 Task: For heading Use Merriweather with dark cornflower blue 2 colour & Underline.  font size for heading22,  'Change the font style of data to'Nunito and font size to 14,  Change the alignment of both headline & data to Align right In the sheet  analysisSalesByCategory_2023
Action: Mouse moved to (121, 164)
Screenshot: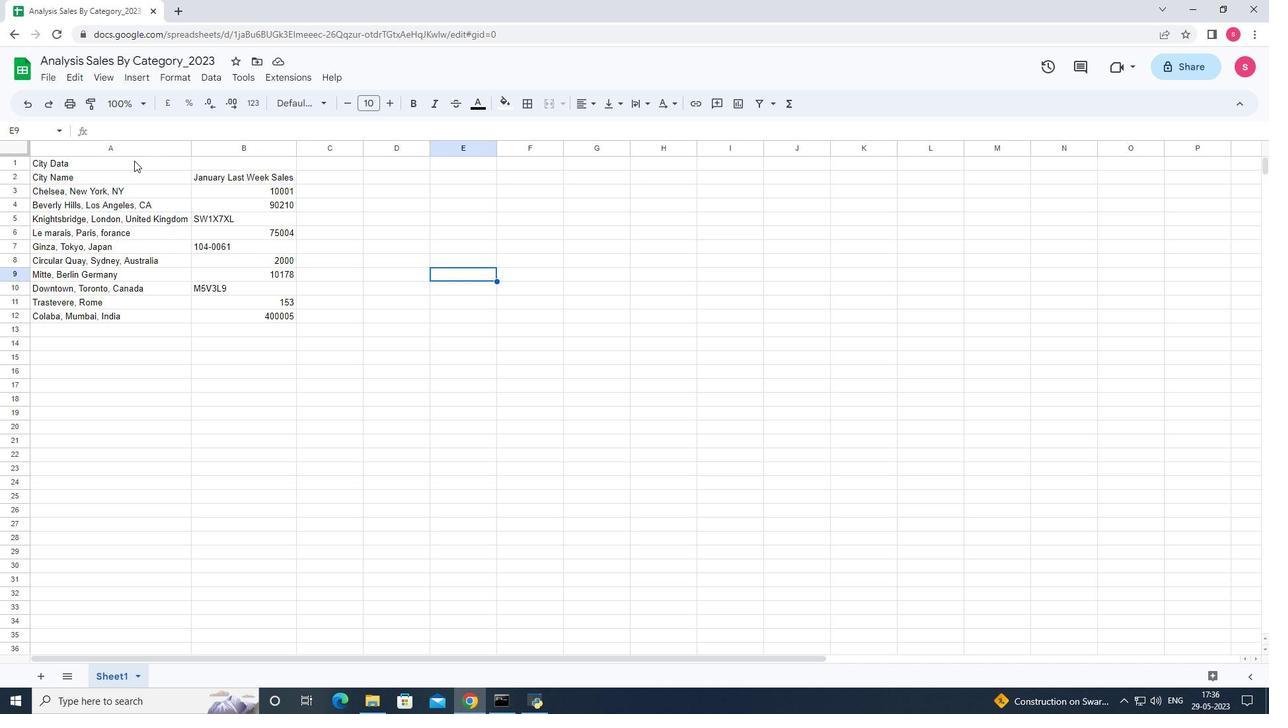 
Action: Mouse pressed left at (121, 164)
Screenshot: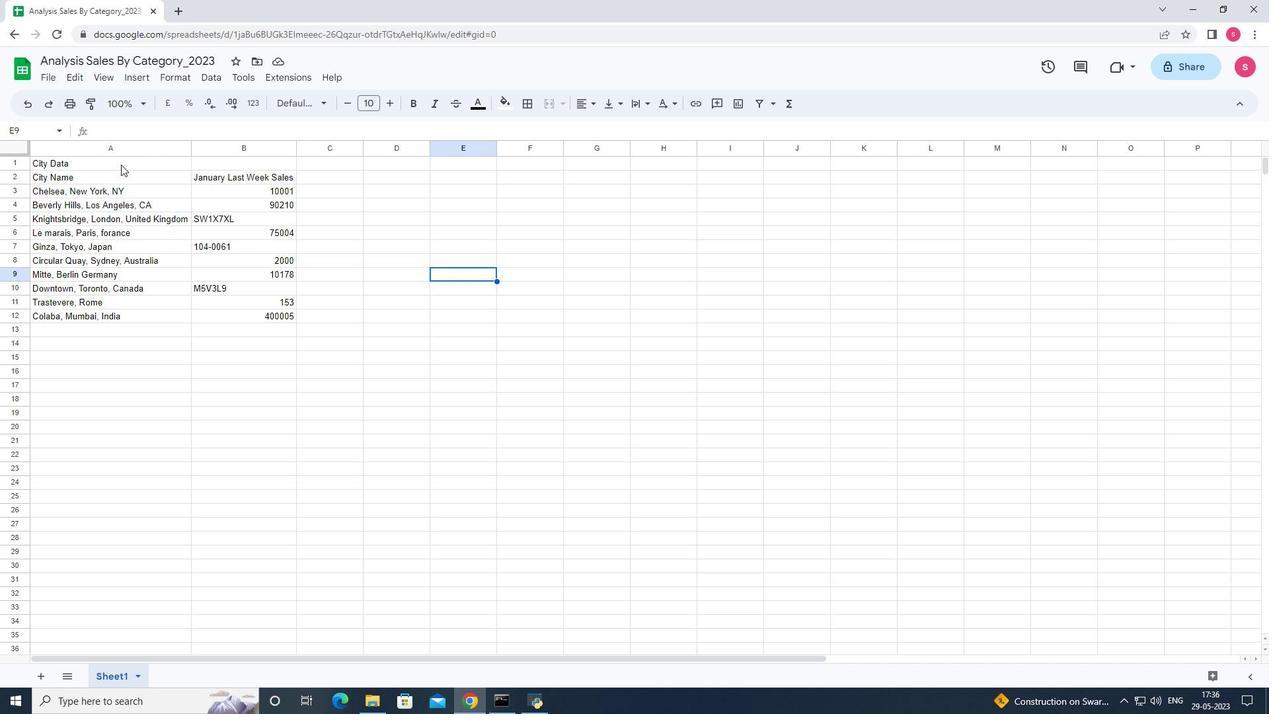 
Action: Mouse moved to (322, 101)
Screenshot: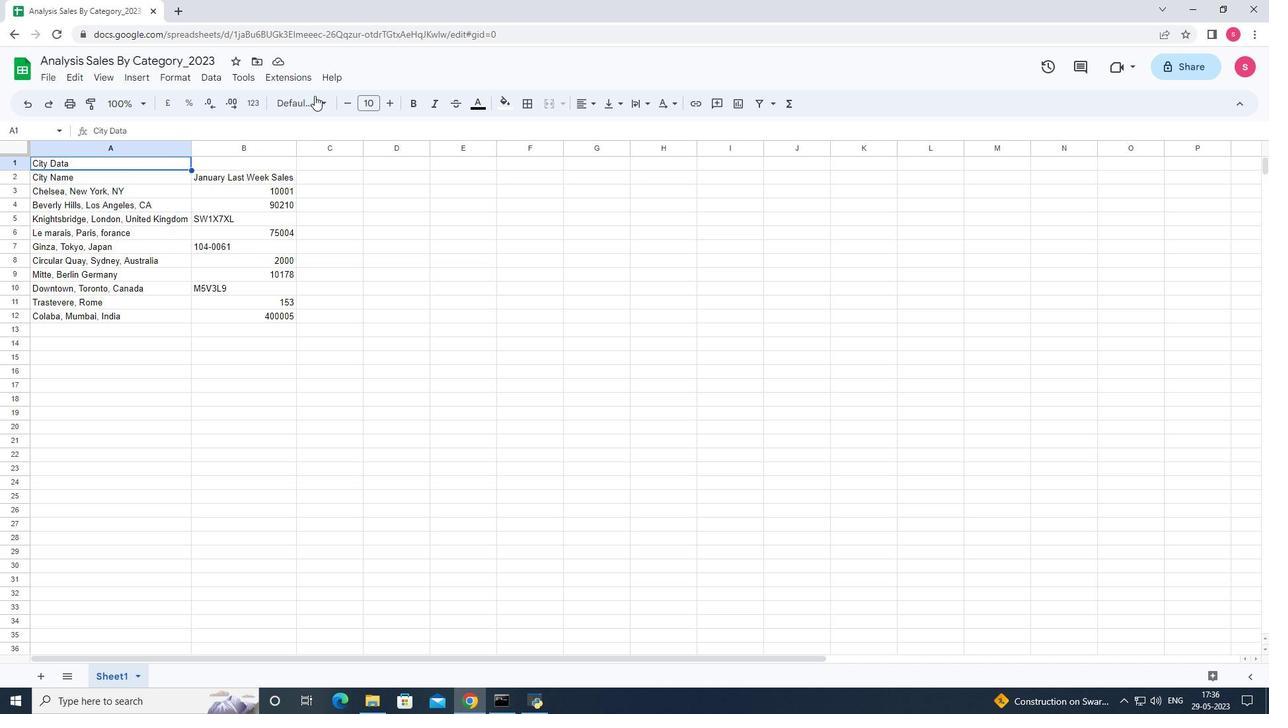 
Action: Mouse pressed left at (322, 101)
Screenshot: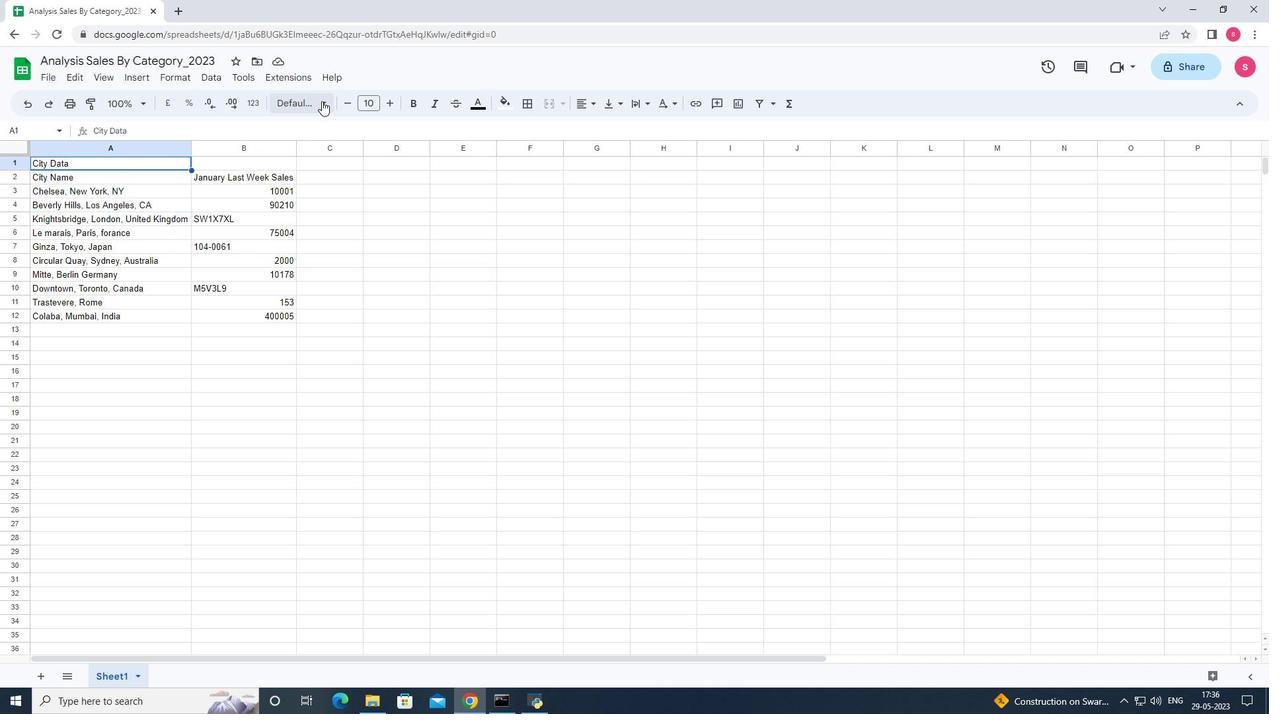 
Action: Mouse moved to (325, 220)
Screenshot: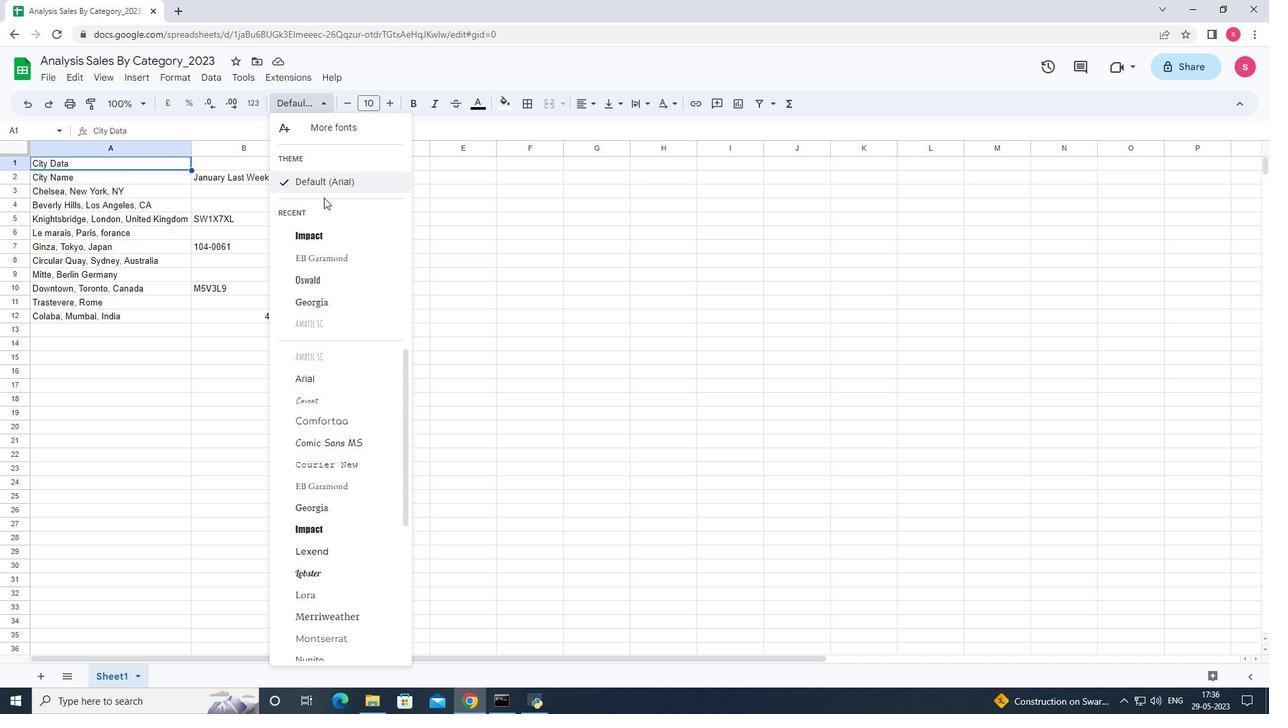 
Action: Mouse scrolled (325, 220) with delta (0, 0)
Screenshot: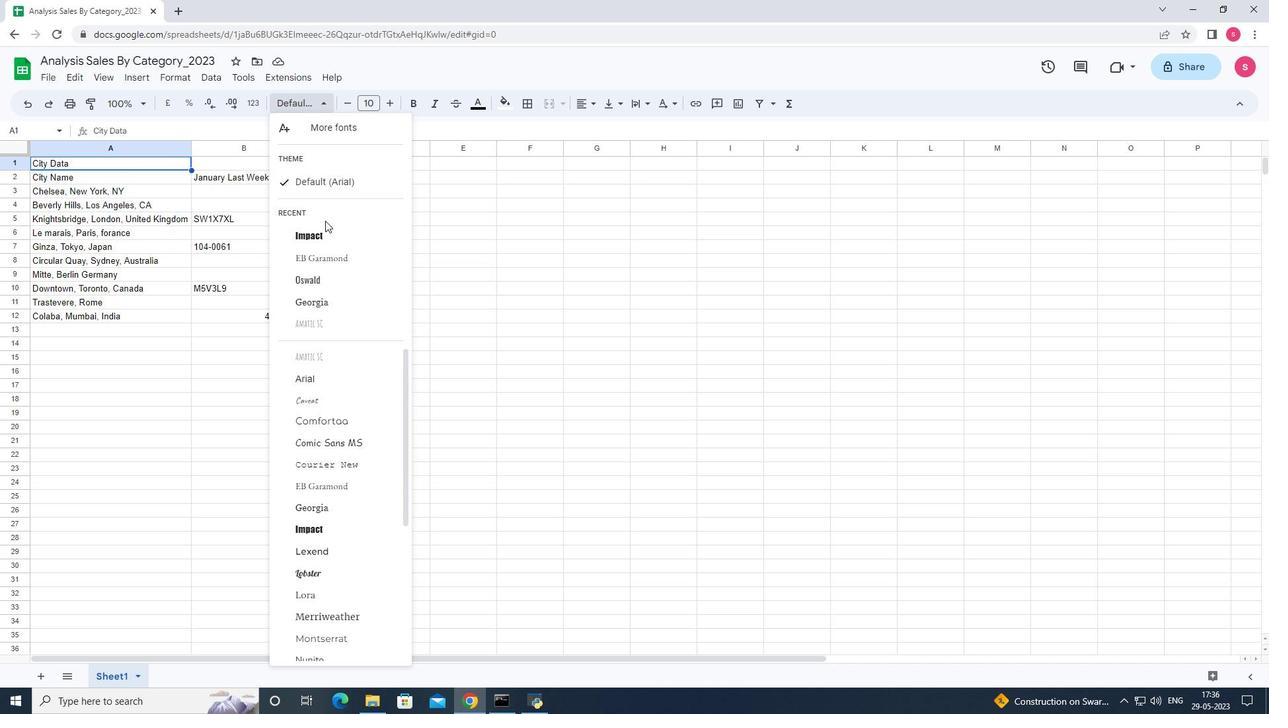
Action: Mouse moved to (325, 221)
Screenshot: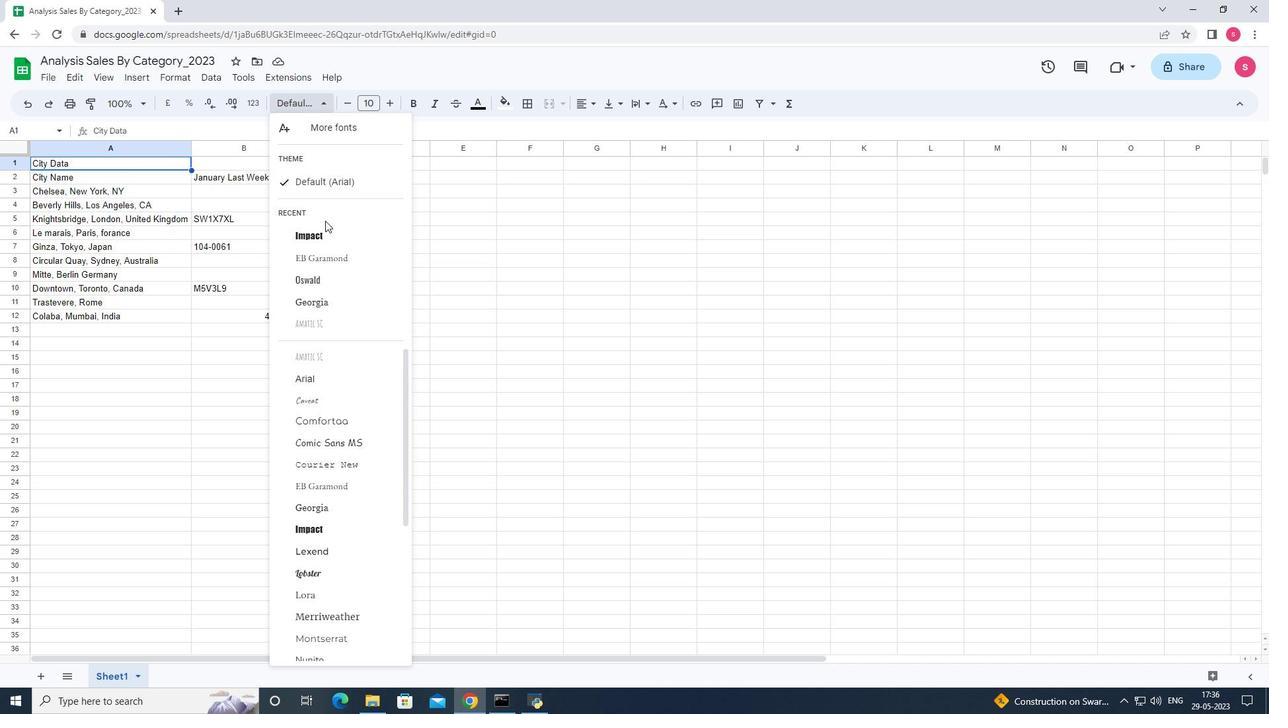 
Action: Mouse scrolled (325, 220) with delta (0, 0)
Screenshot: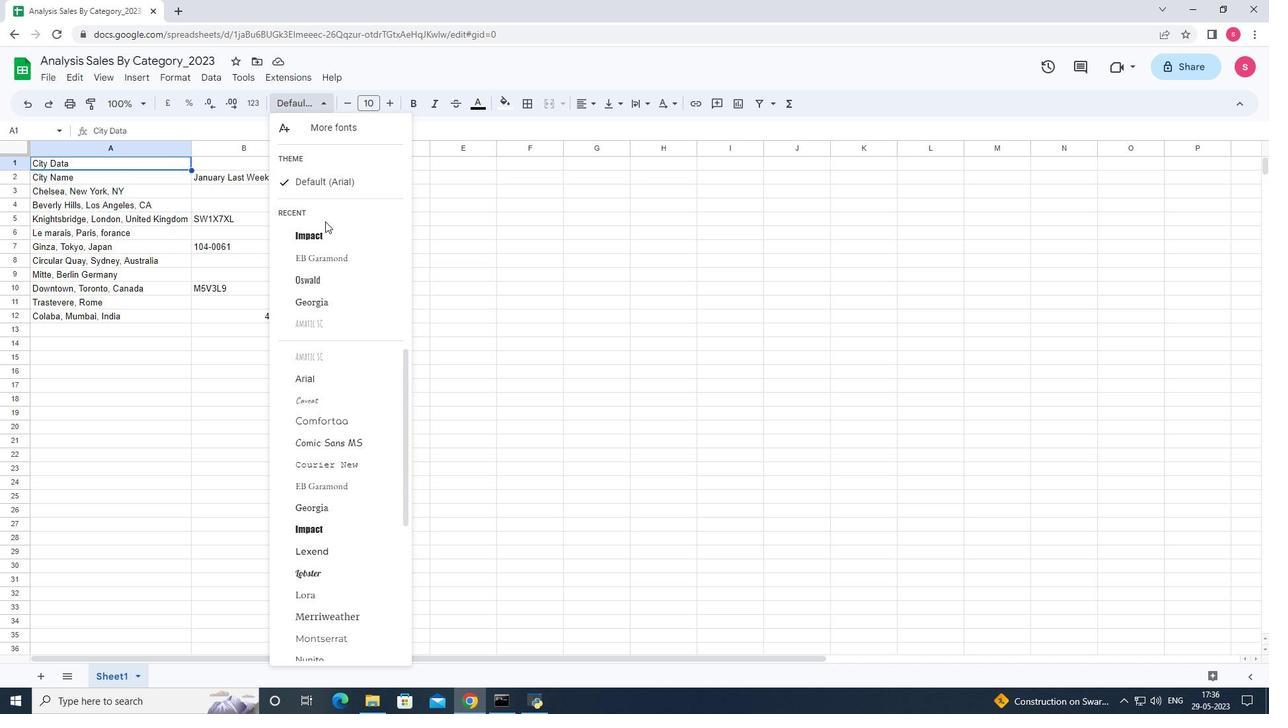 
Action: Mouse moved to (324, 229)
Screenshot: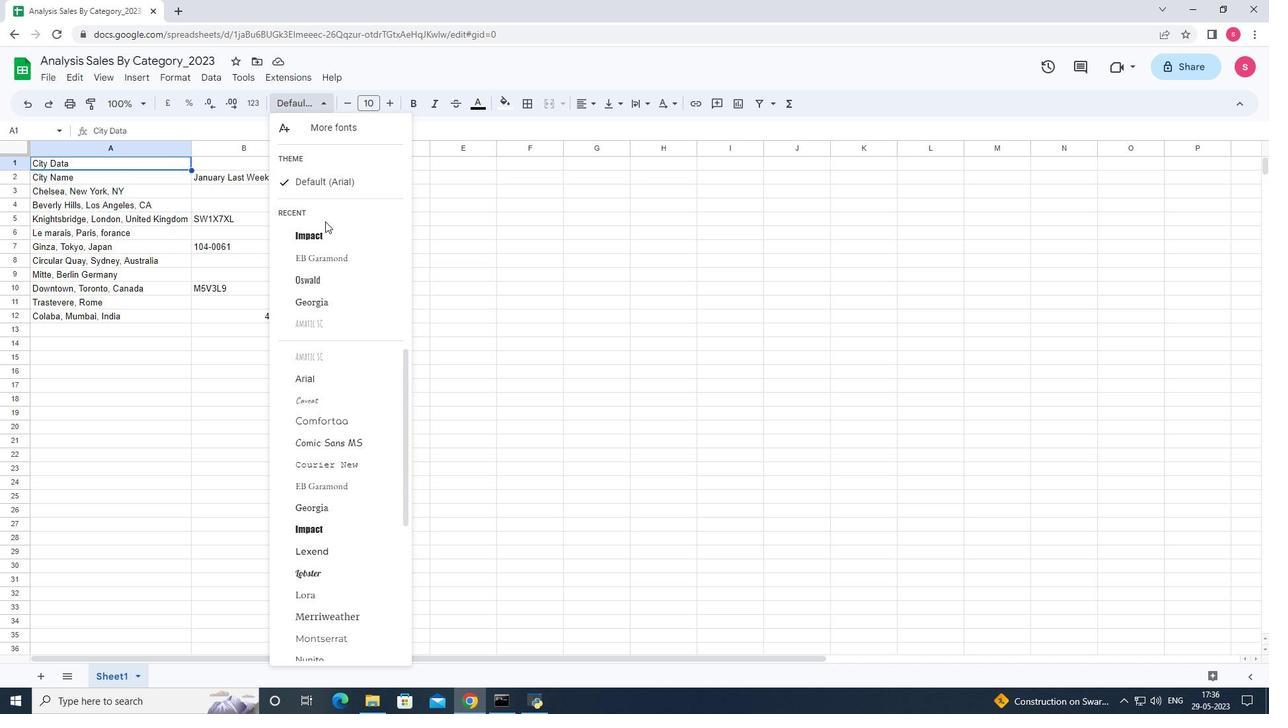 
Action: Mouse scrolled (324, 228) with delta (0, 0)
Screenshot: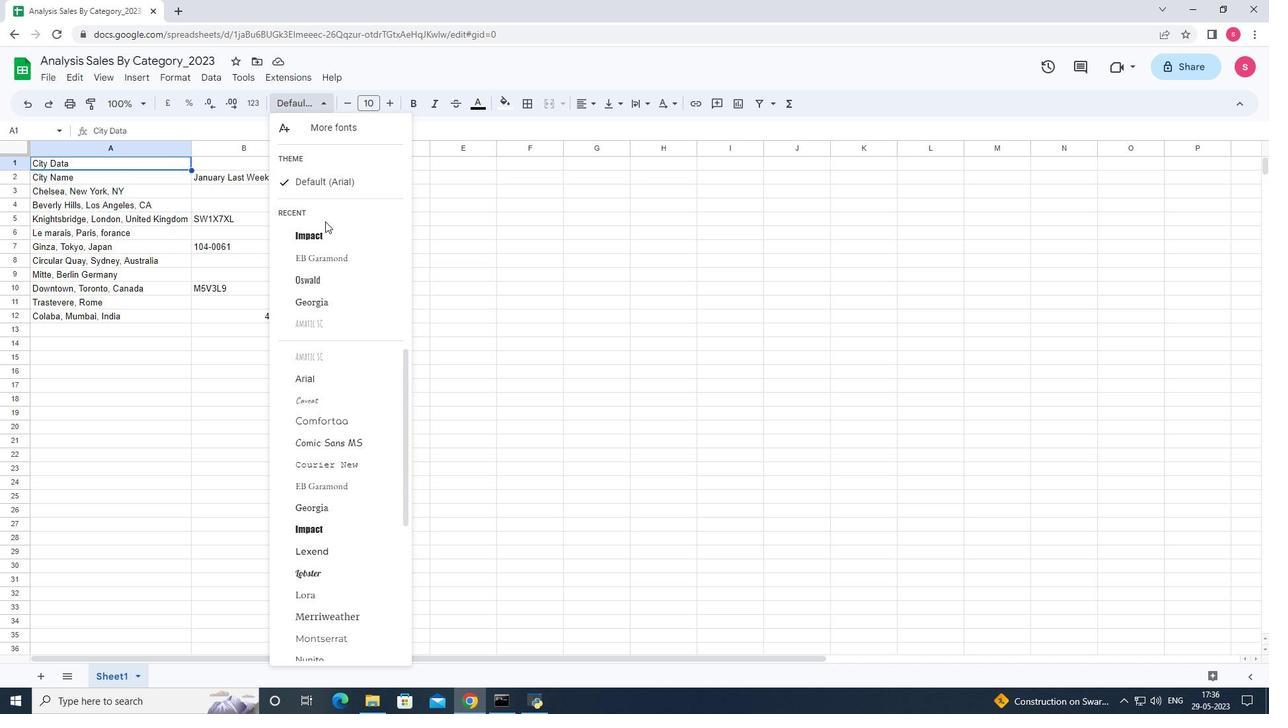 
Action: Mouse moved to (324, 251)
Screenshot: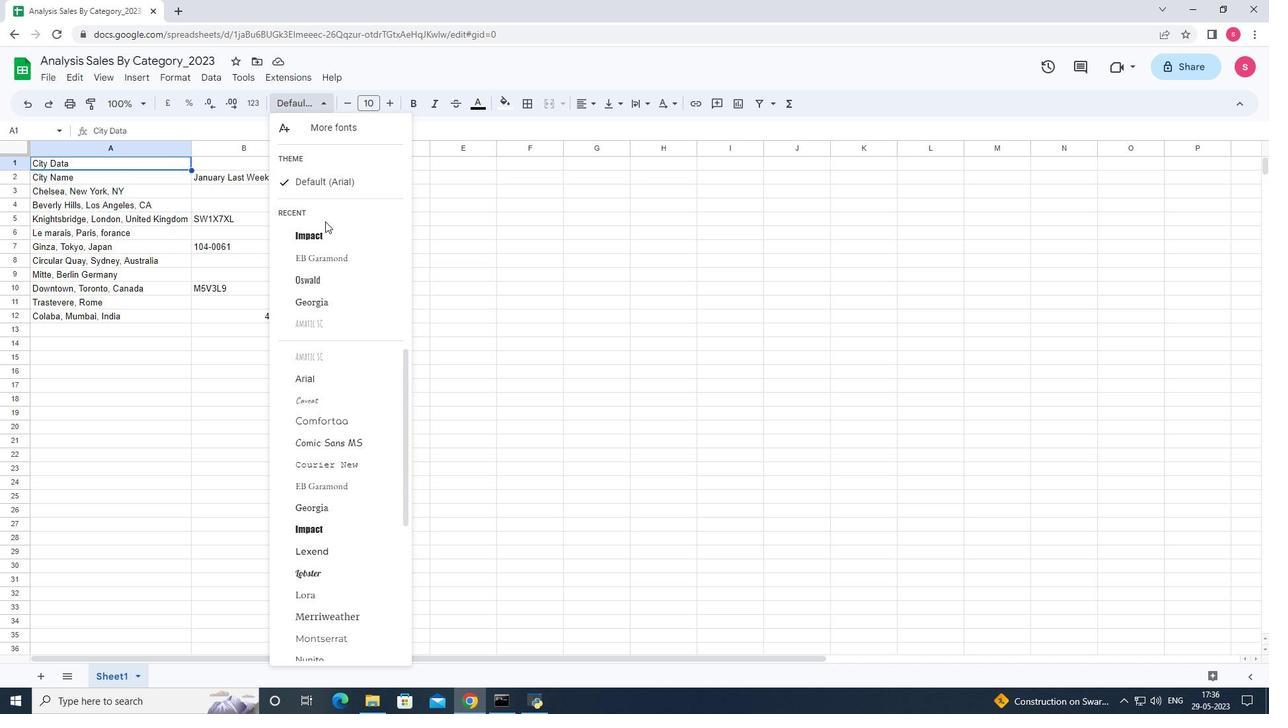 
Action: Mouse scrolled (324, 245) with delta (0, 0)
Screenshot: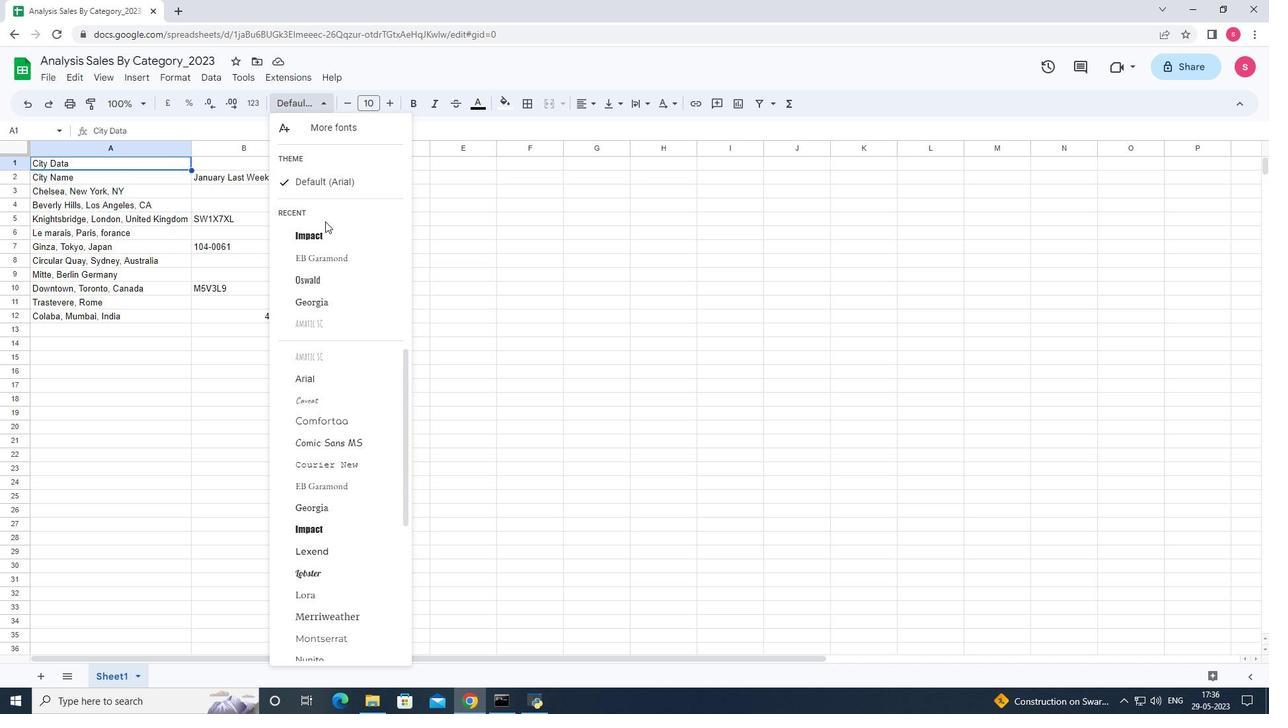 
Action: Mouse moved to (326, 288)
Screenshot: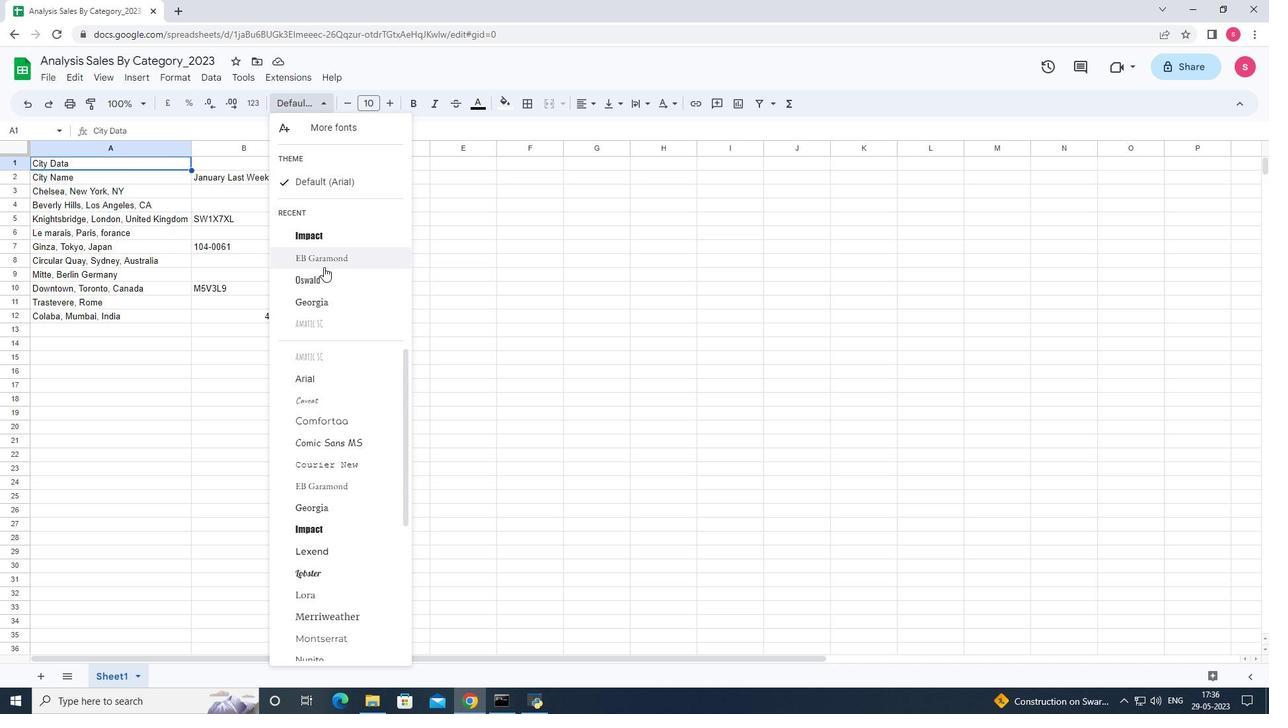 
Action: Mouse scrolled (326, 289) with delta (0, 0)
Screenshot: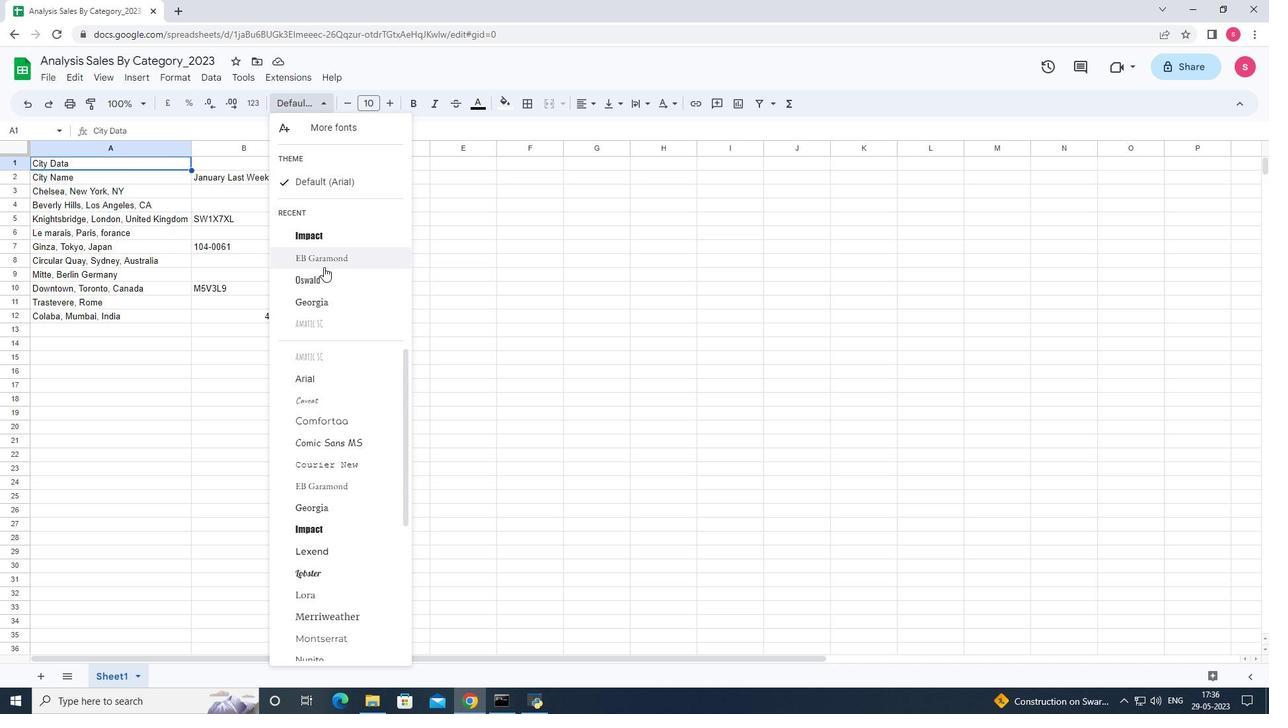 
Action: Mouse moved to (328, 296)
Screenshot: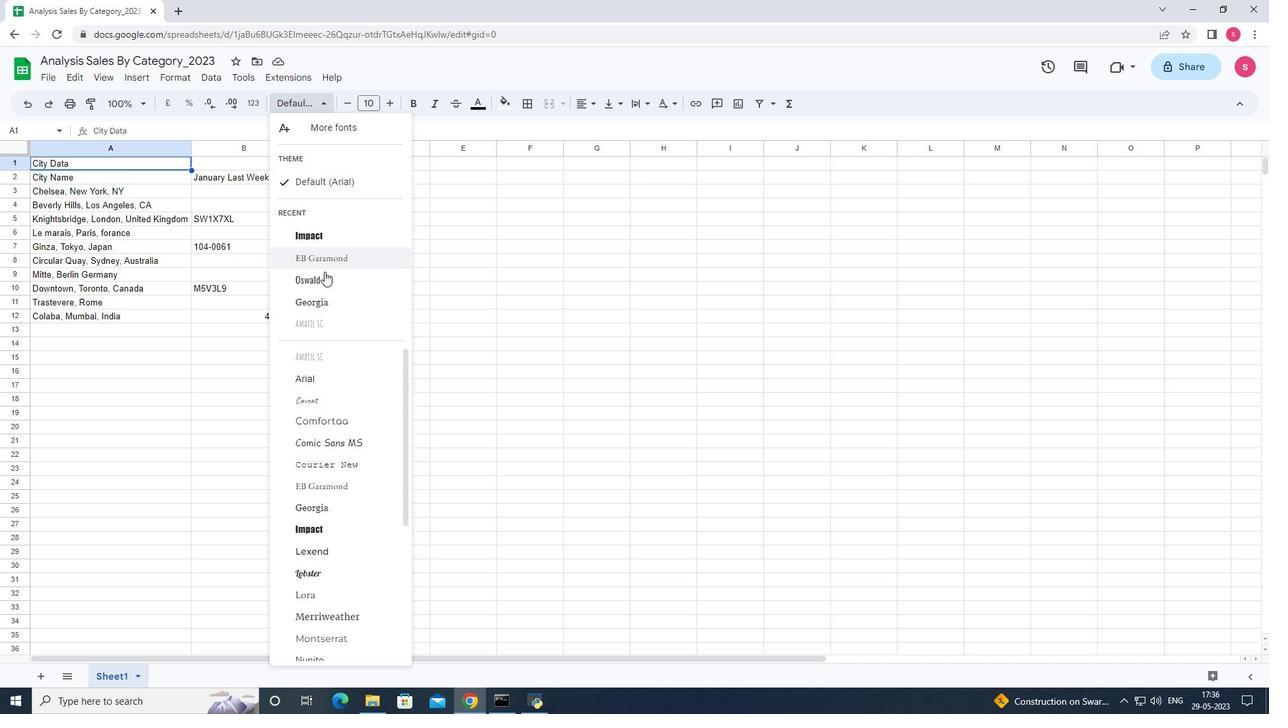
Action: Mouse scrolled (328, 296) with delta (0, 0)
Screenshot: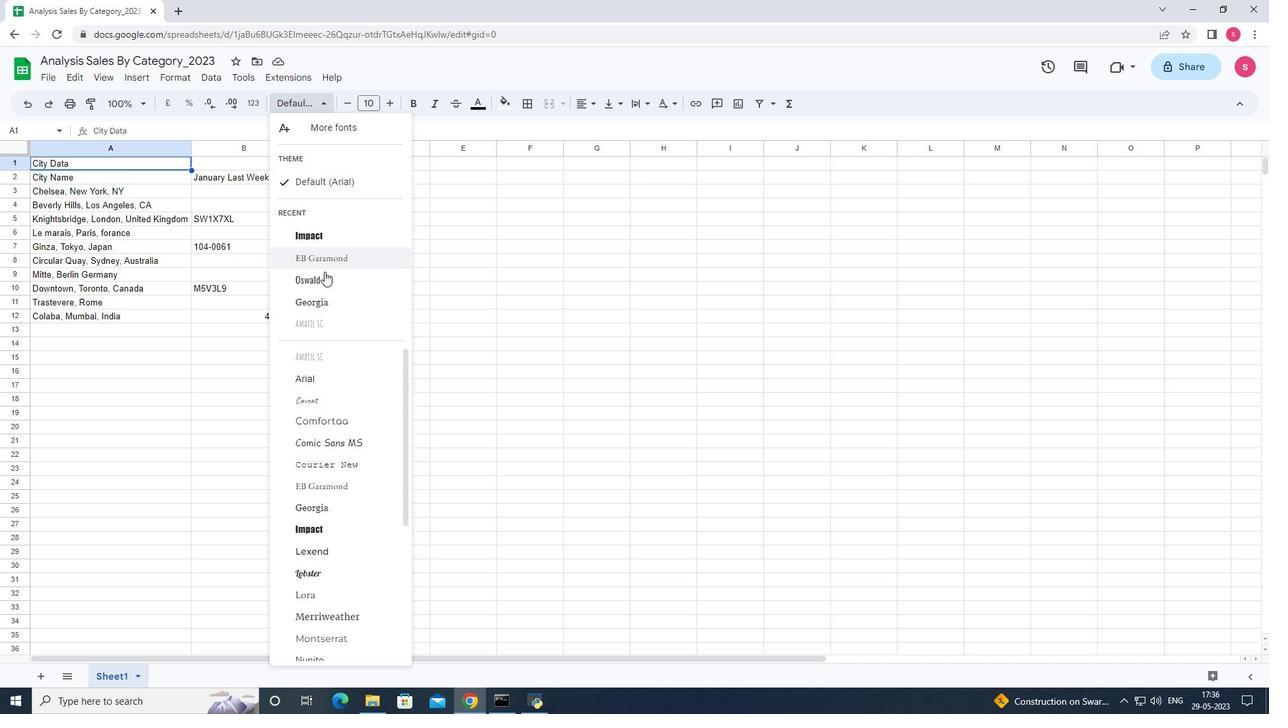 
Action: Mouse moved to (330, 316)
Screenshot: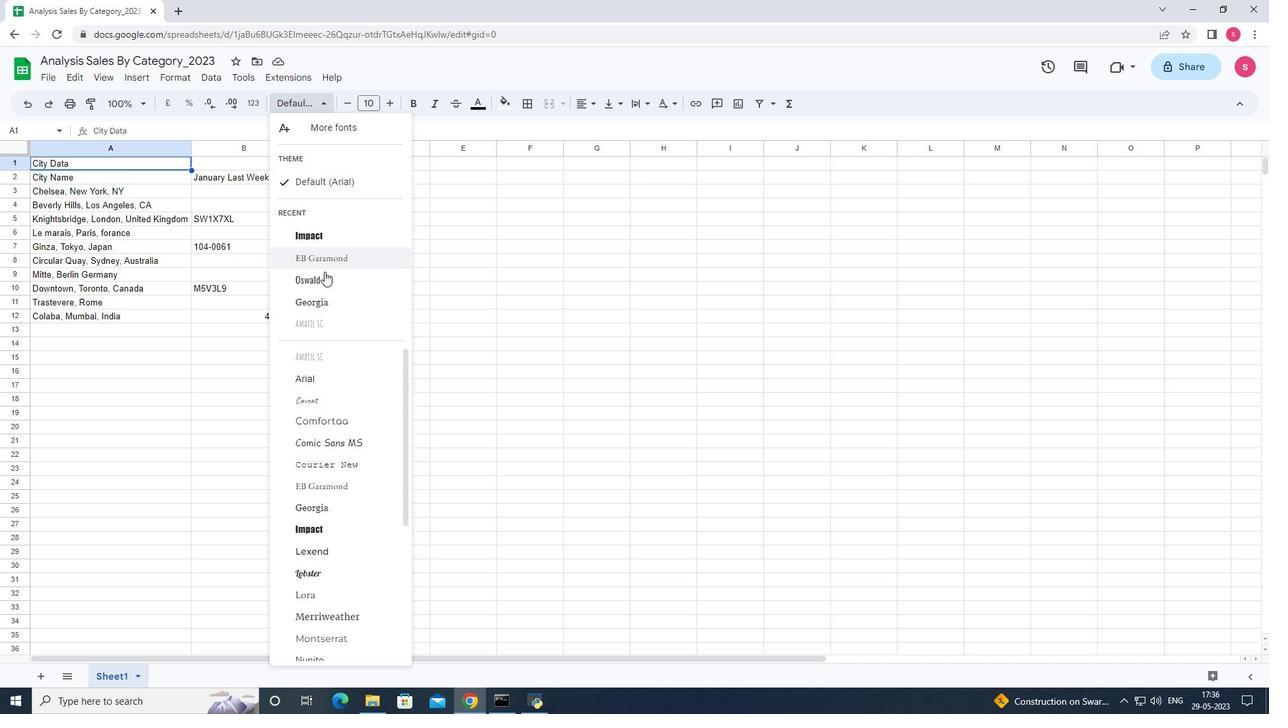 
Action: Mouse scrolled (330, 317) with delta (0, 0)
Screenshot: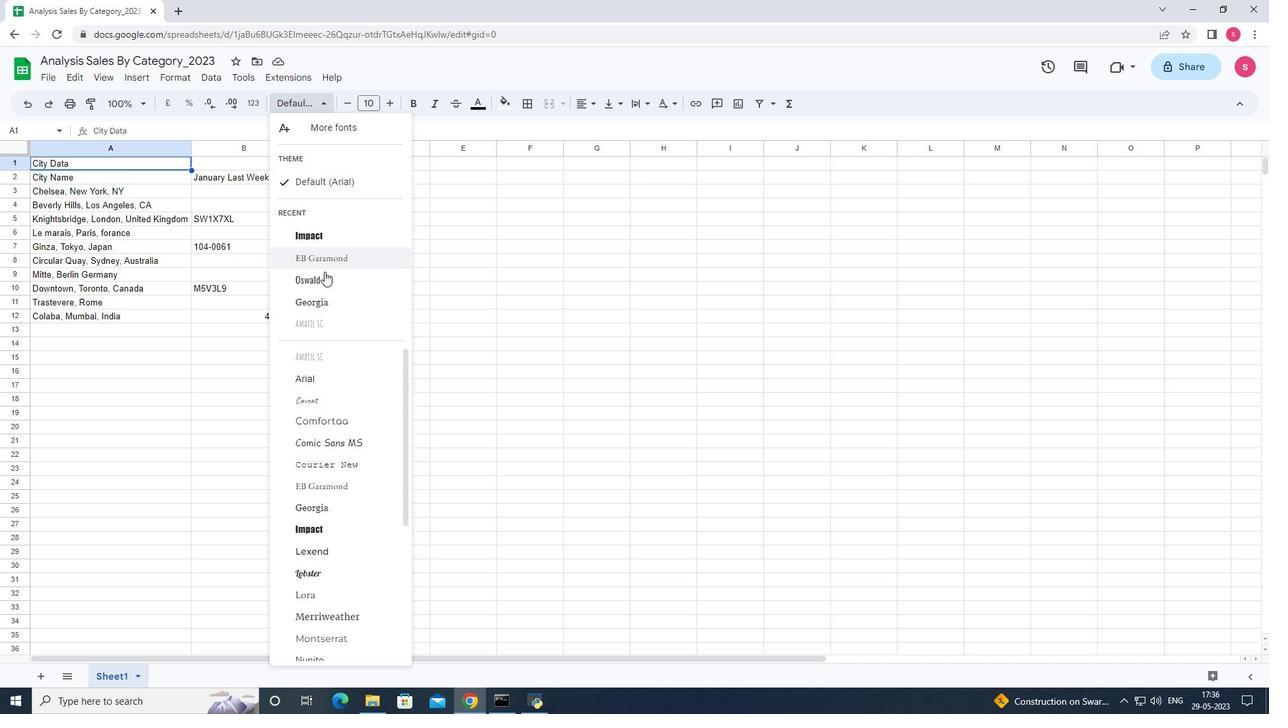 
Action: Mouse moved to (332, 320)
Screenshot: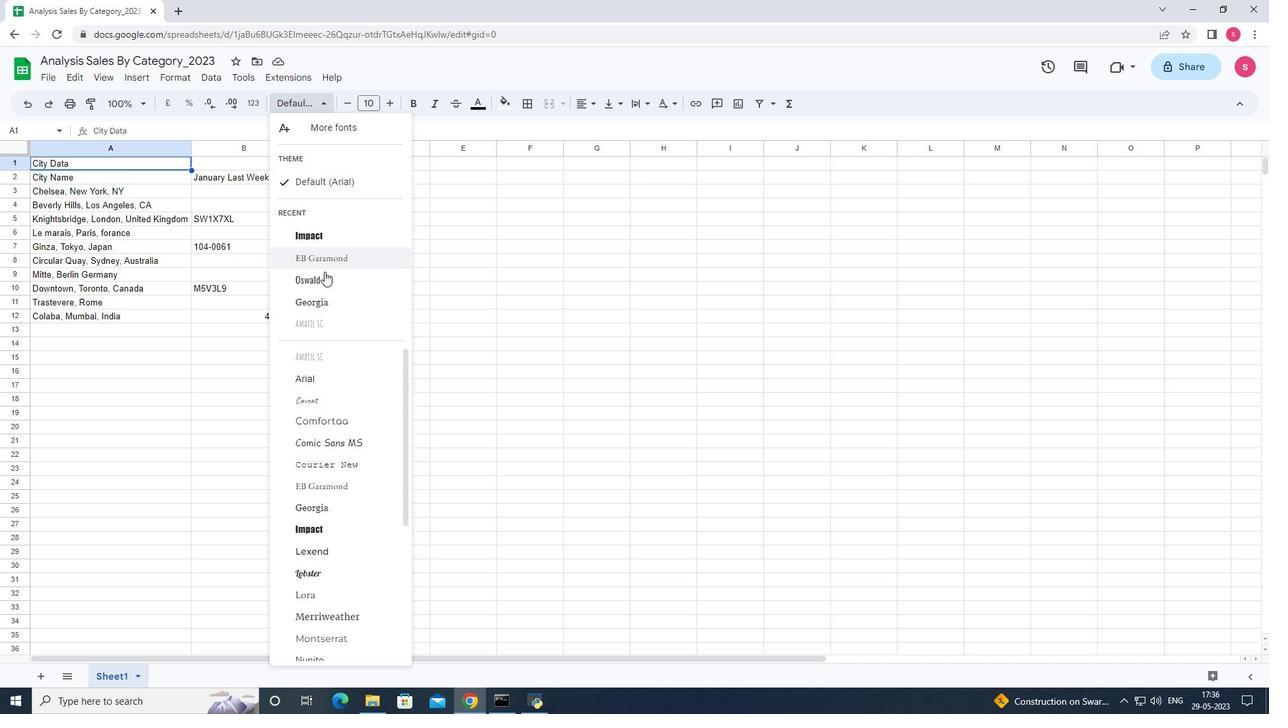 
Action: Mouse scrolled (332, 320) with delta (0, 0)
Screenshot: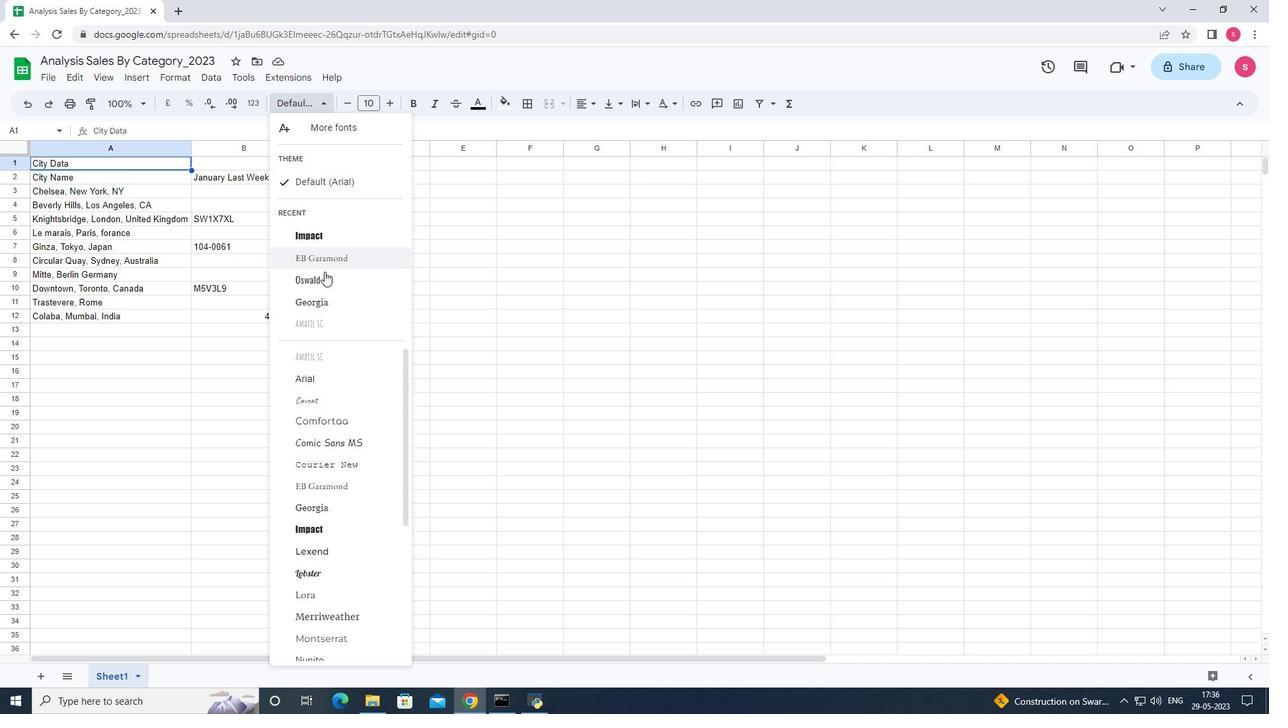 
Action: Mouse moved to (337, 422)
Screenshot: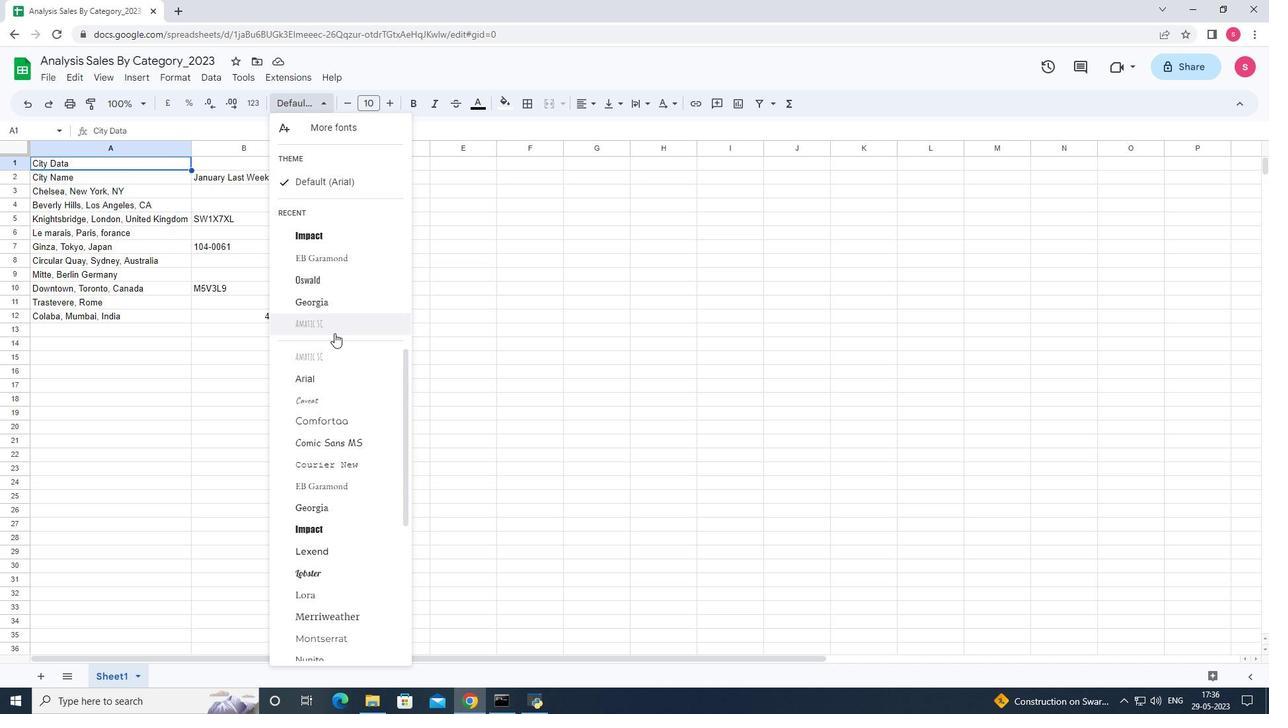 
Action: Mouse scrolled (334, 342) with delta (0, 0)
Screenshot: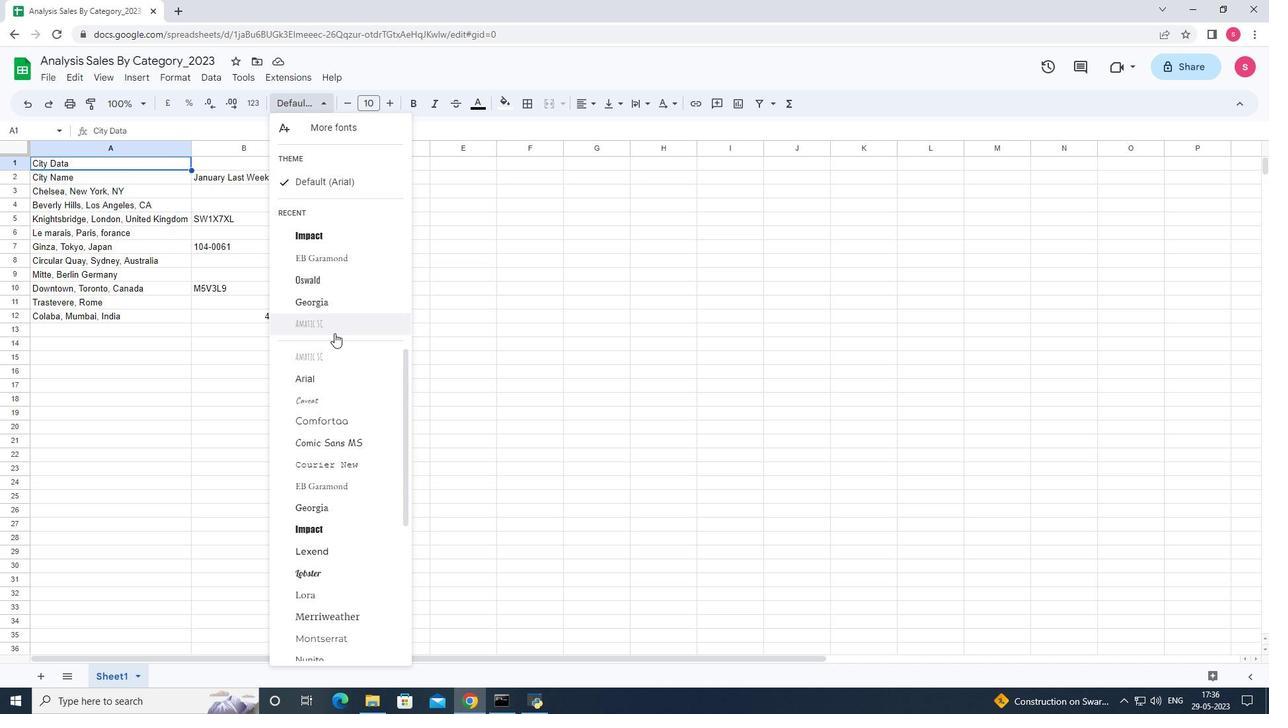 
Action: Mouse moved to (348, 615)
Screenshot: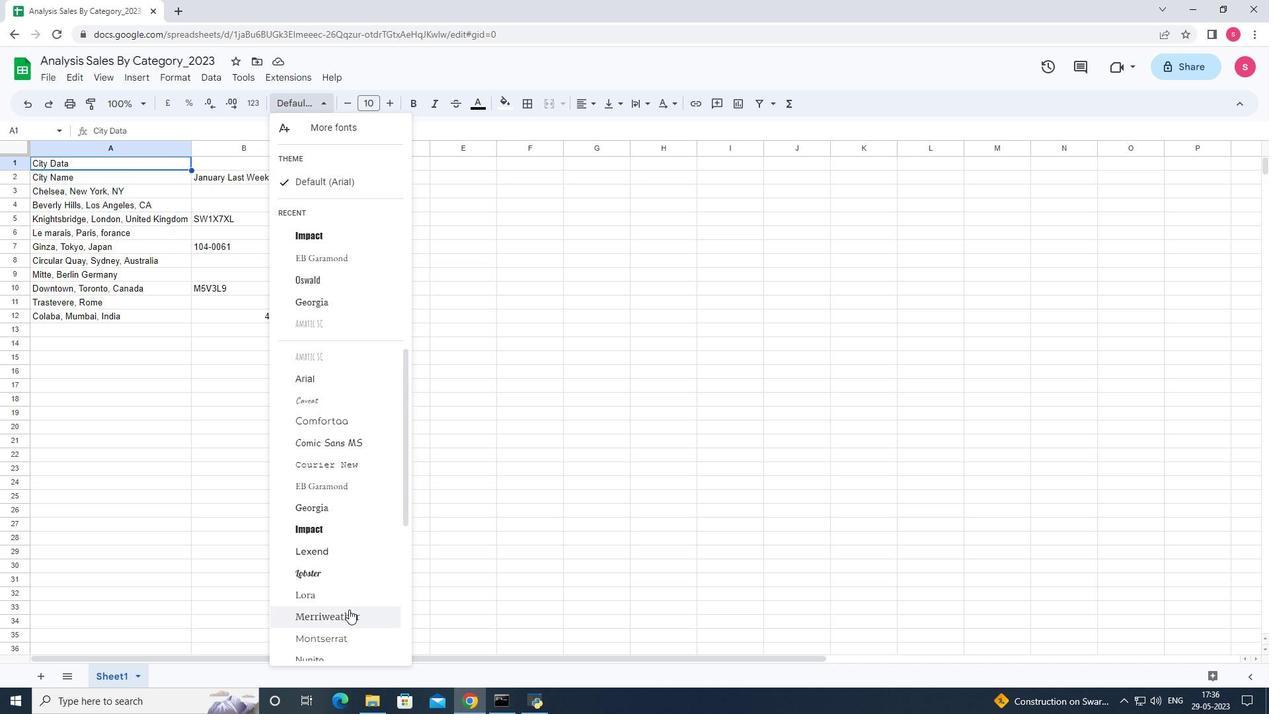 
Action: Mouse pressed left at (348, 615)
Screenshot: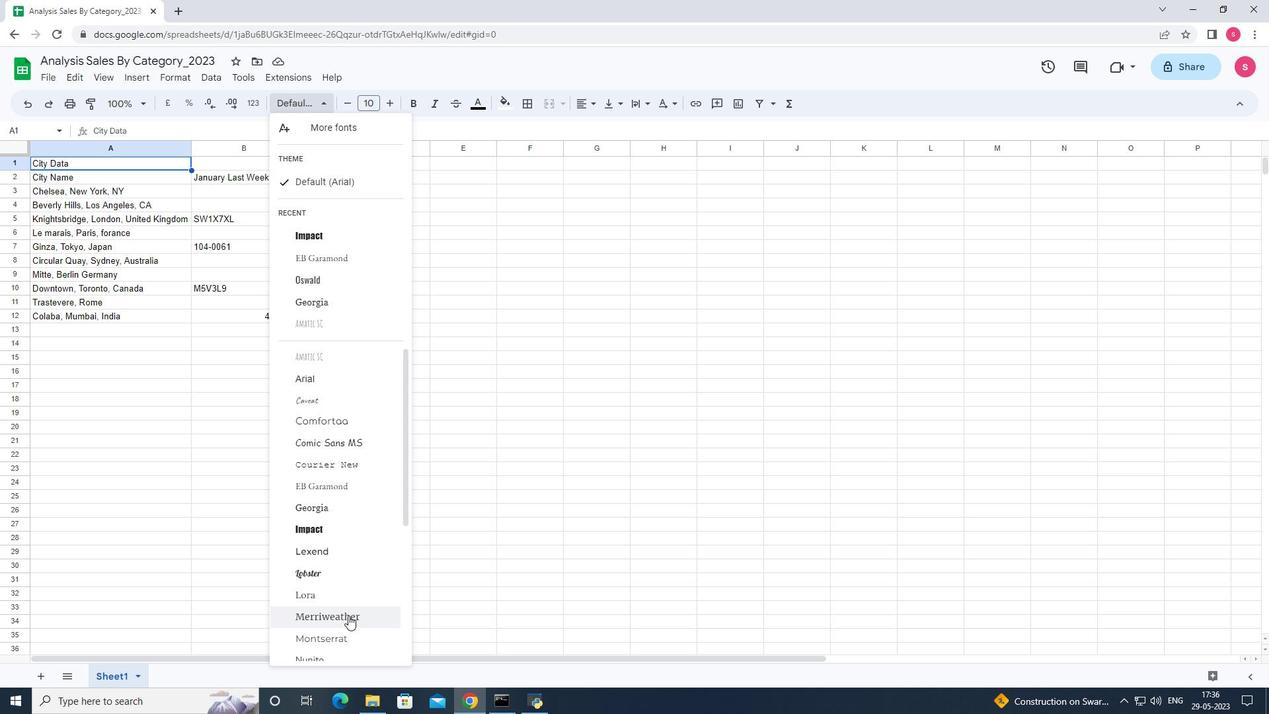 
Action: Mouse moved to (512, 107)
Screenshot: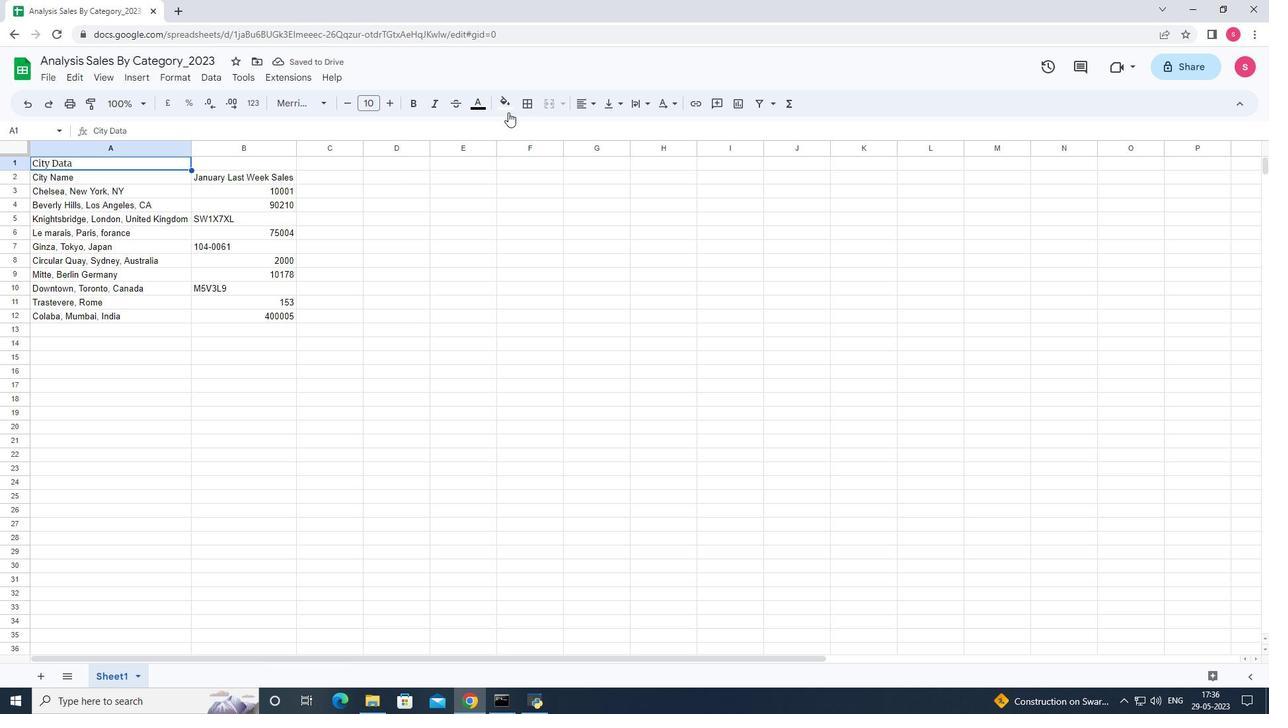 
Action: Mouse pressed left at (512, 107)
Screenshot: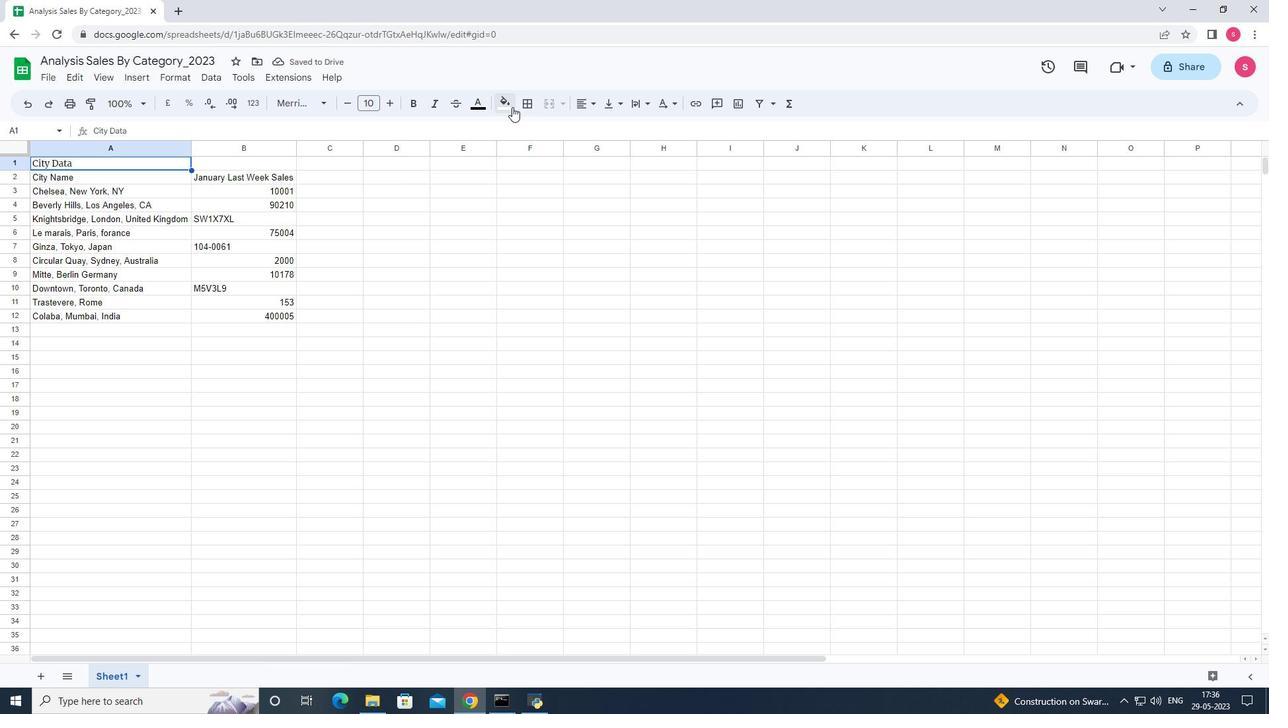 
Action: Mouse moved to (598, 236)
Screenshot: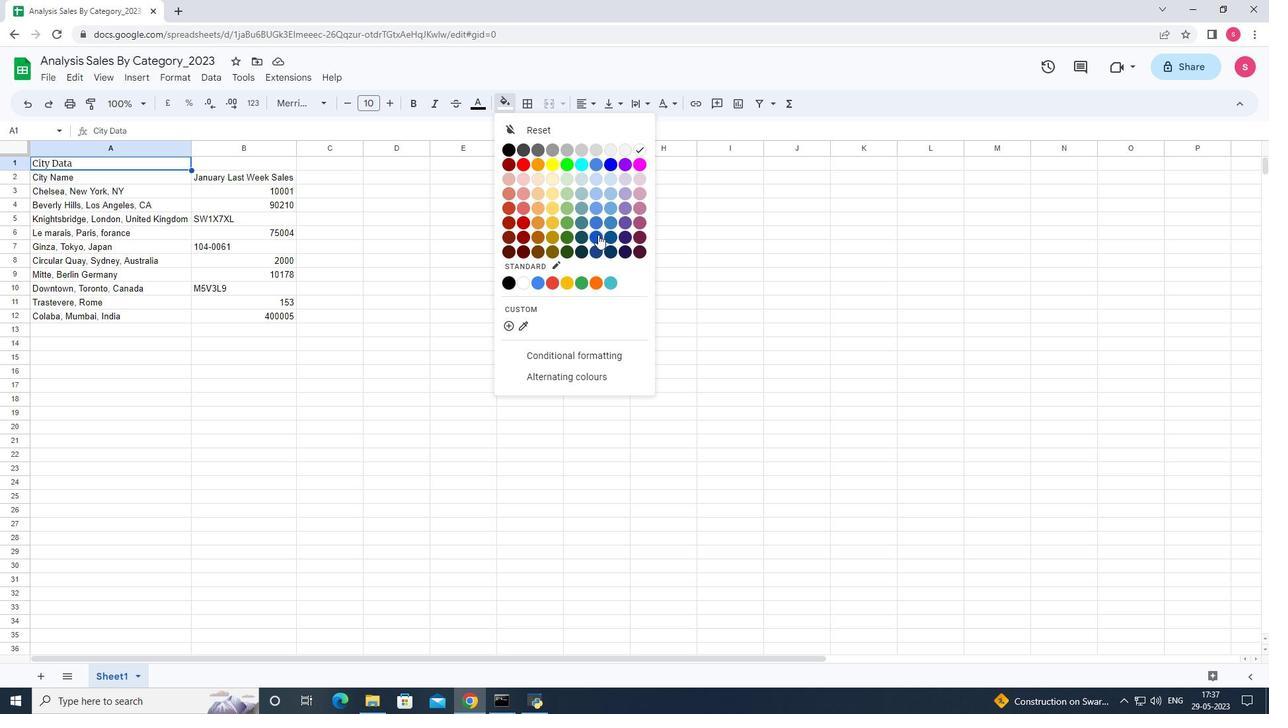 
Action: Mouse pressed left at (598, 236)
Screenshot: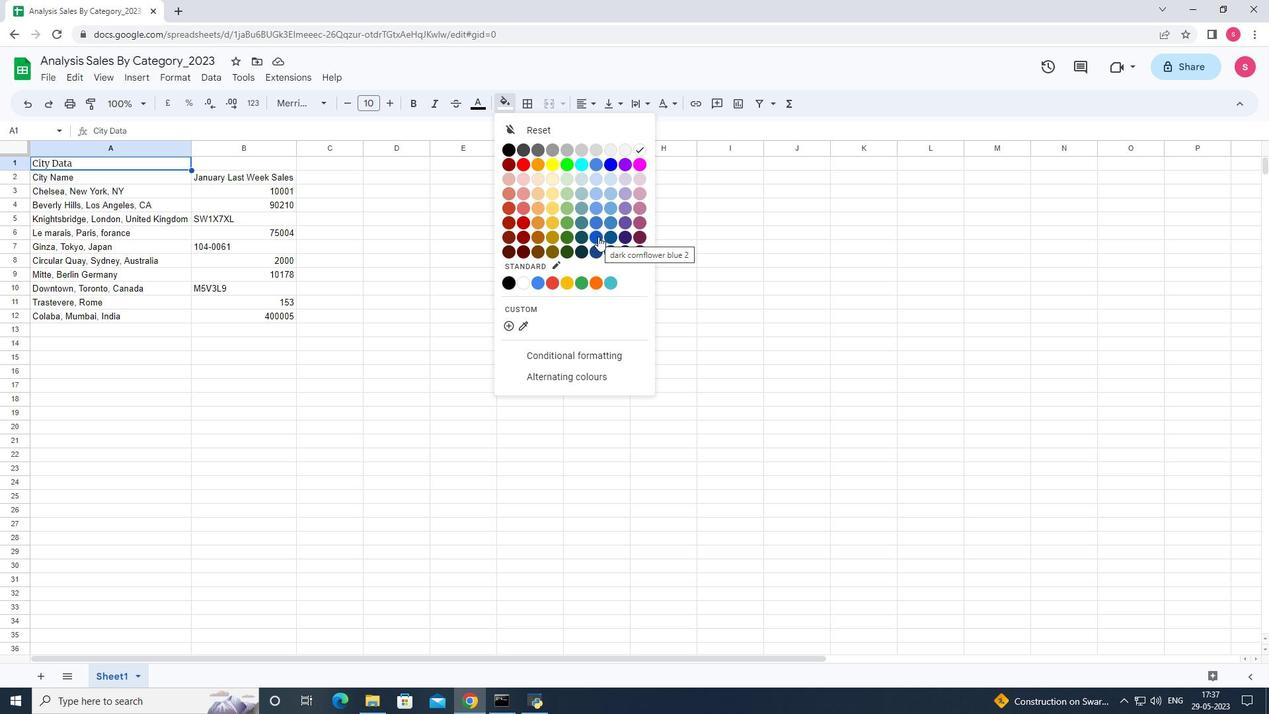 
Action: Mouse moved to (175, 80)
Screenshot: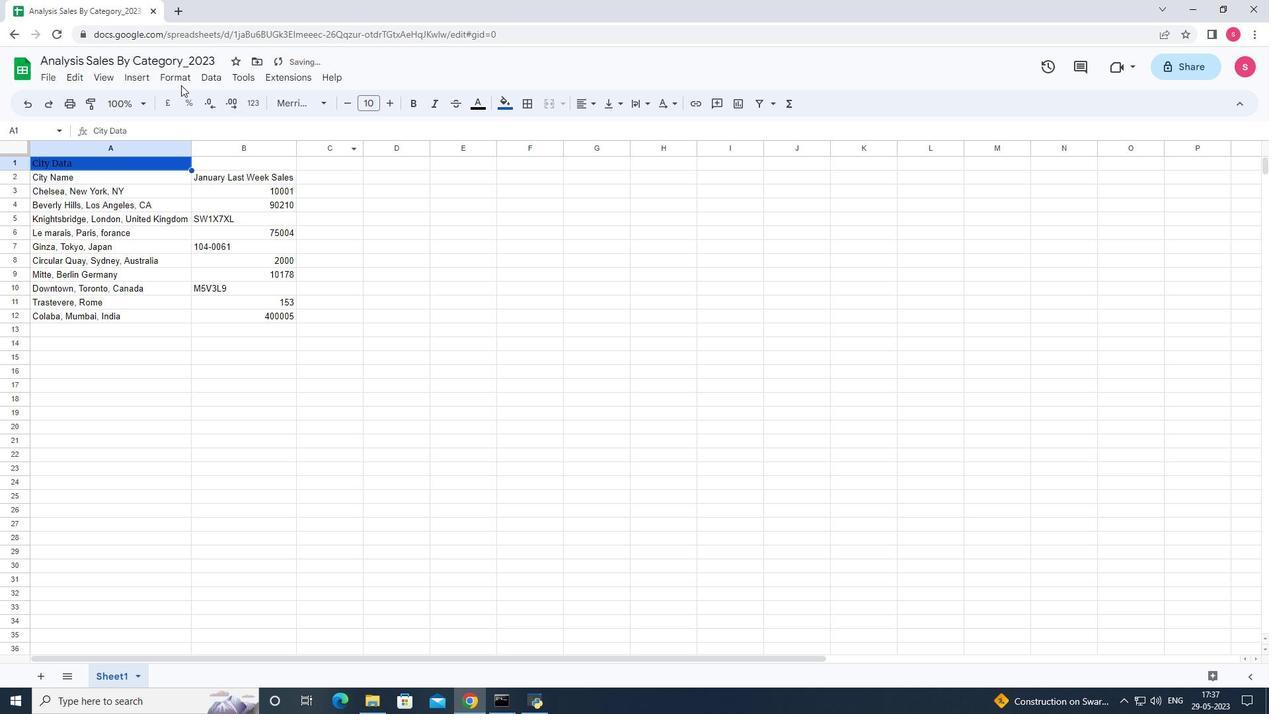 
Action: Mouse pressed left at (175, 80)
Screenshot: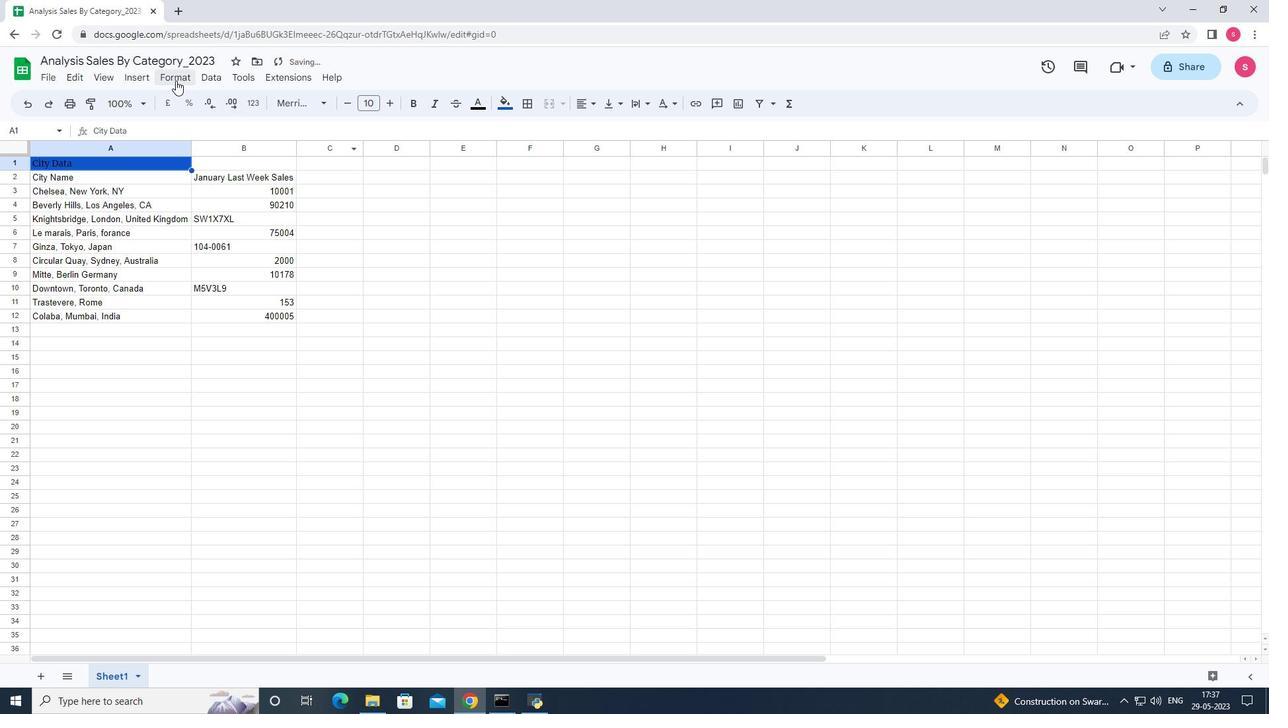 
Action: Mouse moved to (201, 147)
Screenshot: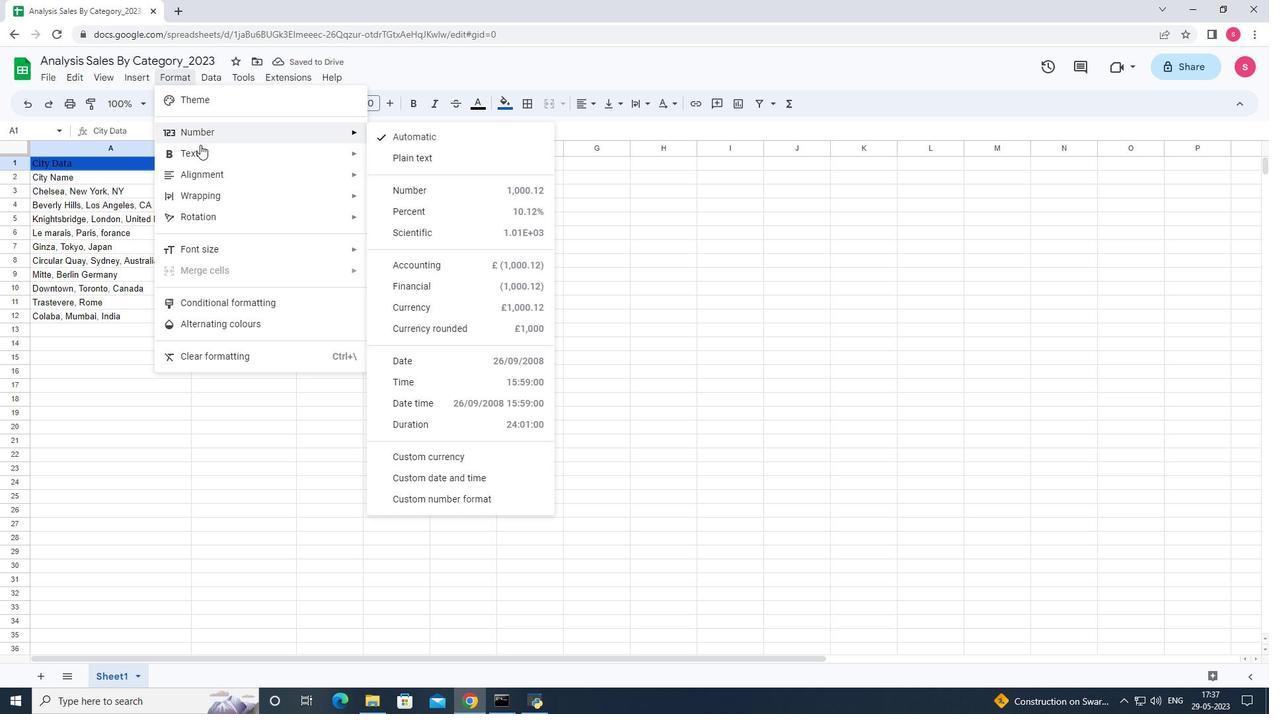 
Action: Mouse pressed left at (201, 147)
Screenshot: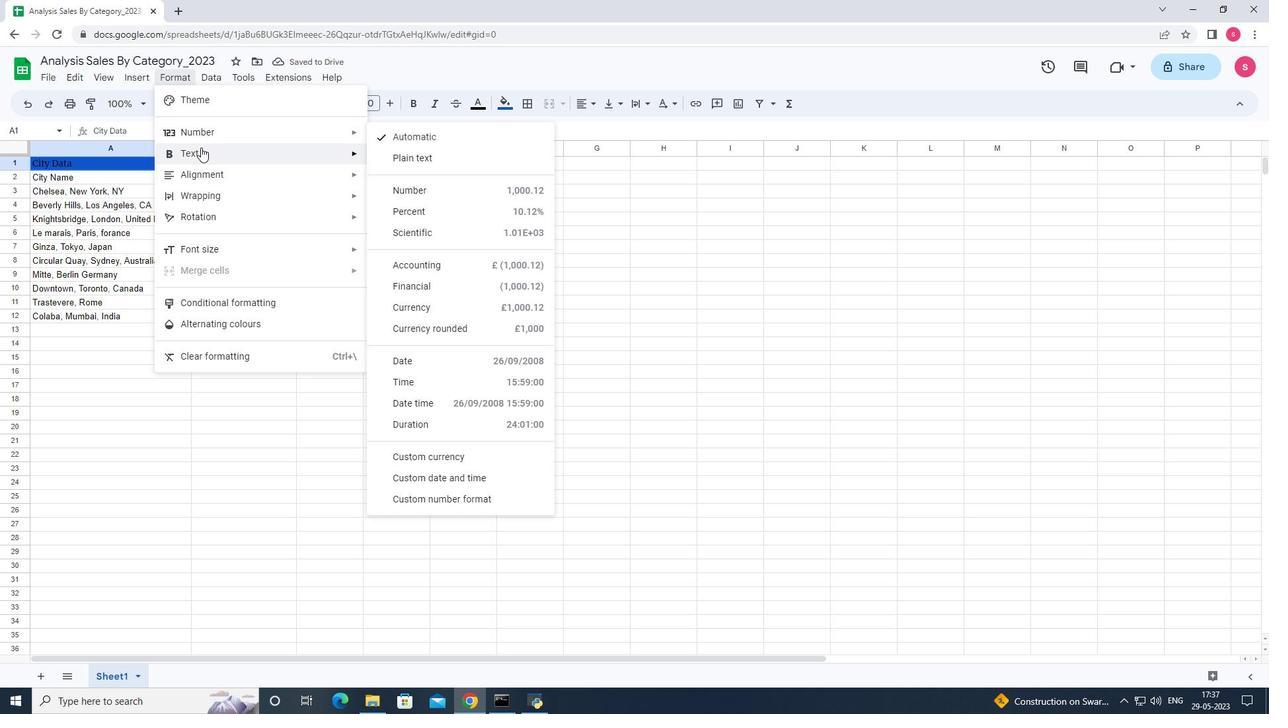 
Action: Mouse moved to (441, 200)
Screenshot: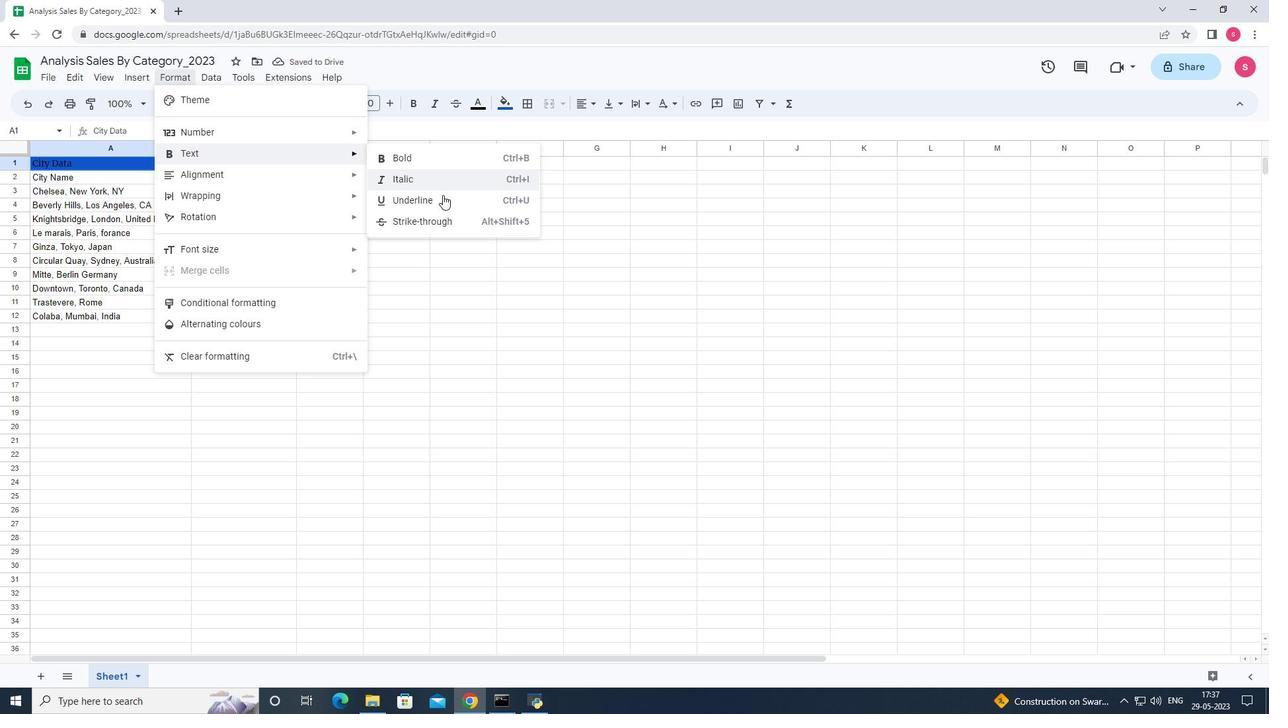 
Action: Mouse pressed left at (441, 200)
Screenshot: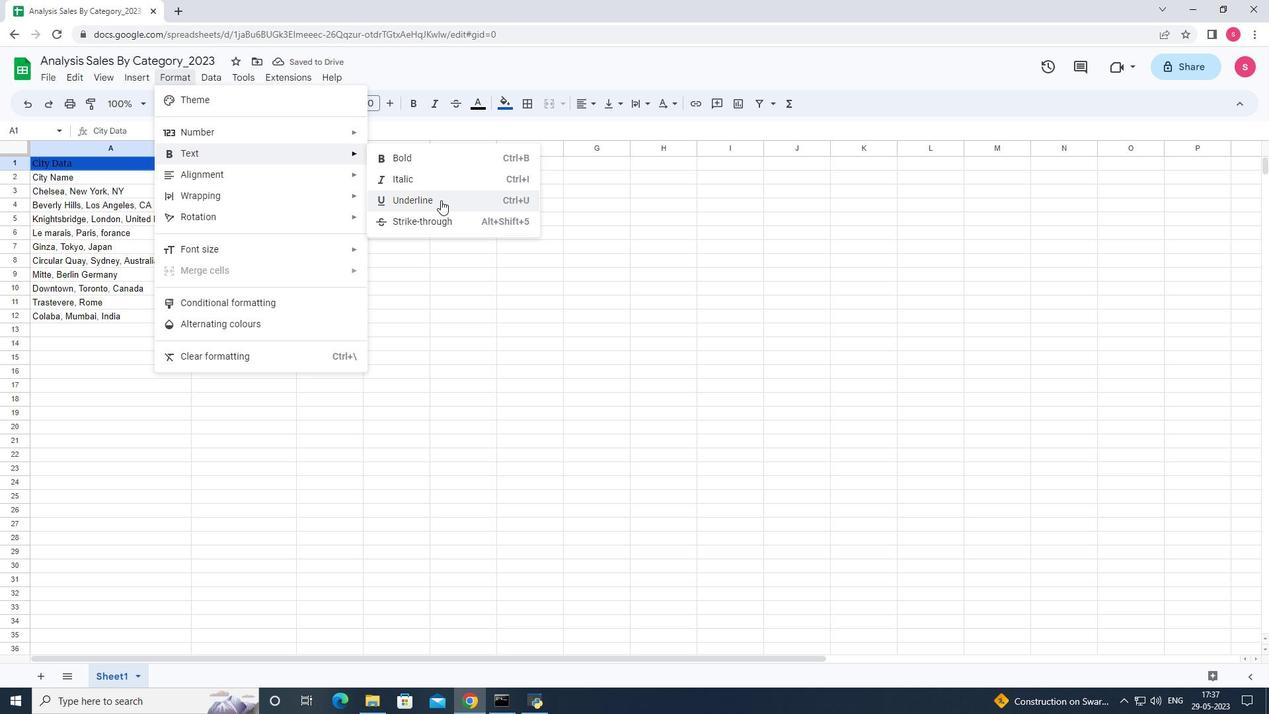 
Action: Mouse moved to (386, 103)
Screenshot: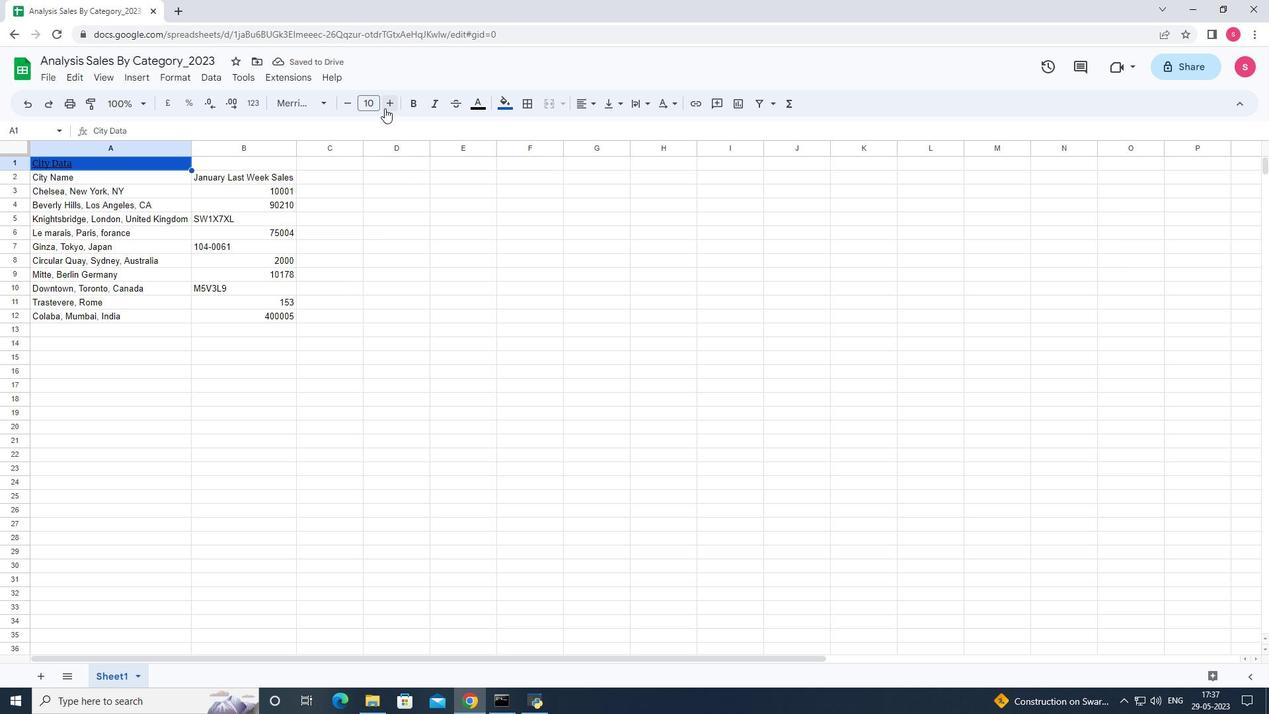 
Action: Mouse pressed left at (386, 103)
Screenshot: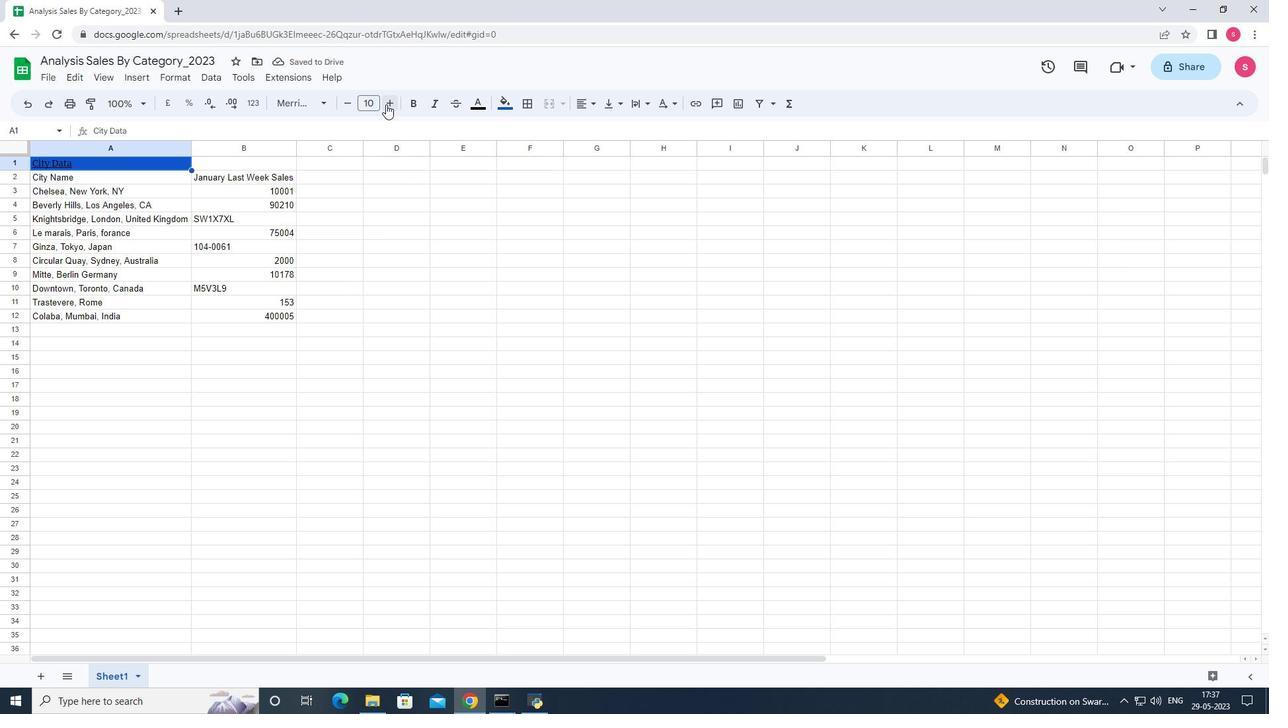 
Action: Mouse pressed left at (386, 103)
Screenshot: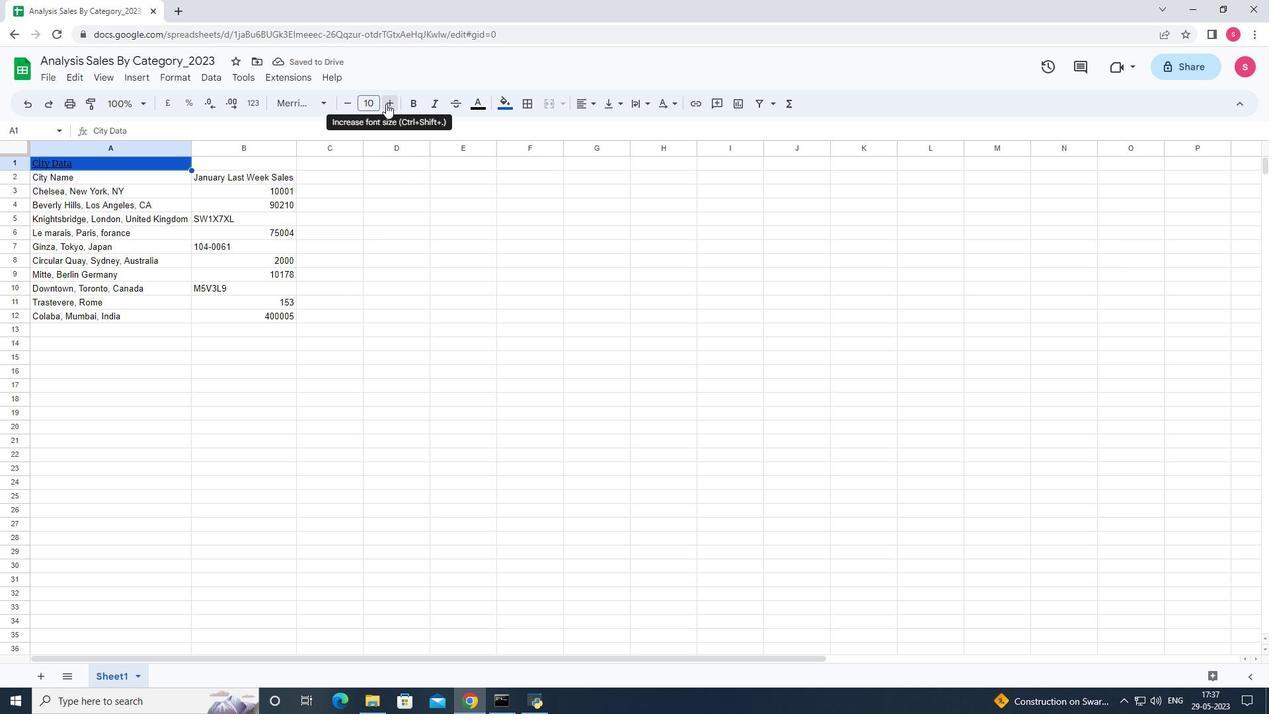 
Action: Mouse moved to (386, 103)
Screenshot: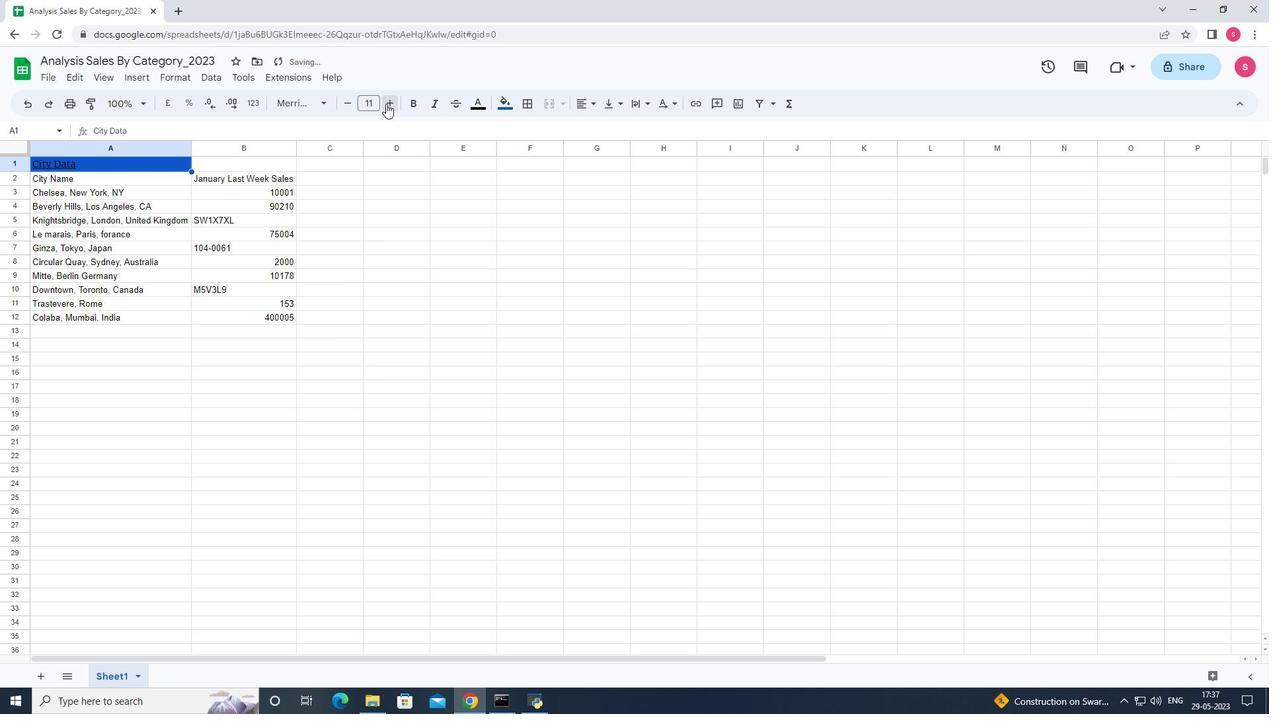 
Action: Mouse pressed left at (386, 103)
Screenshot: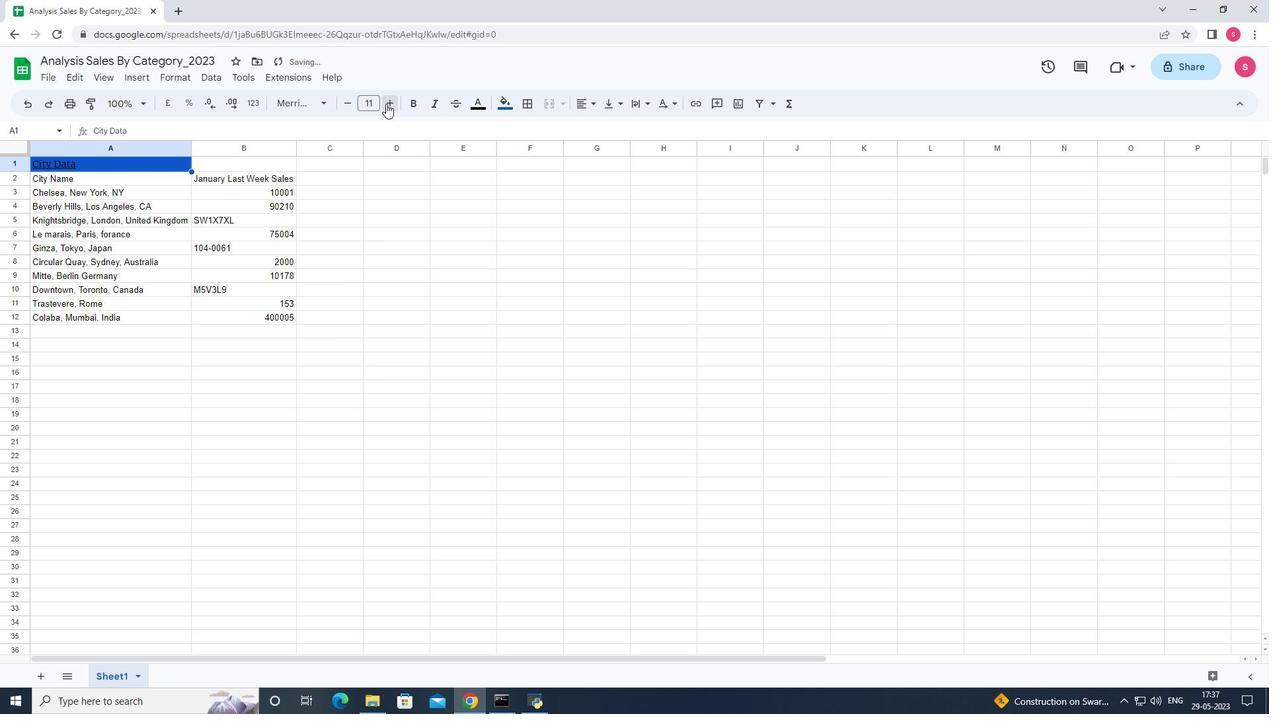 
Action: Mouse pressed left at (386, 103)
Screenshot: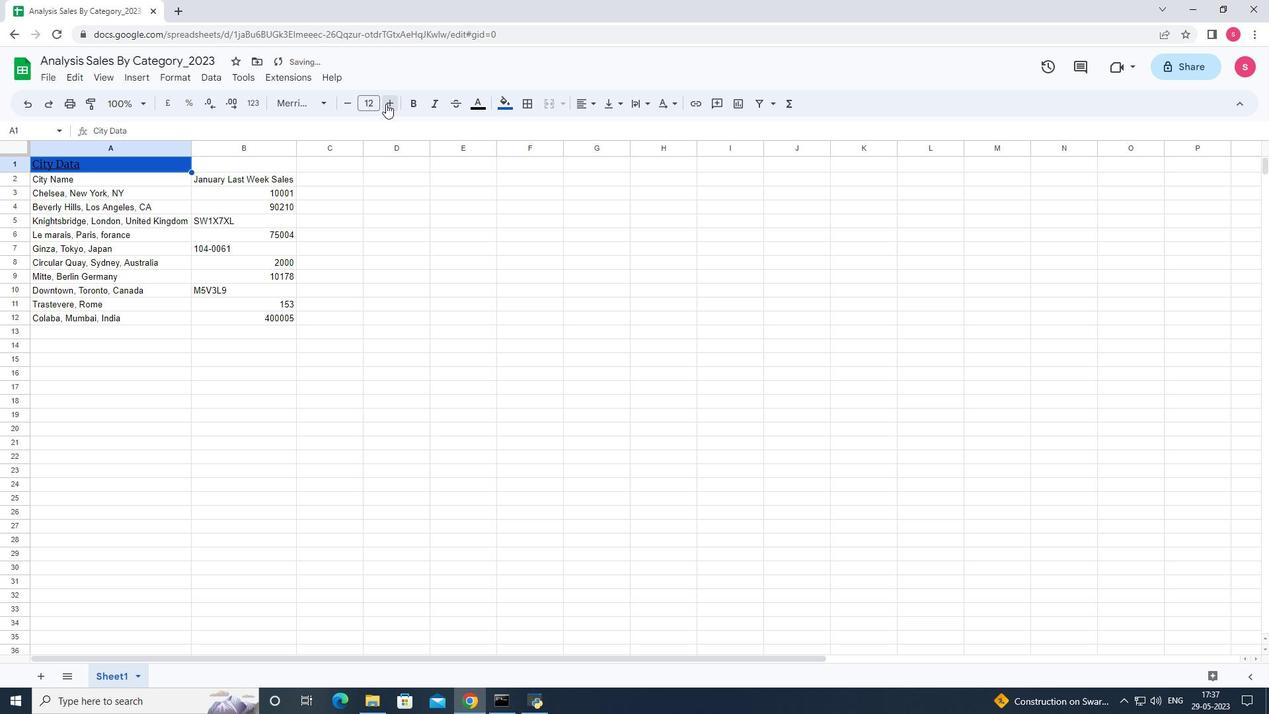 
Action: Mouse pressed left at (386, 103)
Screenshot: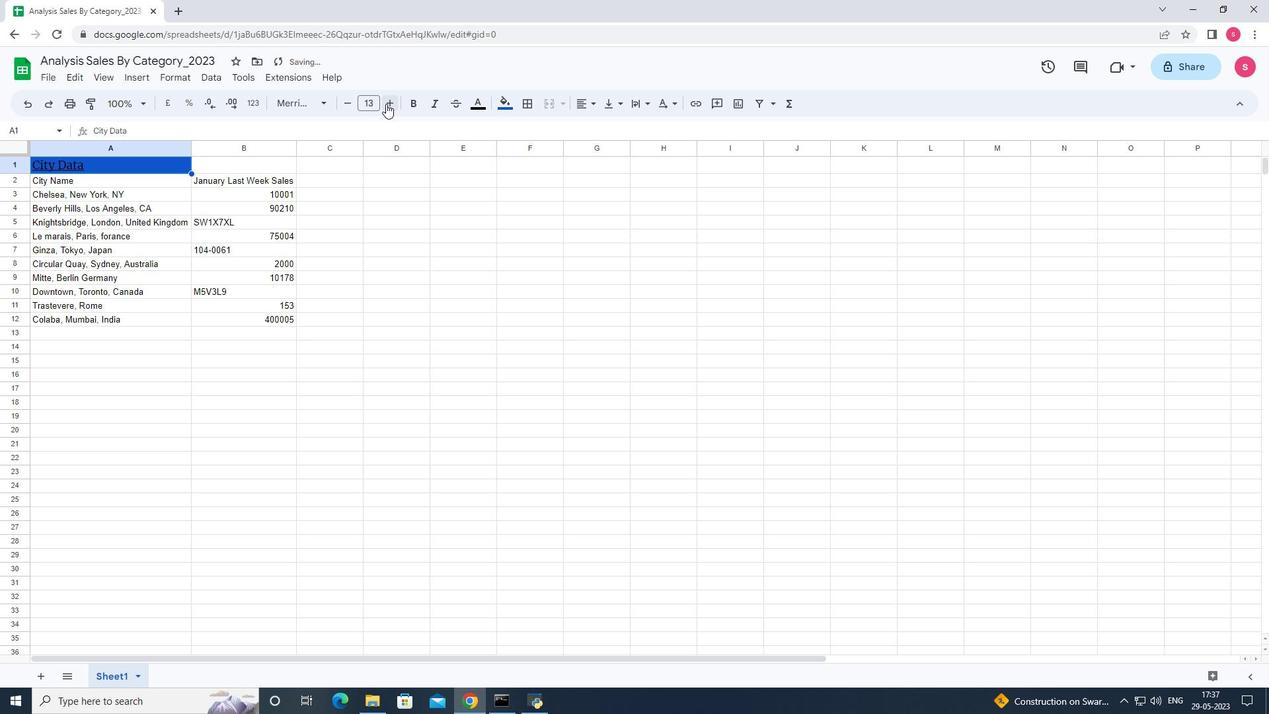 
Action: Mouse pressed left at (386, 103)
Screenshot: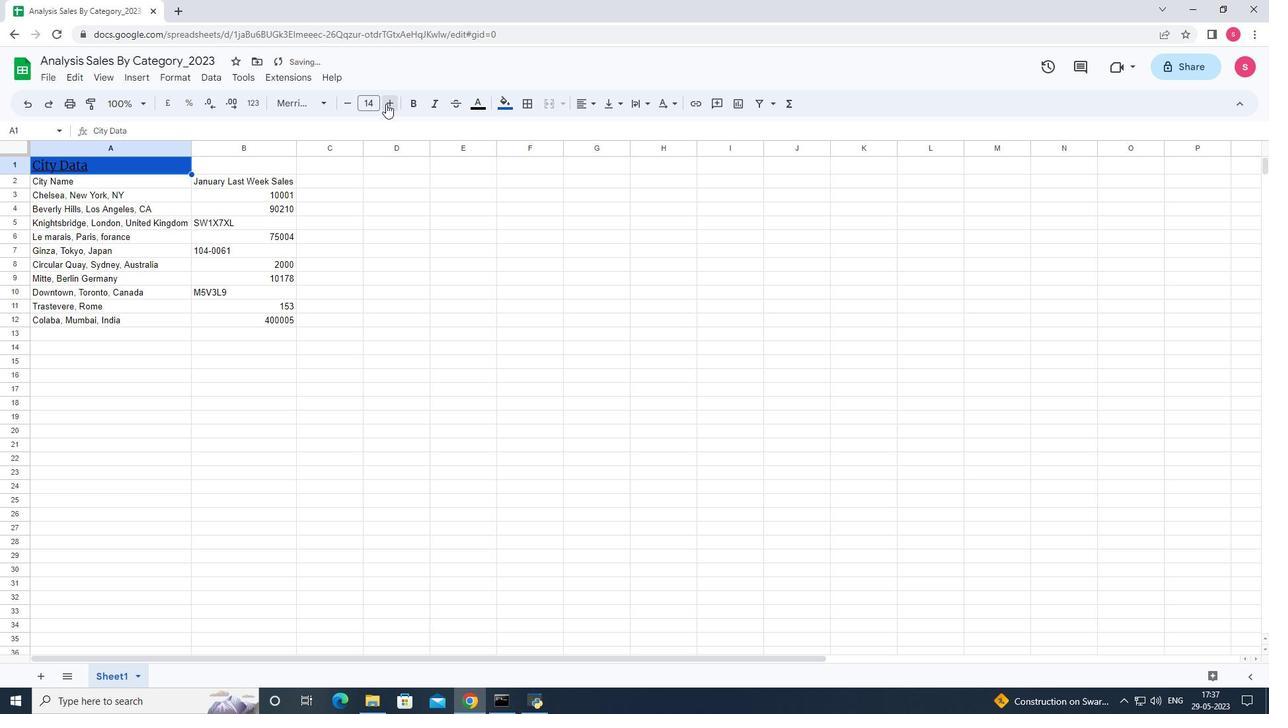 
Action: Mouse pressed left at (386, 103)
Screenshot: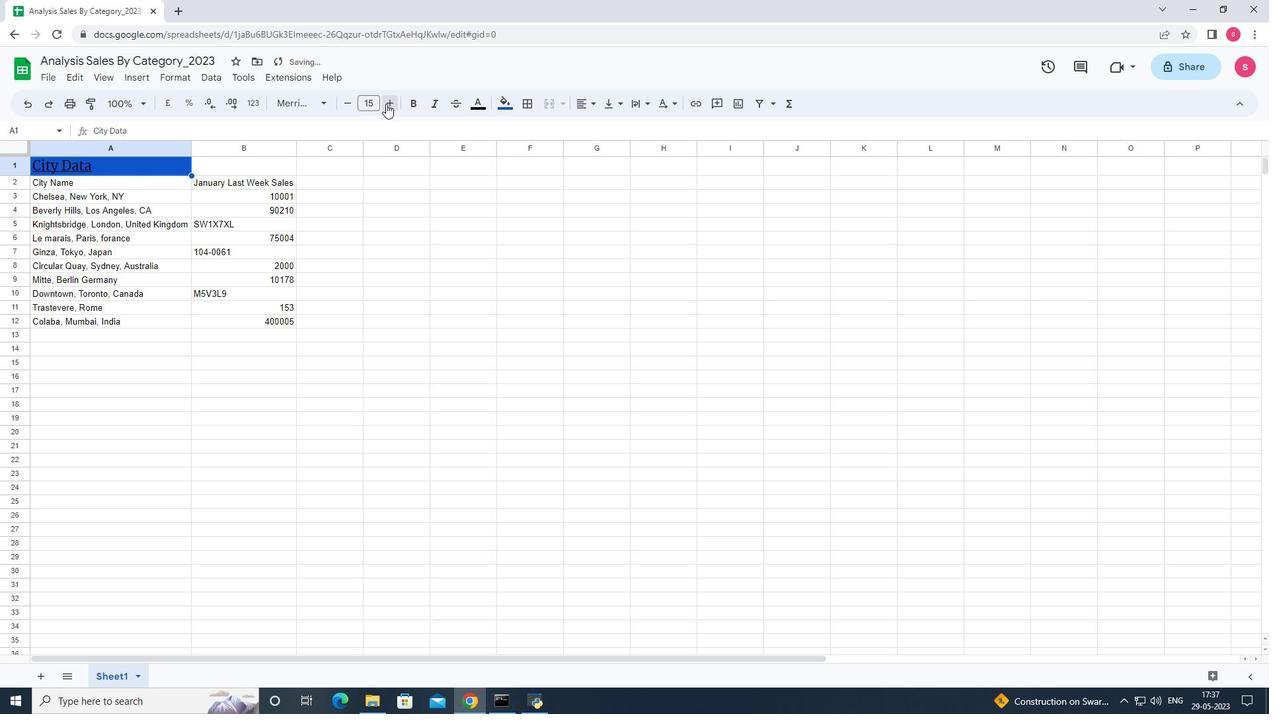 
Action: Mouse pressed left at (386, 103)
Screenshot: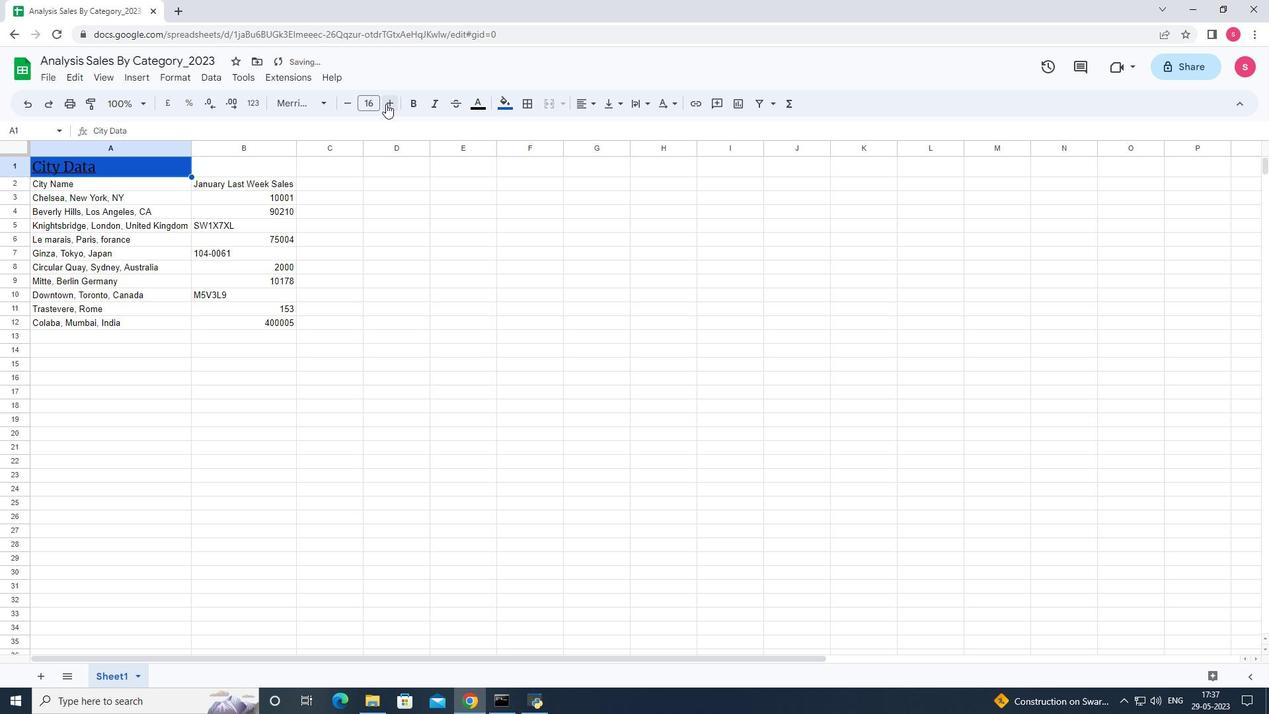 
Action: Mouse pressed left at (386, 103)
Screenshot: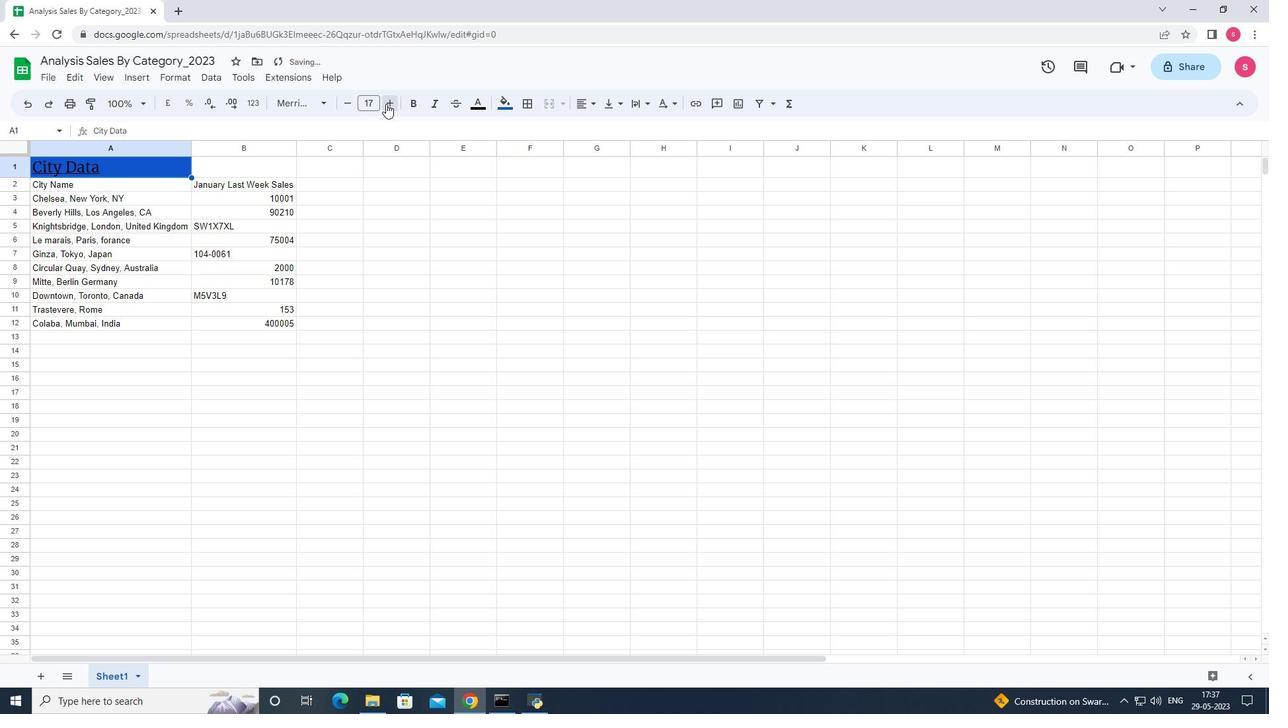 
Action: Mouse pressed left at (386, 103)
Screenshot: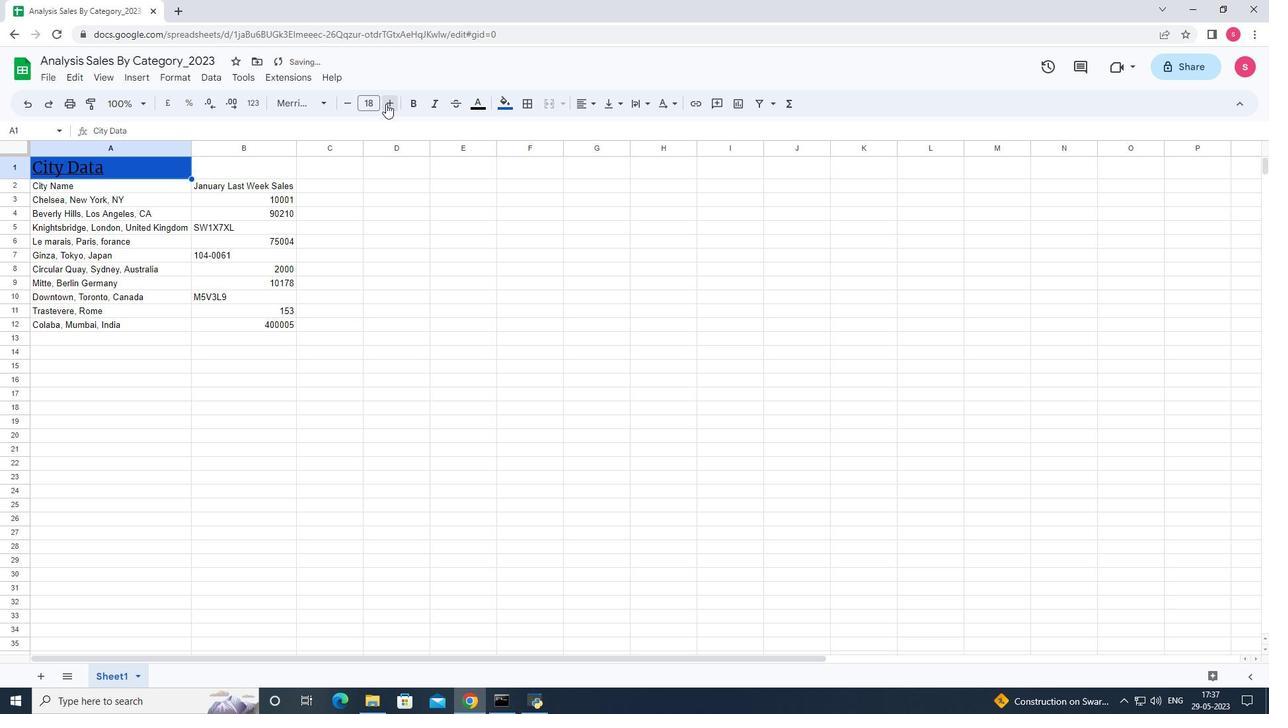 
Action: Mouse pressed left at (386, 103)
Screenshot: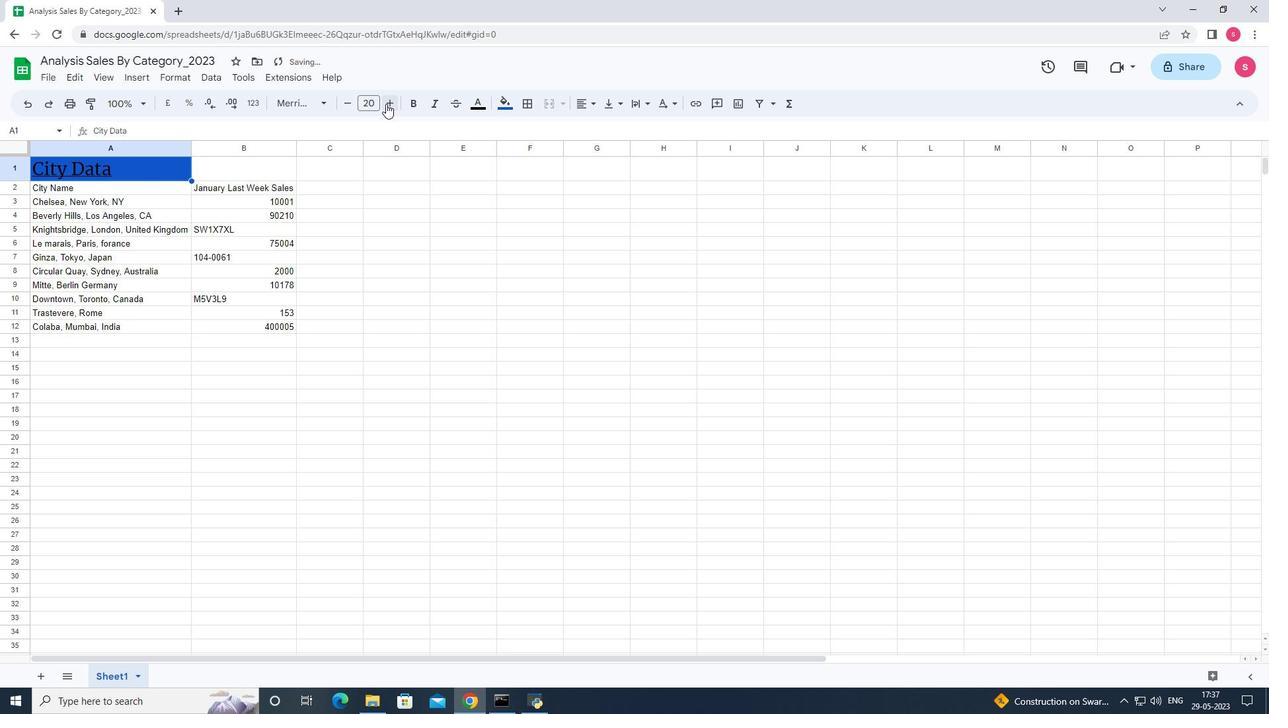 
Action: Mouse pressed left at (386, 103)
Screenshot: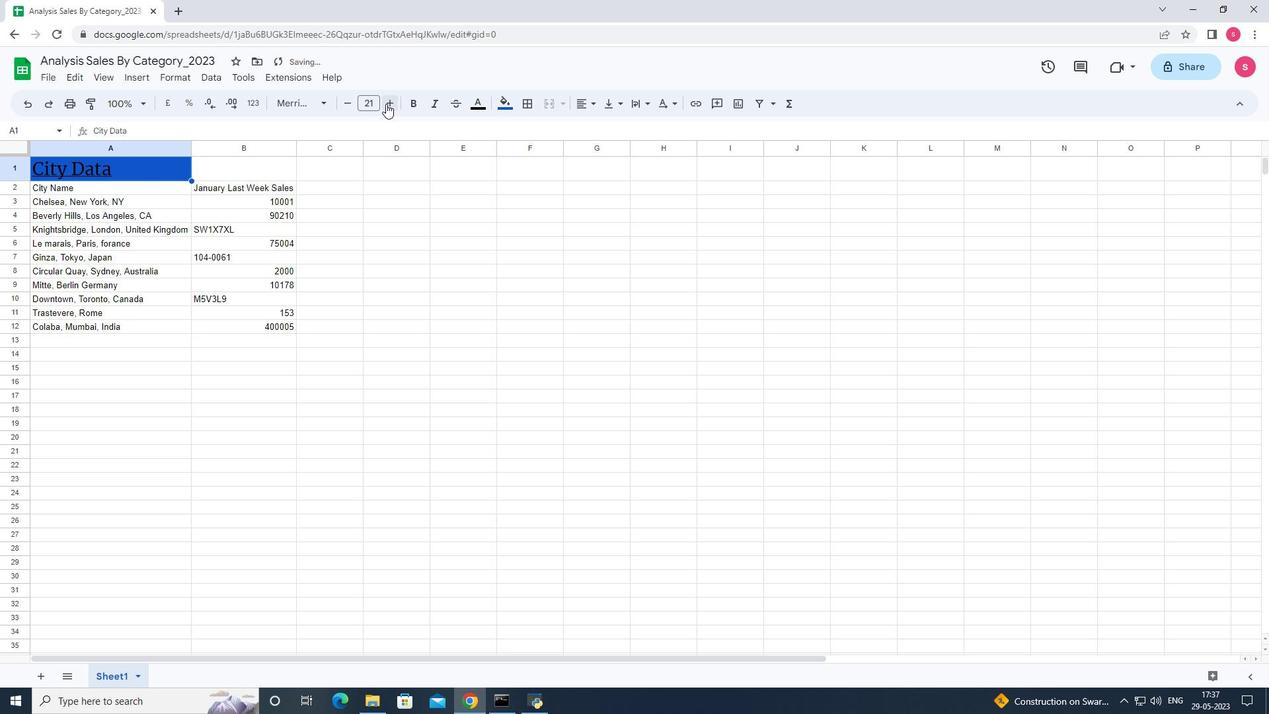 
Action: Mouse moved to (152, 189)
Screenshot: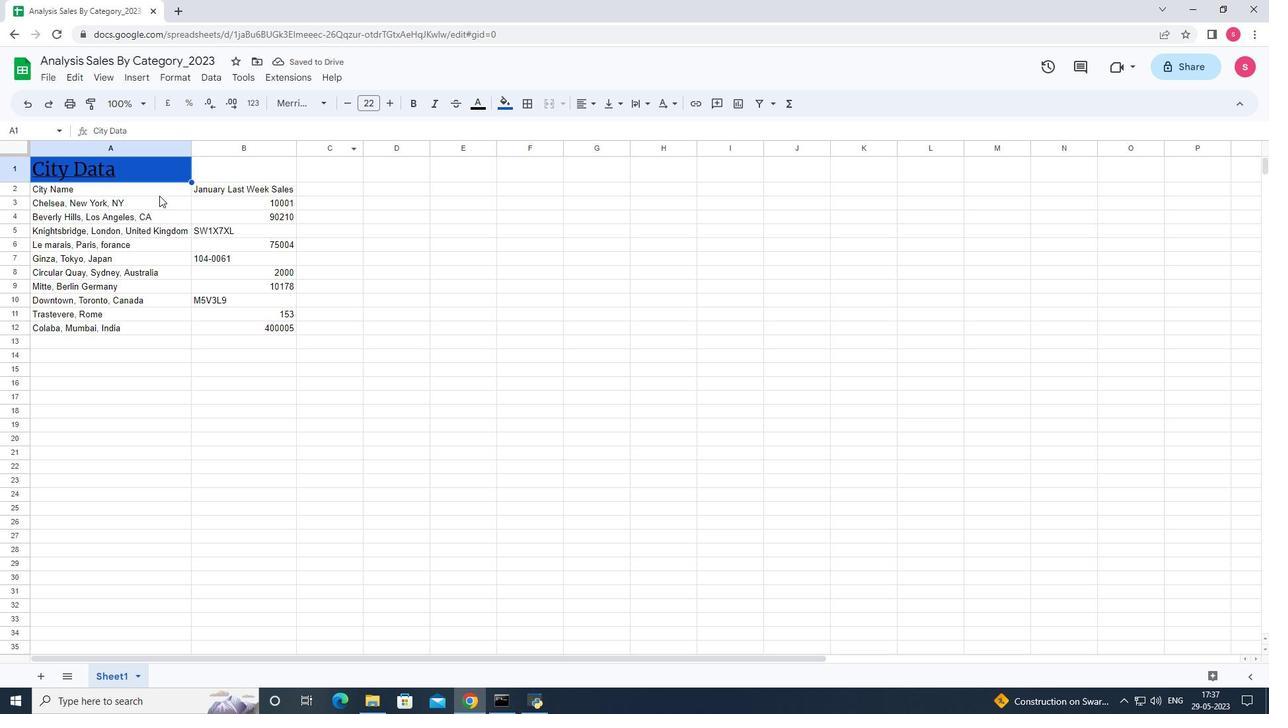 
Action: Mouse pressed left at (152, 189)
Screenshot: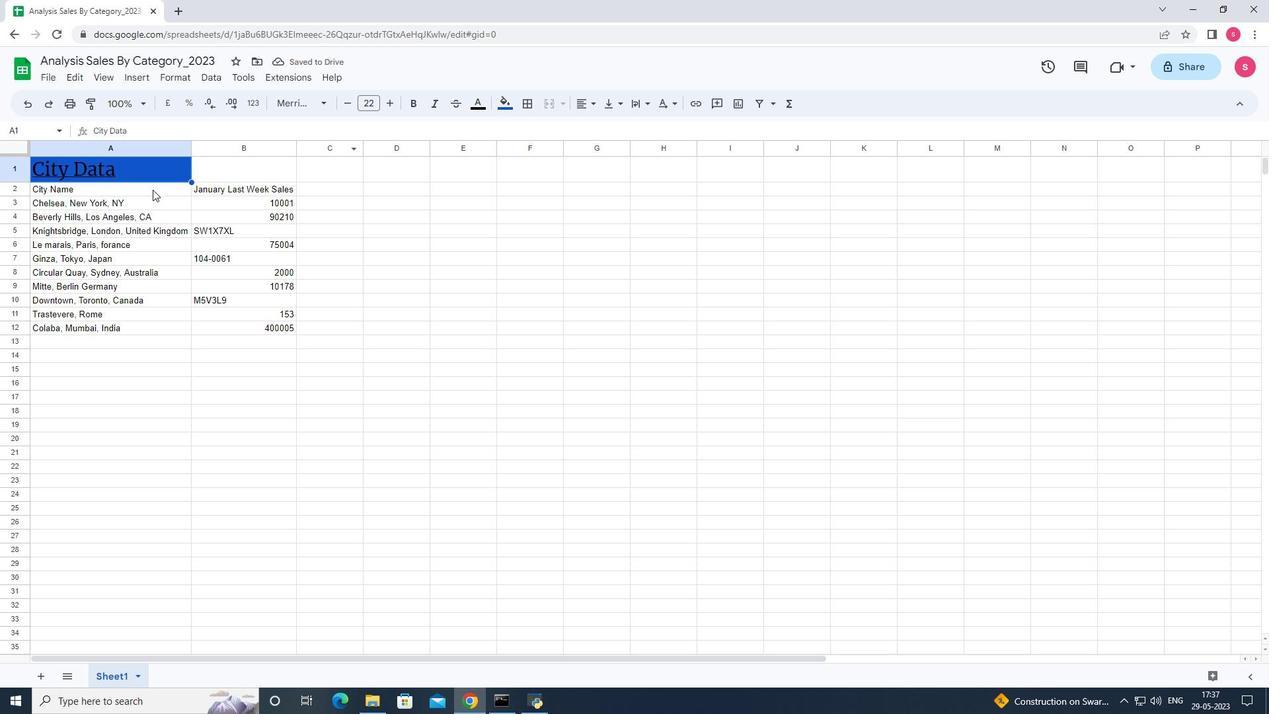 
Action: Mouse moved to (321, 101)
Screenshot: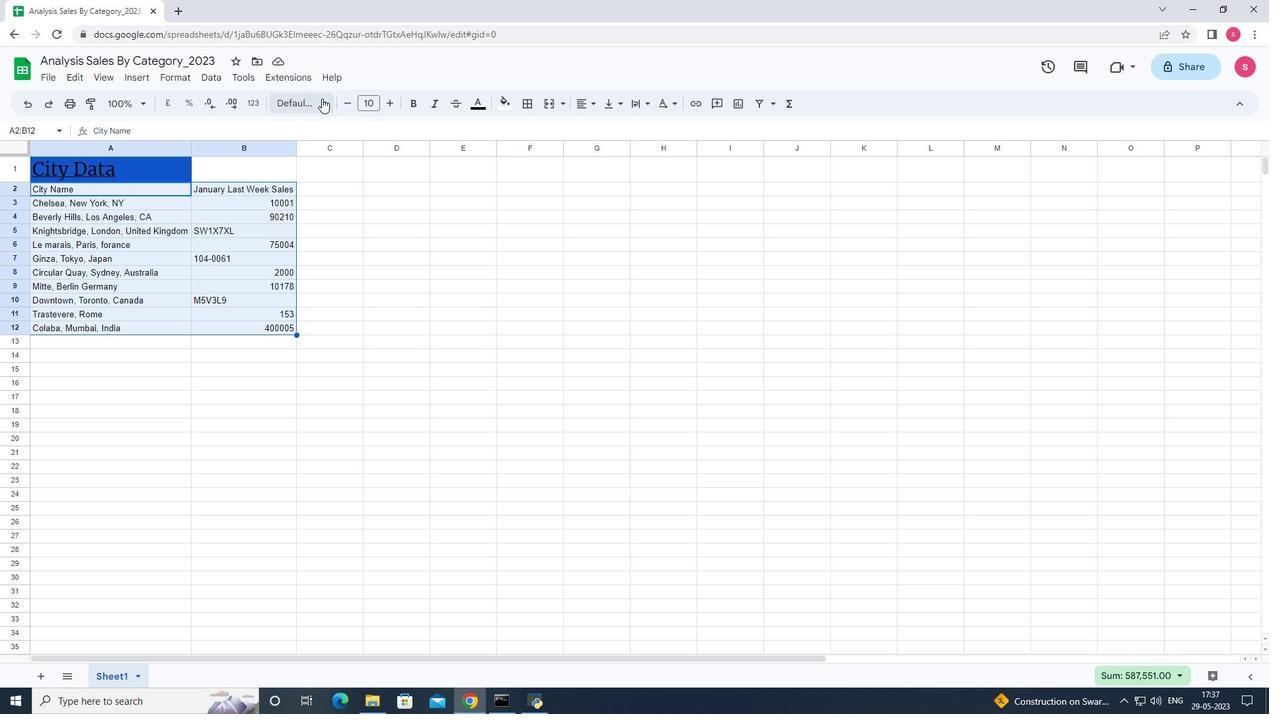 
Action: Mouse pressed left at (321, 101)
Screenshot: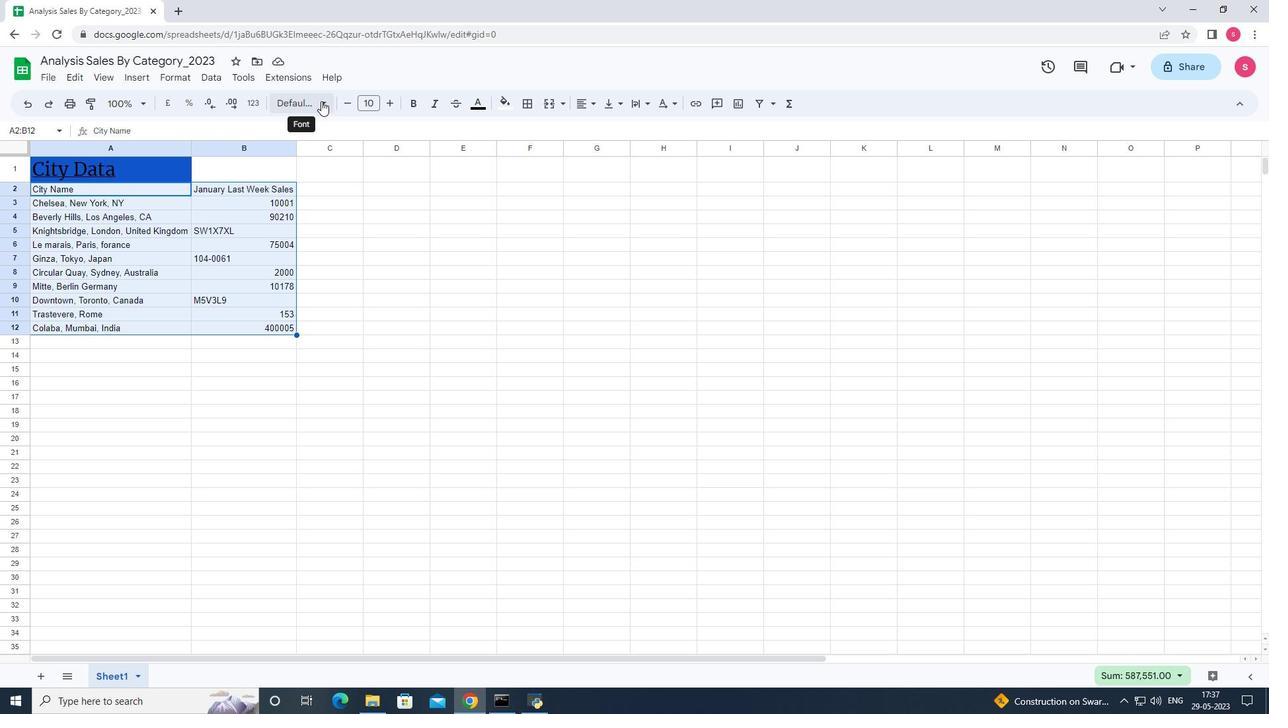 
Action: Mouse moved to (338, 298)
Screenshot: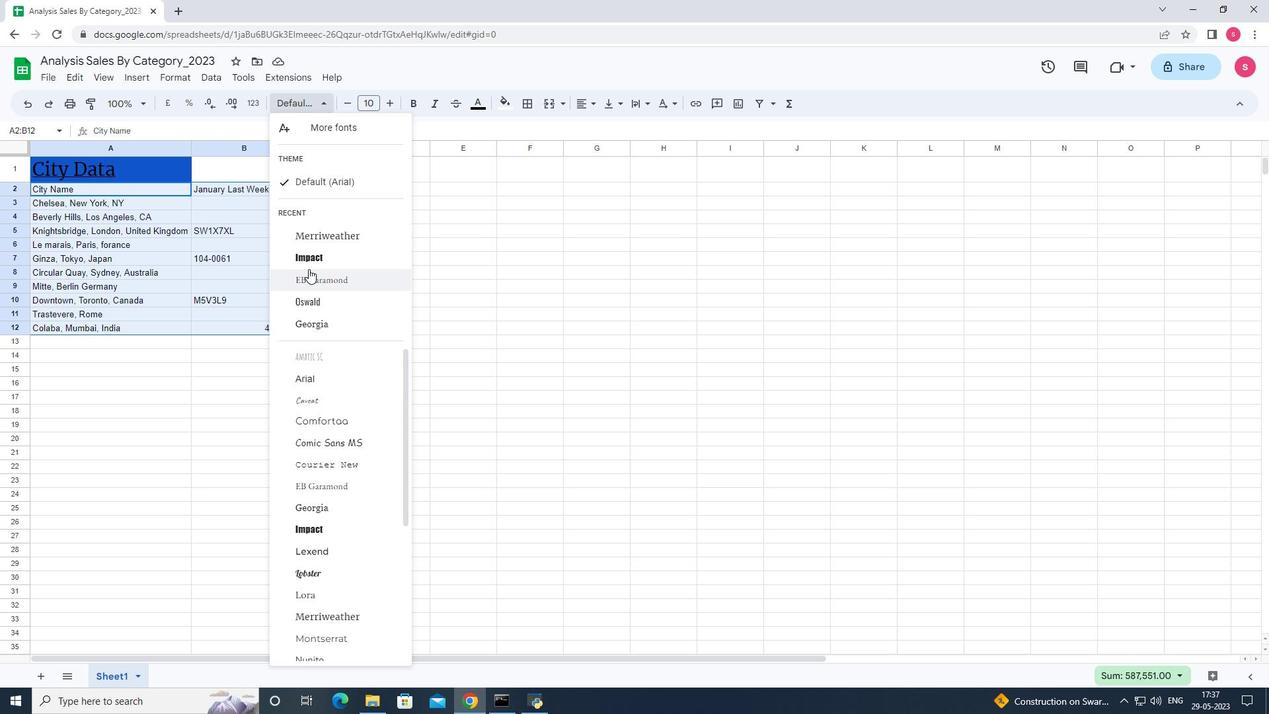 
Action: Mouse scrolled (338, 298) with delta (0, 0)
Screenshot: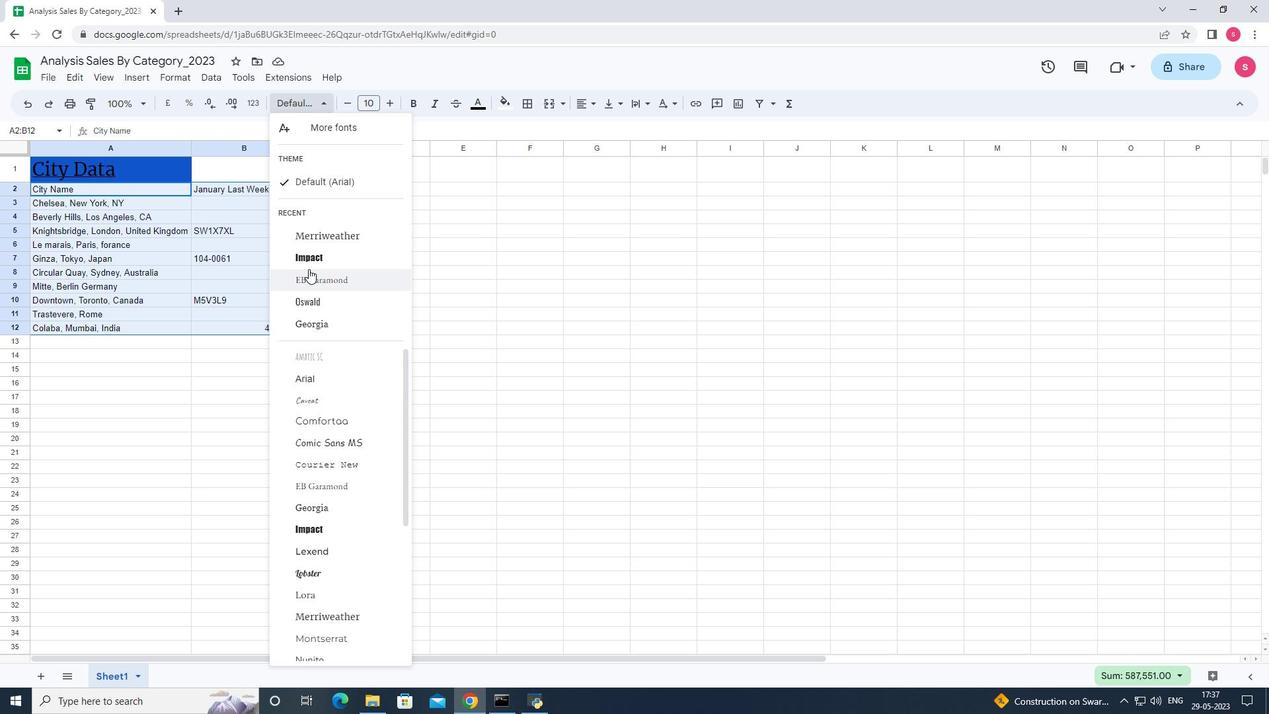 
Action: Mouse scrolled (338, 298) with delta (0, 0)
Screenshot: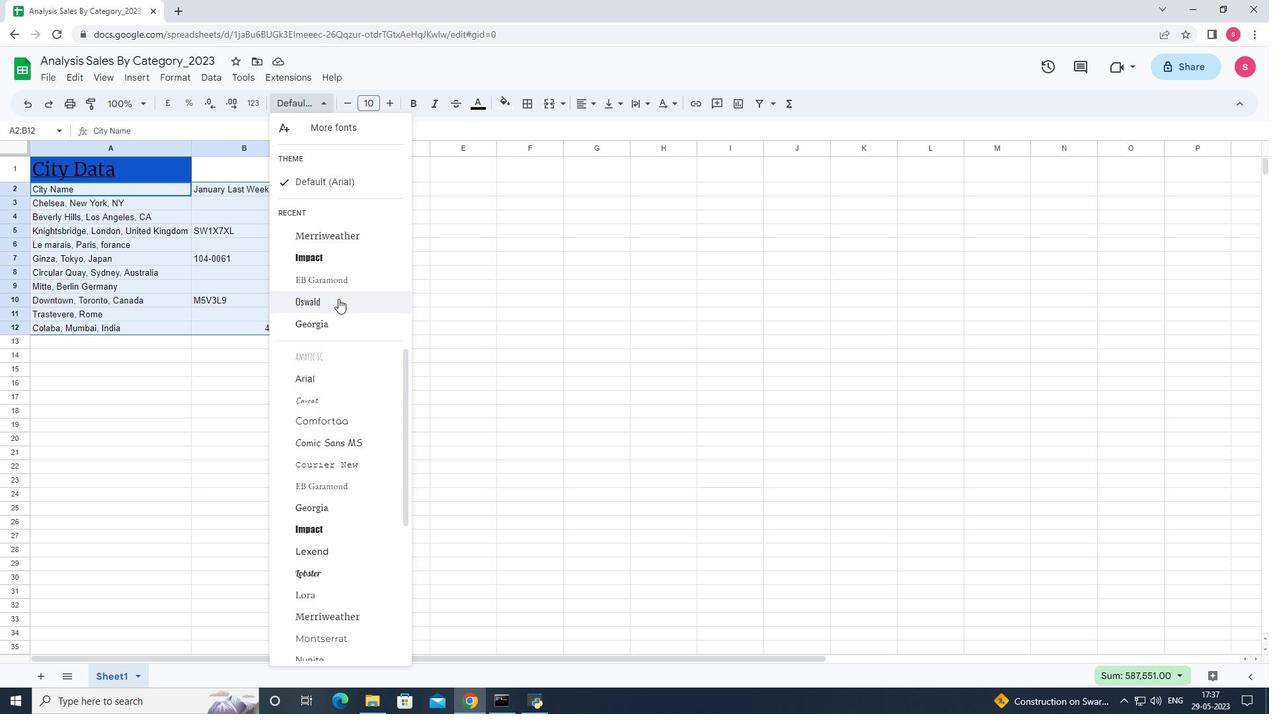 
Action: Mouse scrolled (338, 298) with delta (0, 0)
Screenshot: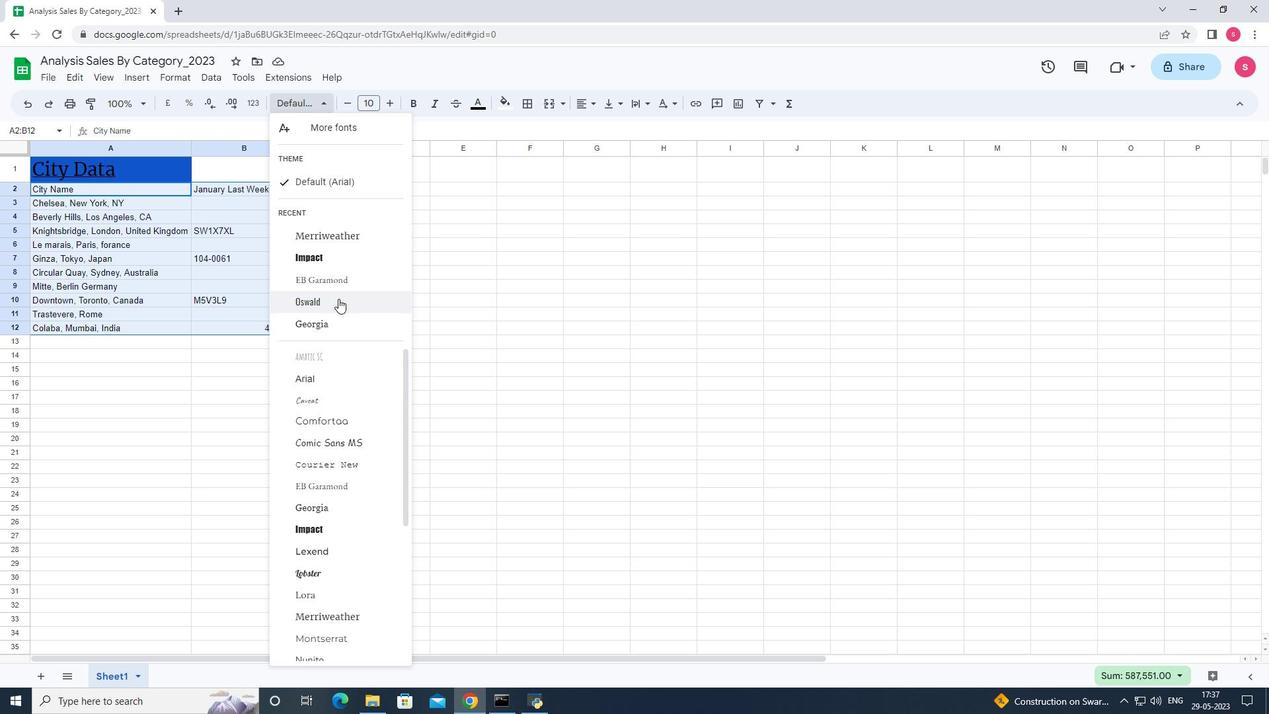 
Action: Mouse scrolled (338, 298) with delta (0, 0)
Screenshot: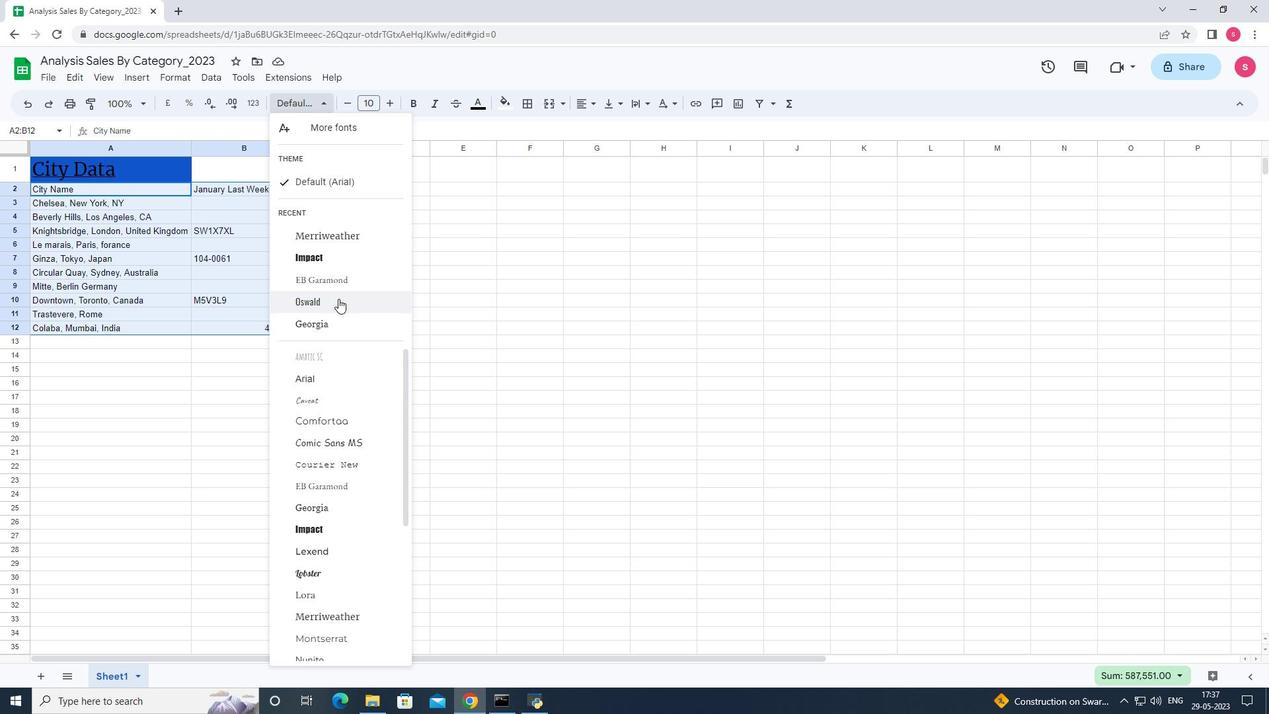 
Action: Mouse moved to (338, 302)
Screenshot: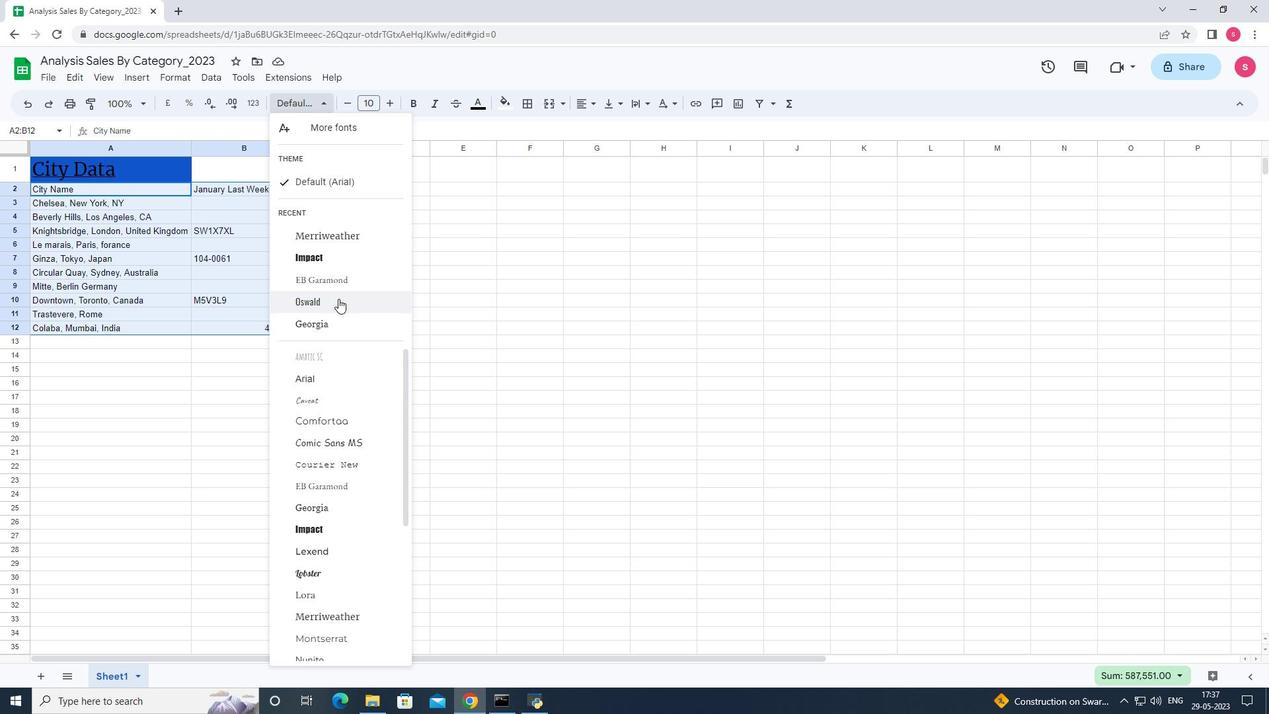 
Action: Mouse scrolled (338, 301) with delta (0, 0)
Screenshot: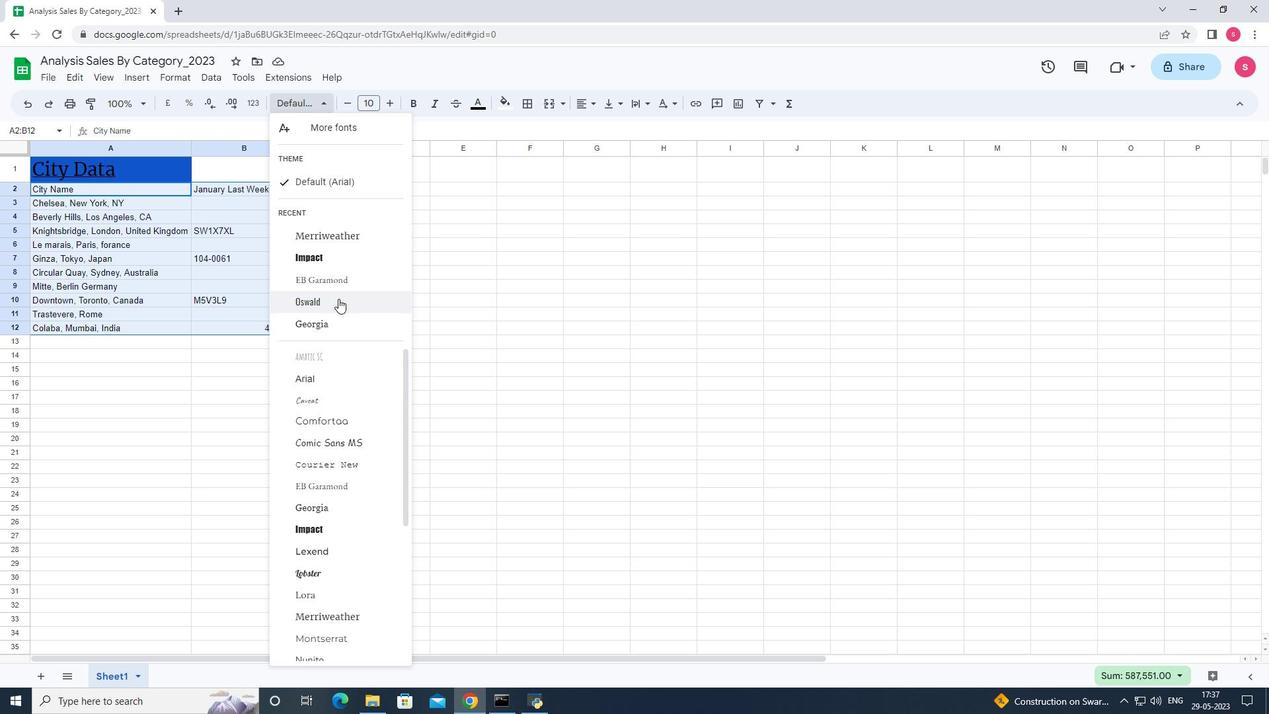
Action: Mouse moved to (348, 525)
Screenshot: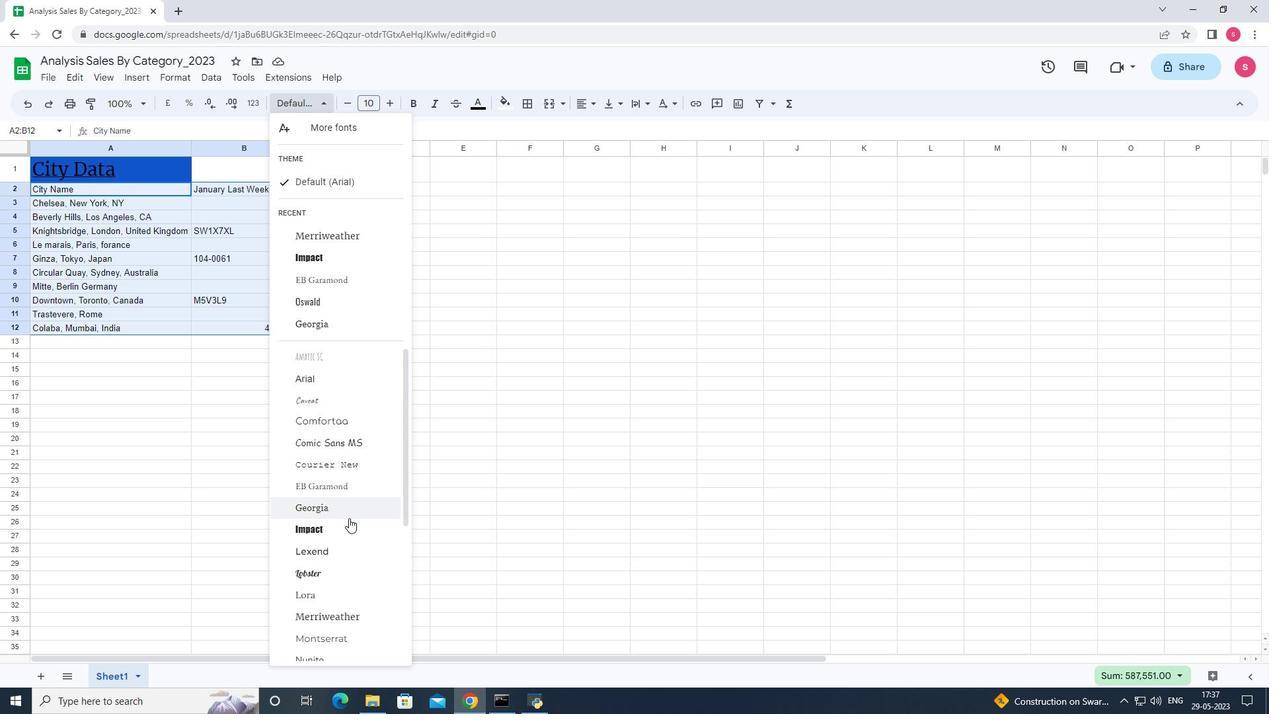 
Action: Mouse scrolled (348, 524) with delta (0, 0)
Screenshot: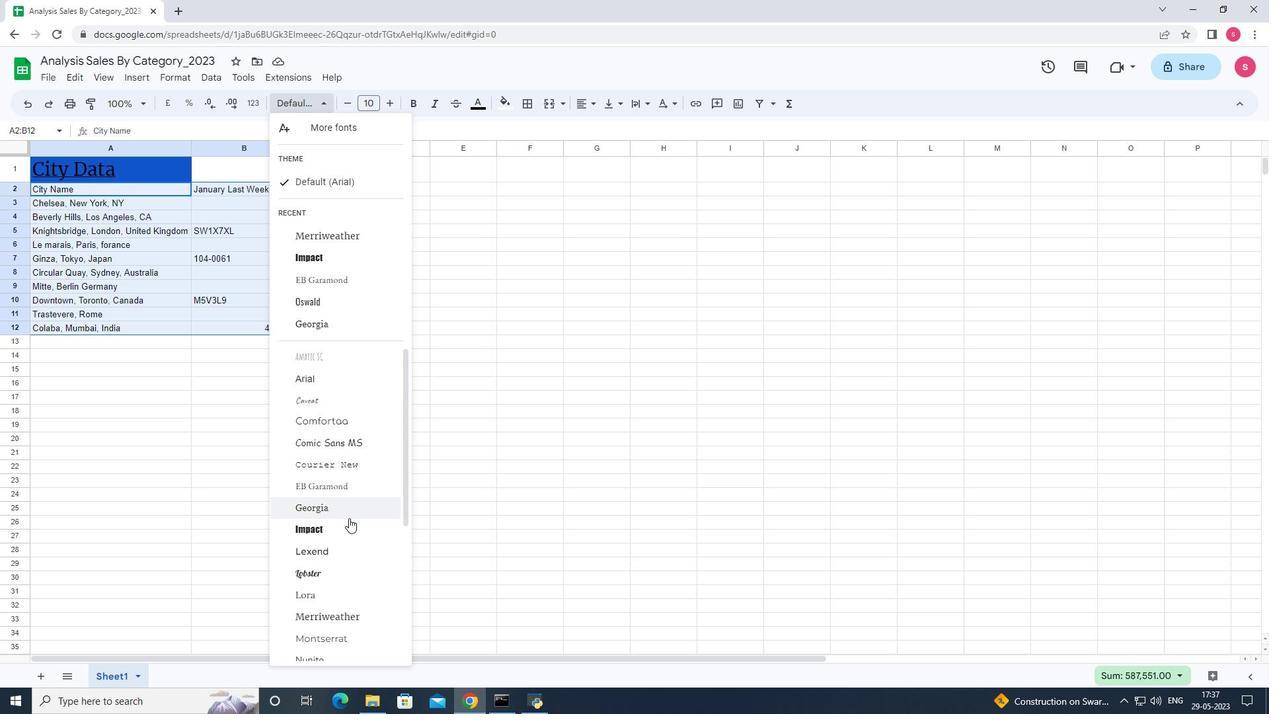 
Action: Mouse scrolled (348, 524) with delta (0, 0)
Screenshot: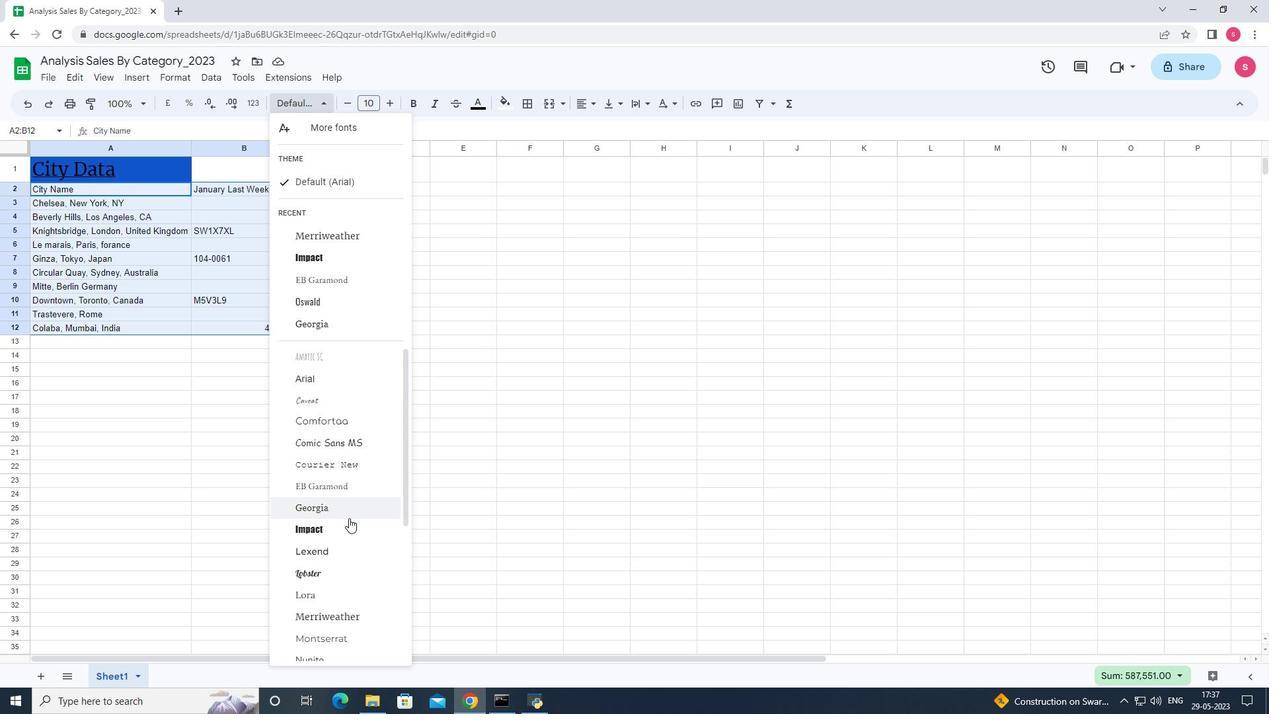 
Action: Mouse scrolled (348, 524) with delta (0, 0)
Screenshot: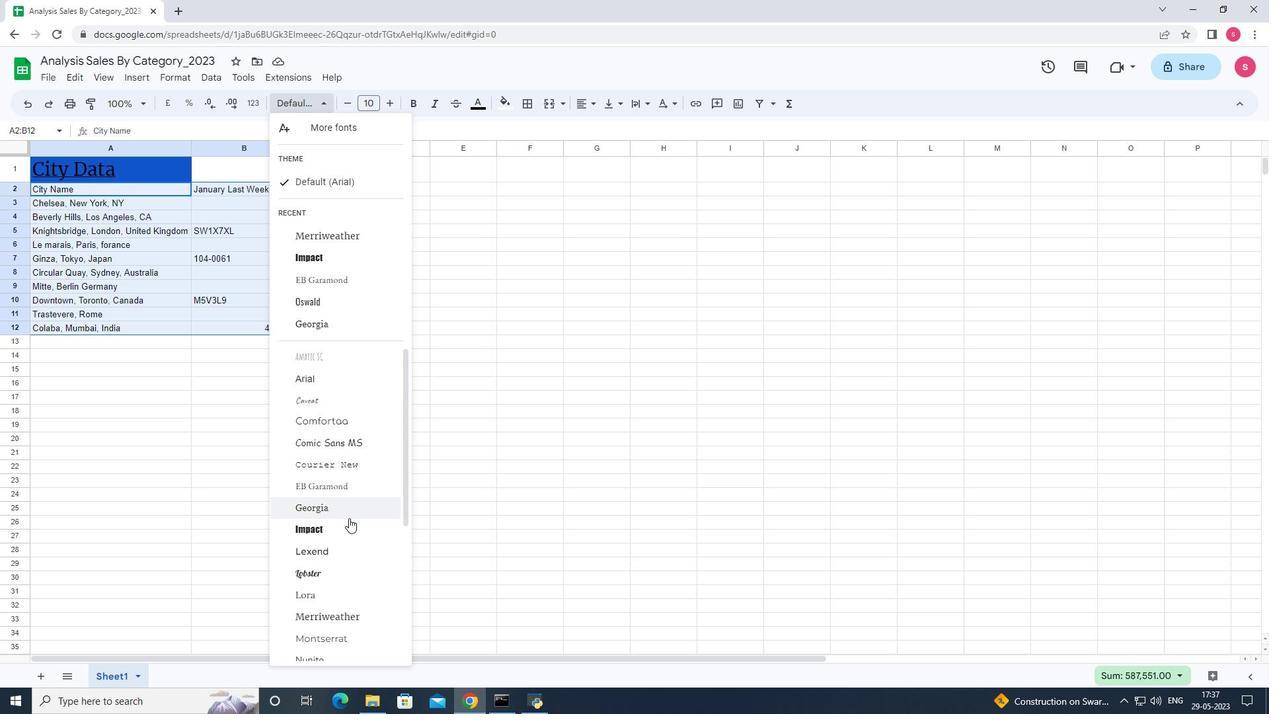 
Action: Mouse scrolled (348, 524) with delta (0, 0)
Screenshot: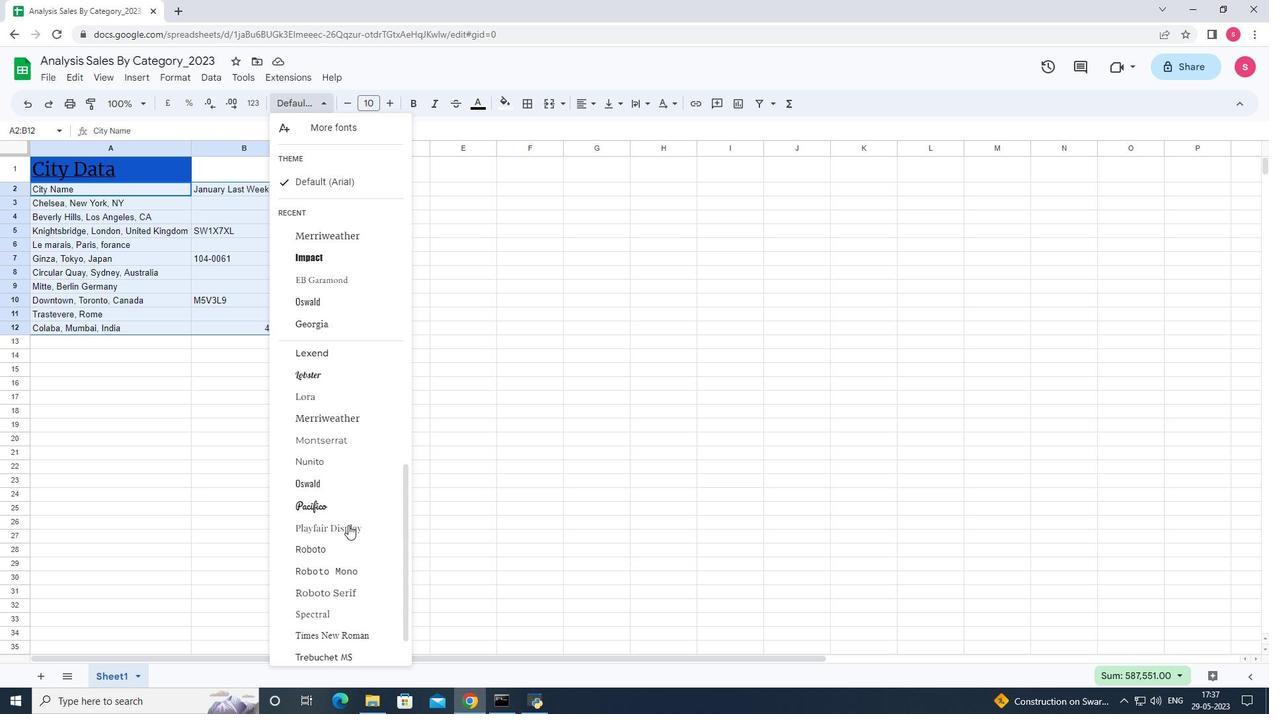 
Action: Mouse moved to (330, 435)
Screenshot: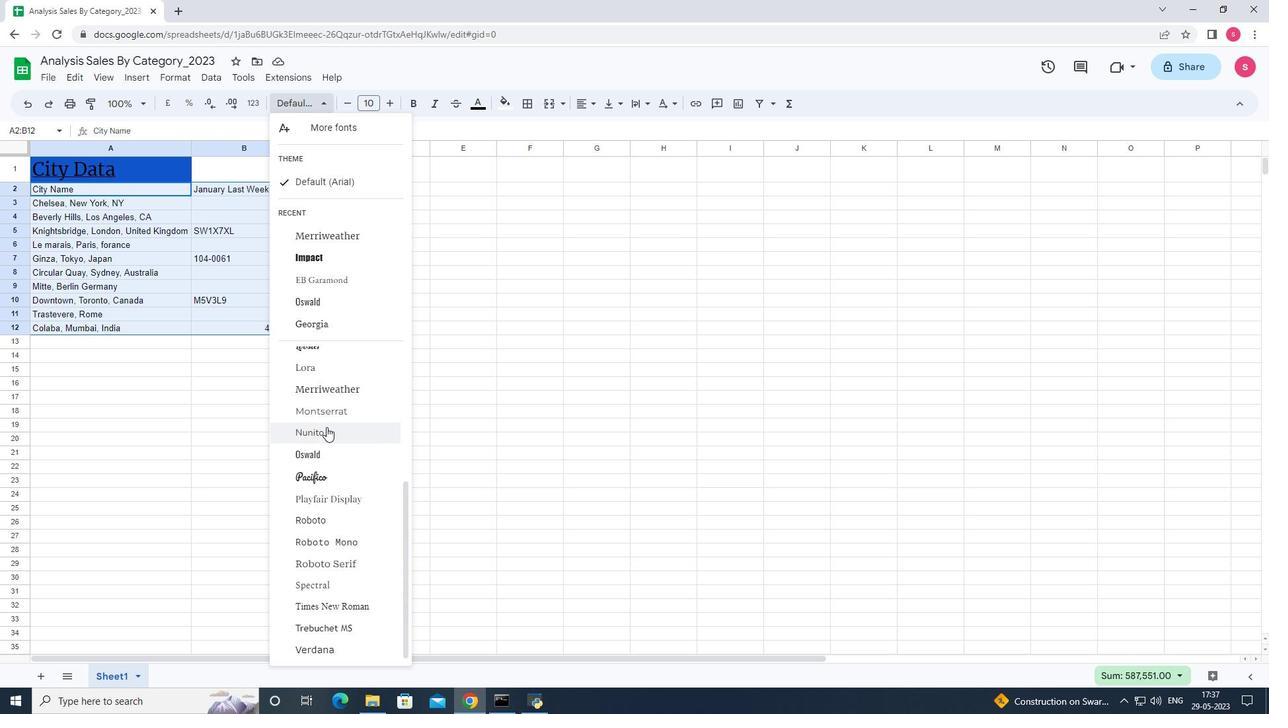 
Action: Mouse pressed left at (330, 435)
Screenshot: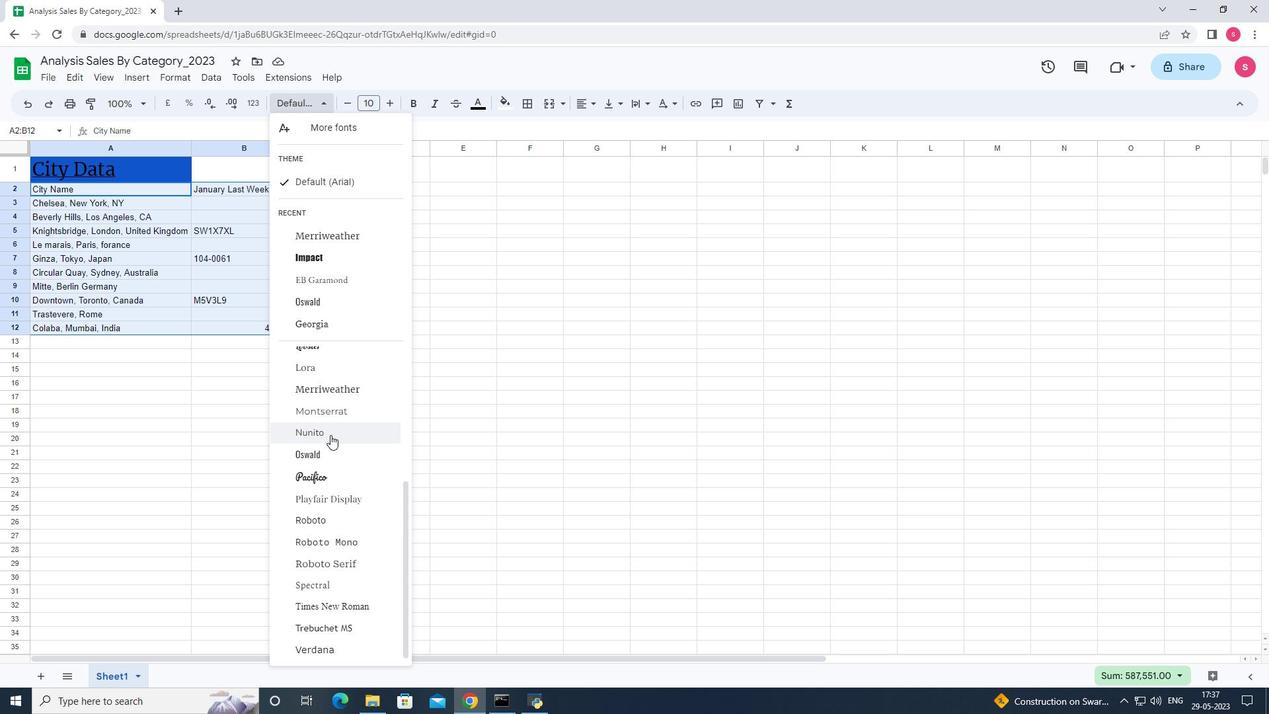 
Action: Mouse moved to (390, 101)
Screenshot: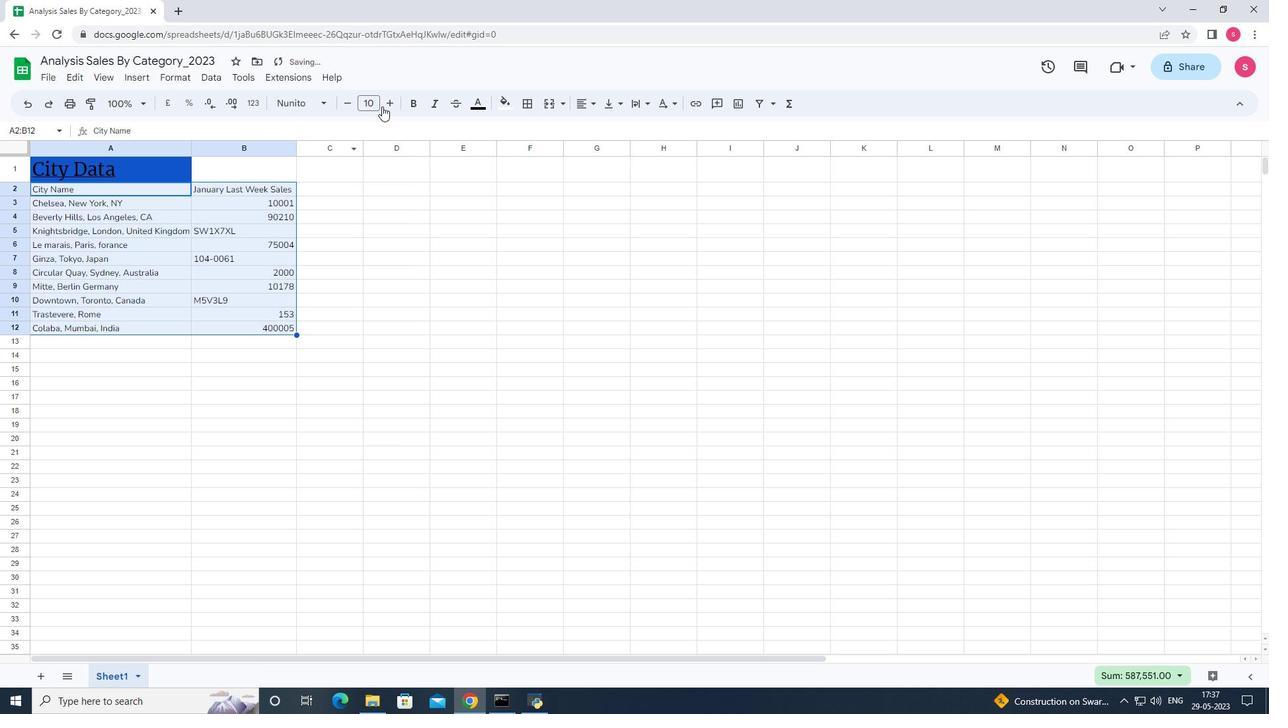 
Action: Mouse pressed left at (390, 101)
Screenshot: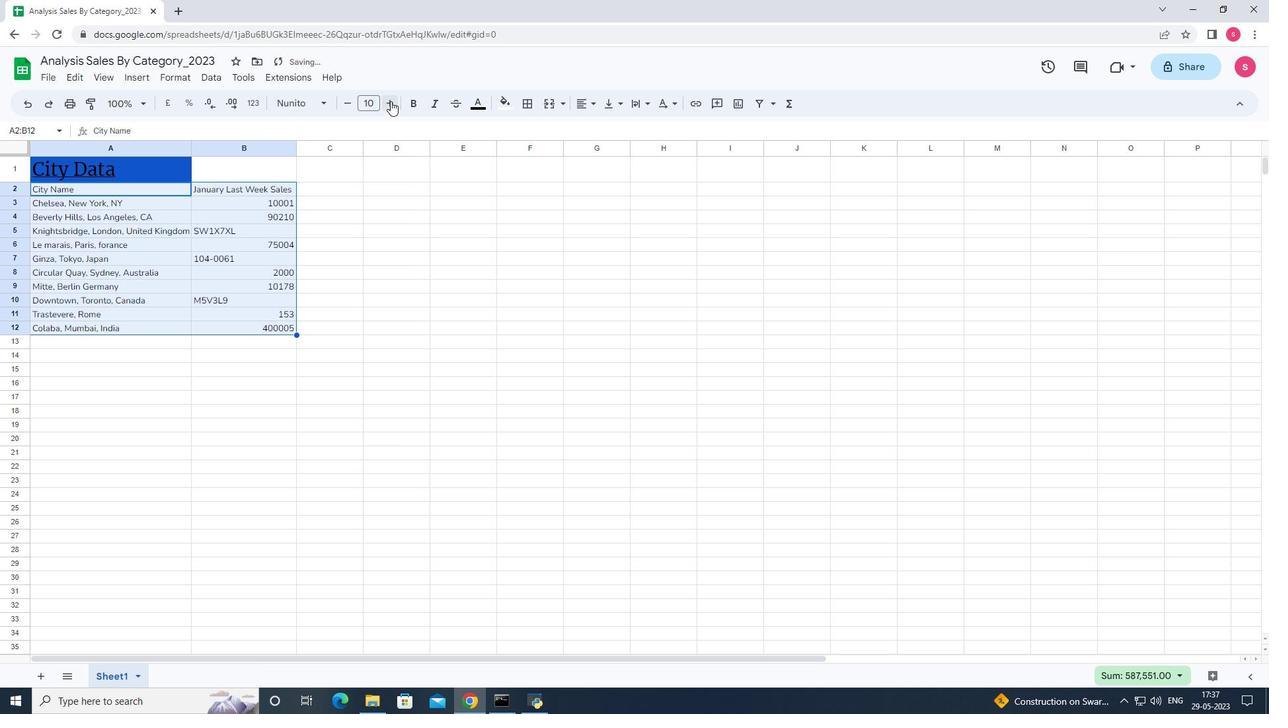 
Action: Mouse pressed left at (390, 101)
Screenshot: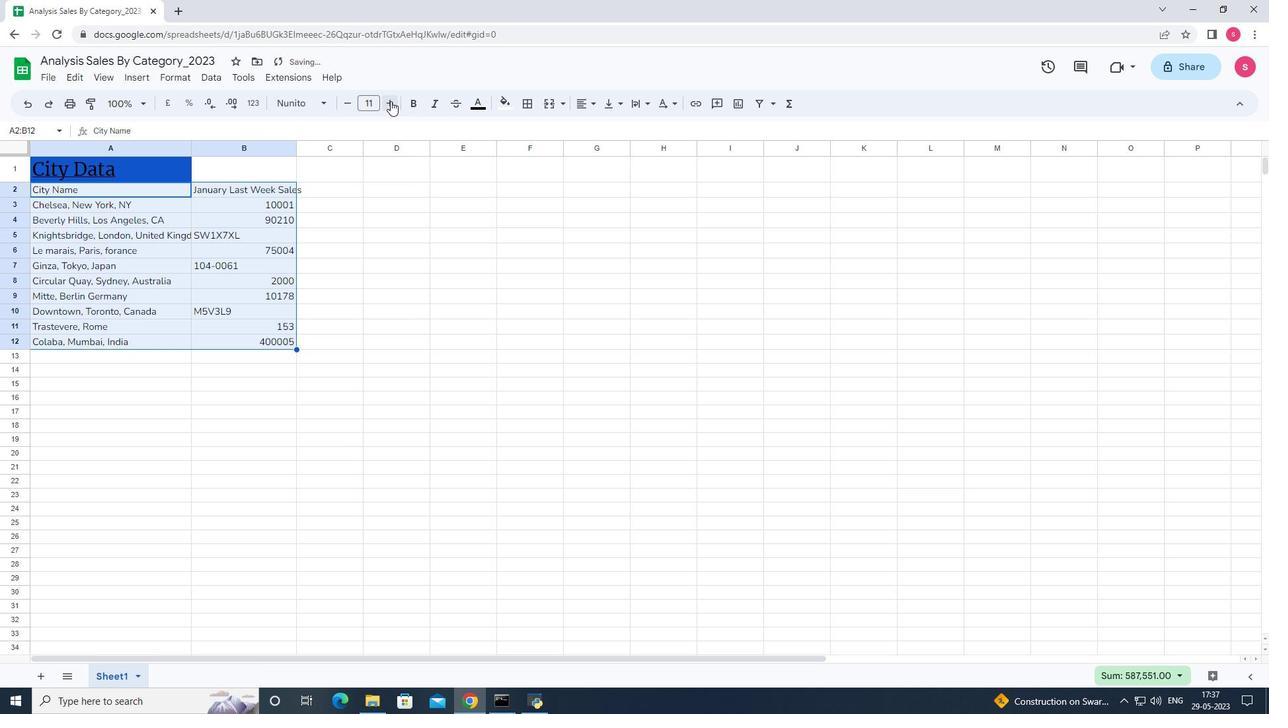 
Action: Mouse pressed left at (390, 101)
Screenshot: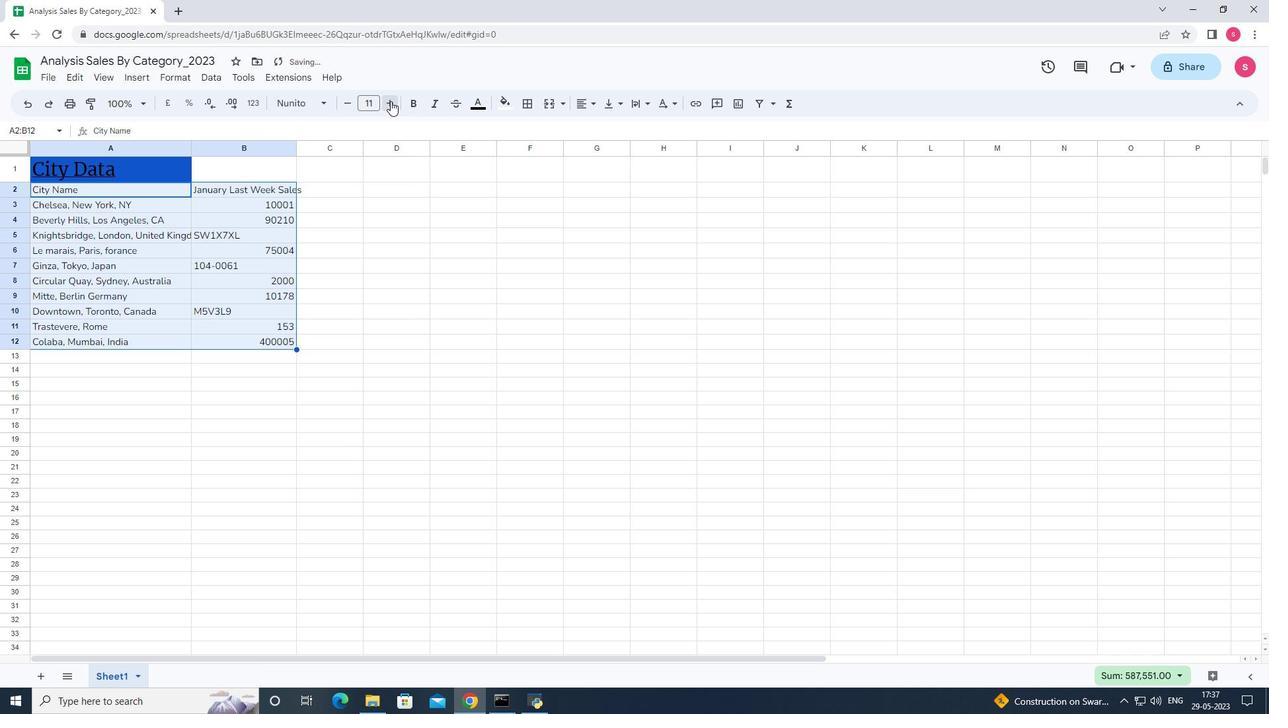 
Action: Mouse pressed left at (390, 101)
Screenshot: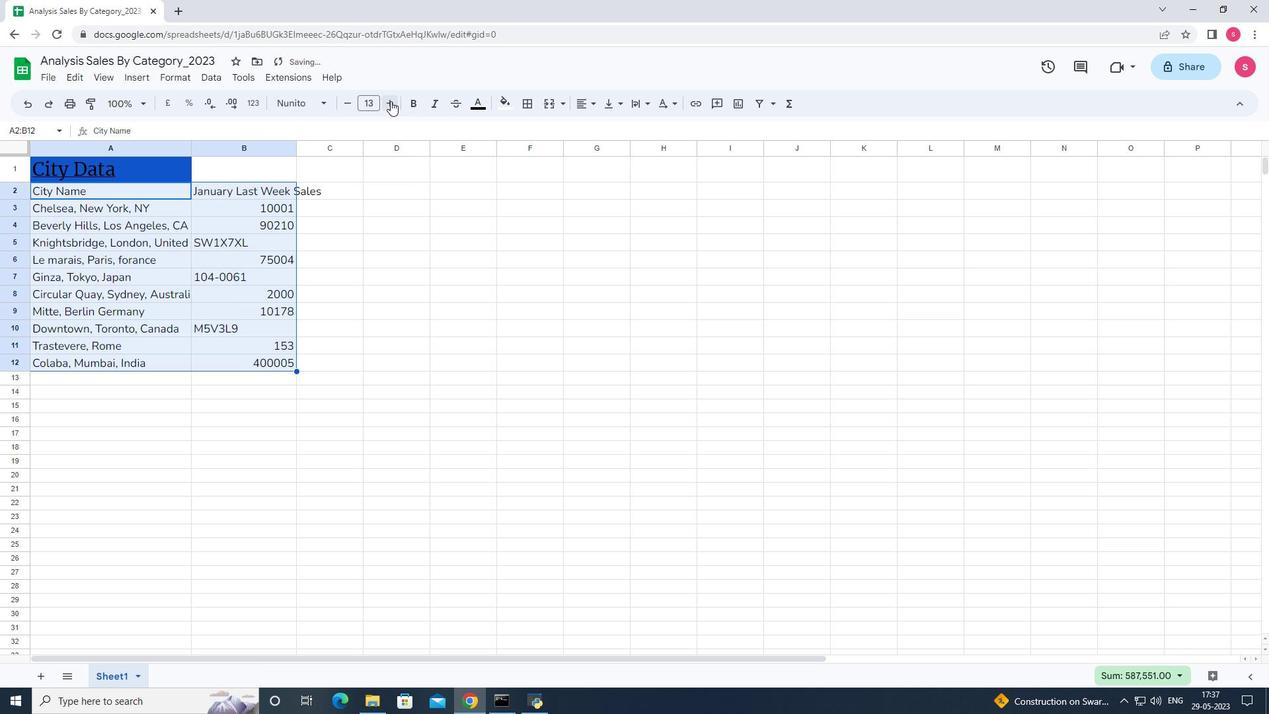 
Action: Mouse moved to (138, 169)
Screenshot: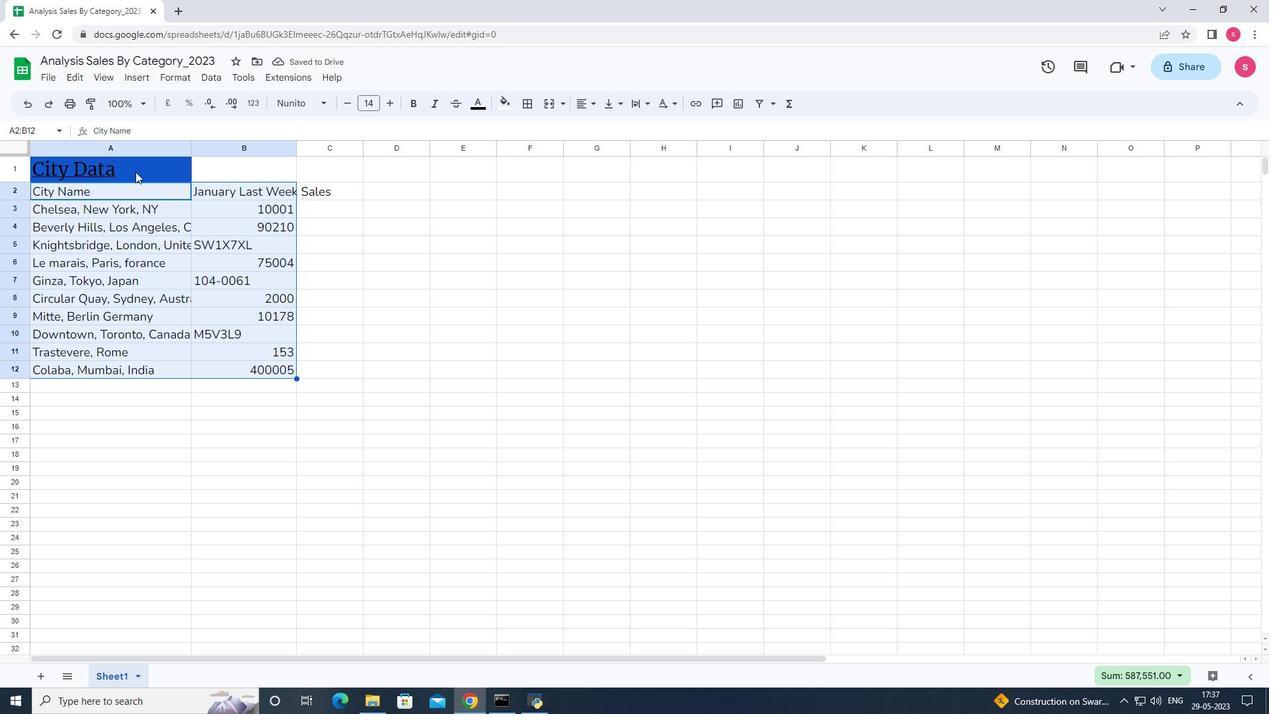 
Action: Mouse pressed left at (138, 169)
Screenshot: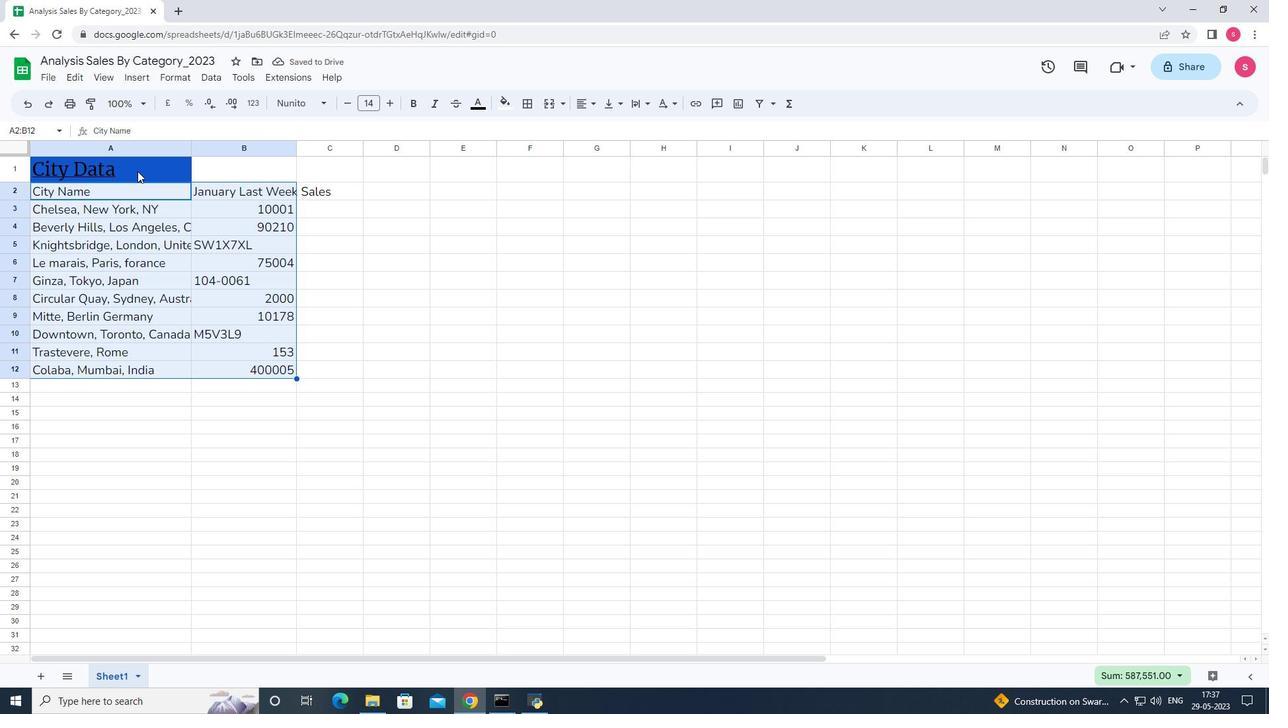 
Action: Mouse moved to (541, 105)
Screenshot: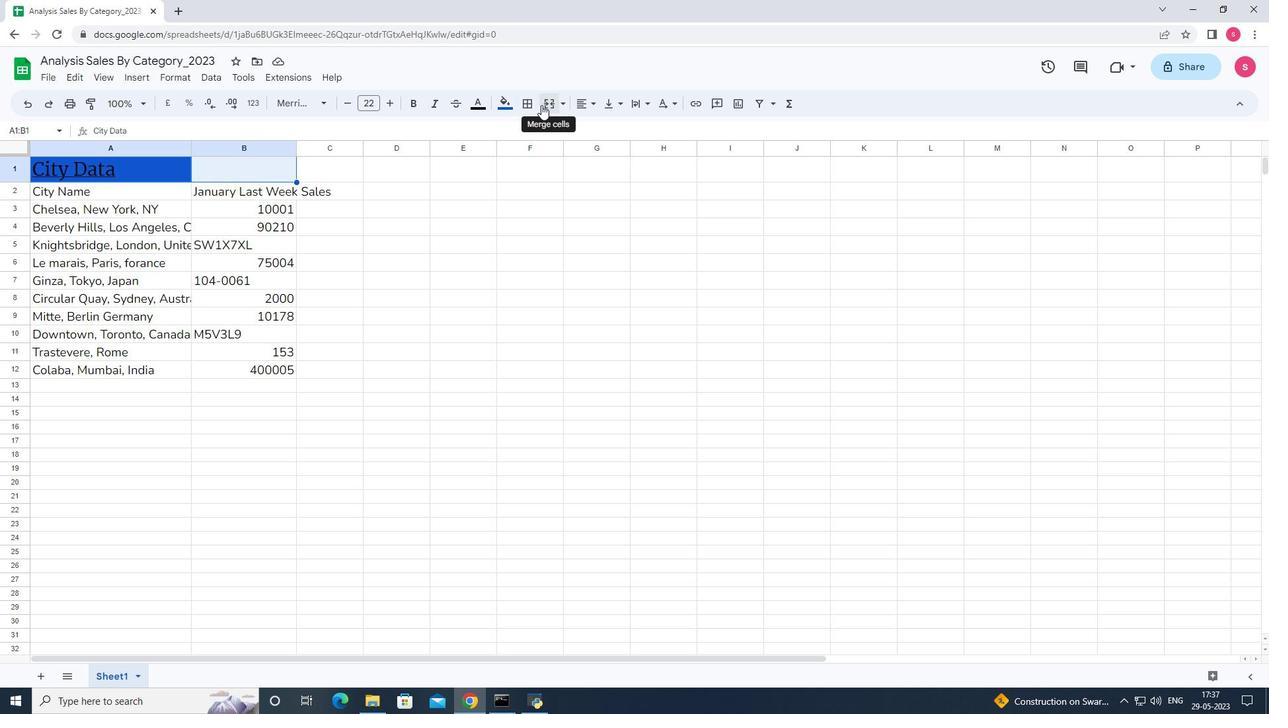 
Action: Mouse pressed left at (541, 105)
Screenshot: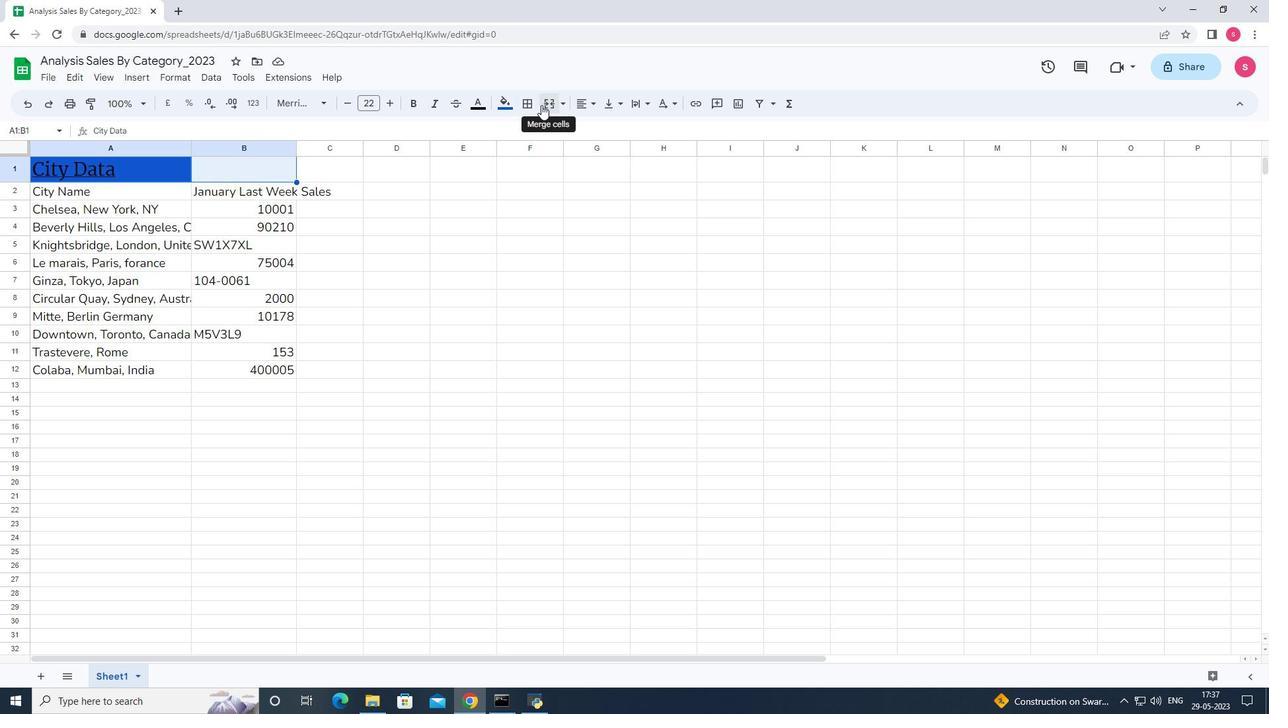 
Action: Mouse moved to (164, 169)
Screenshot: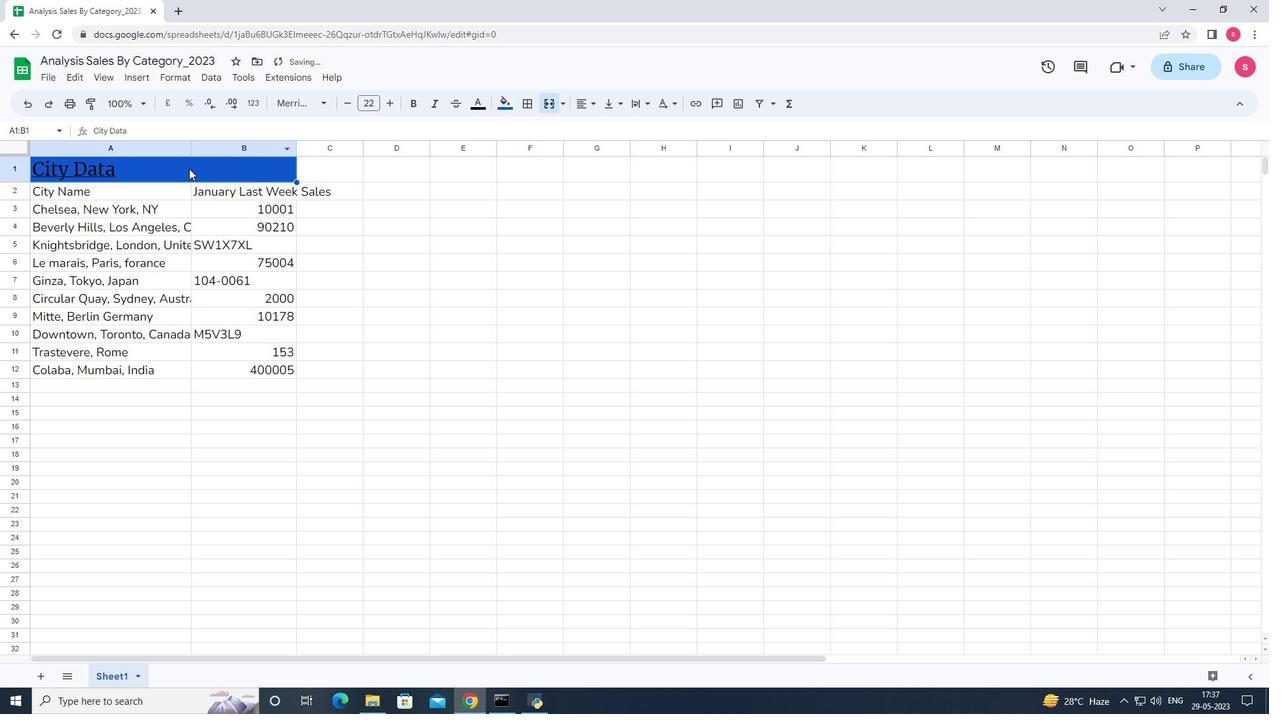 
Action: Mouse pressed left at (164, 169)
Screenshot: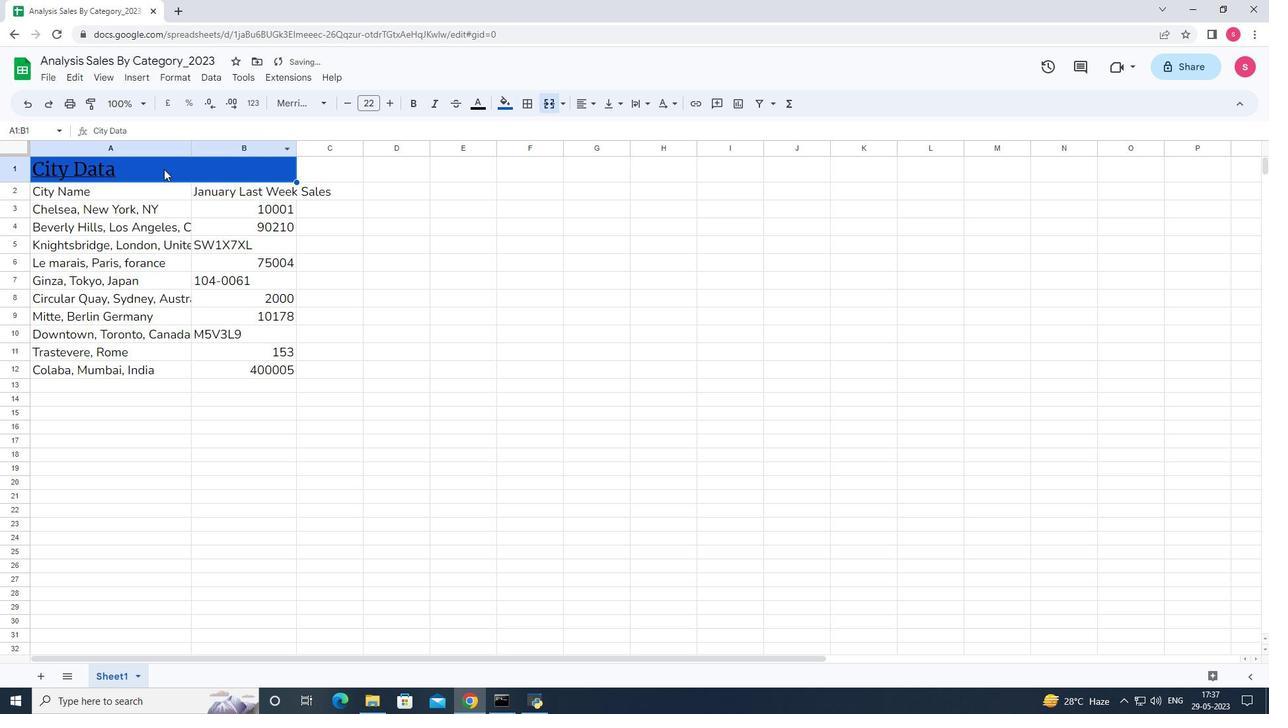 
Action: Mouse moved to (587, 103)
Screenshot: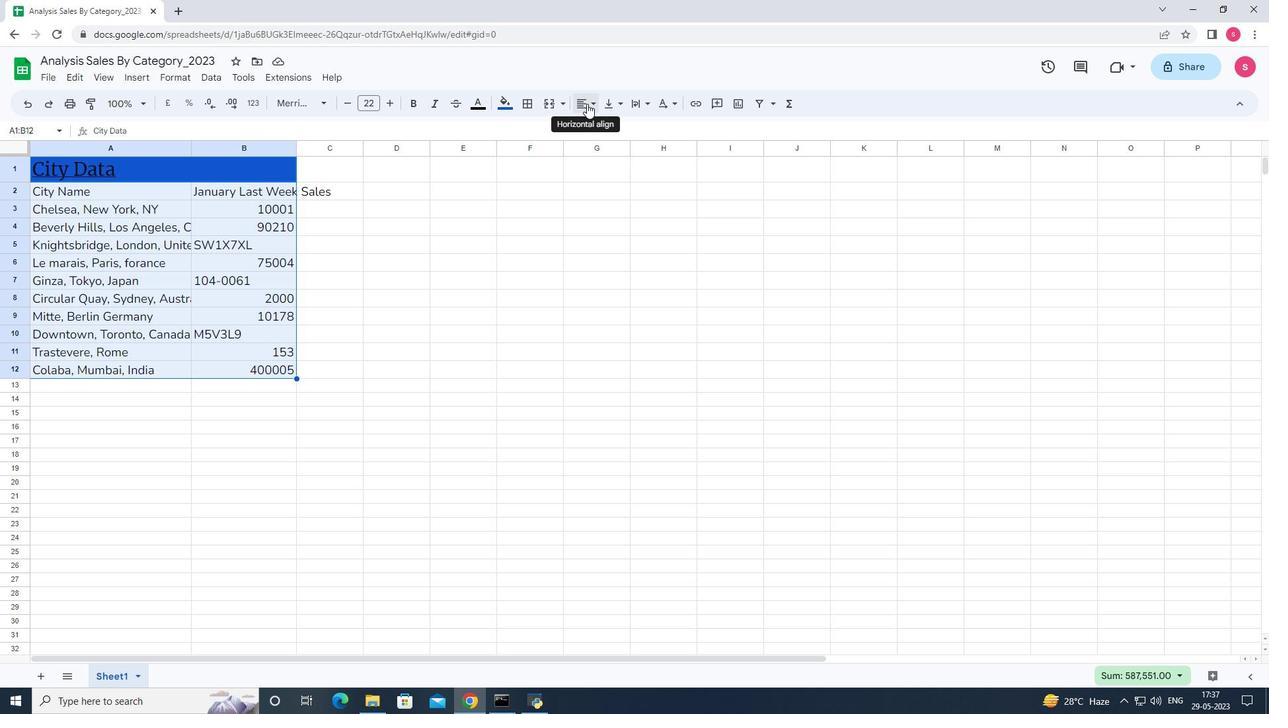 
Action: Mouse pressed left at (587, 103)
Screenshot: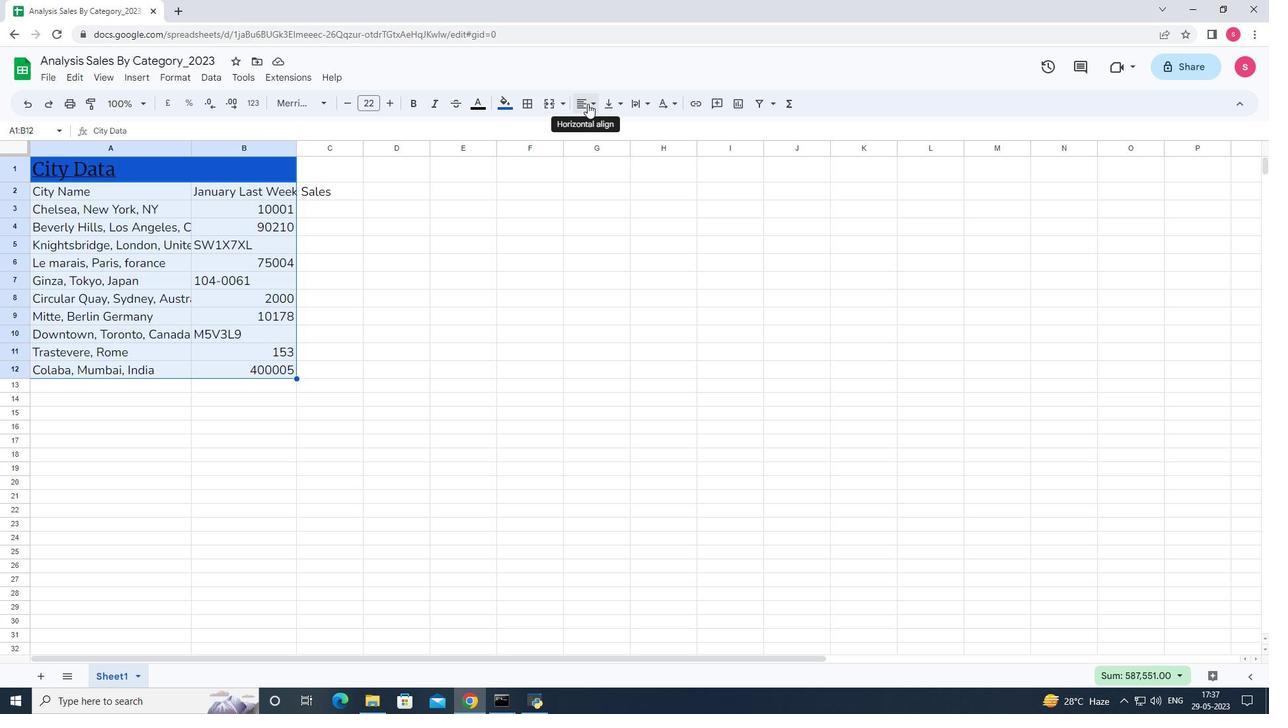 
Action: Mouse moved to (628, 127)
Screenshot: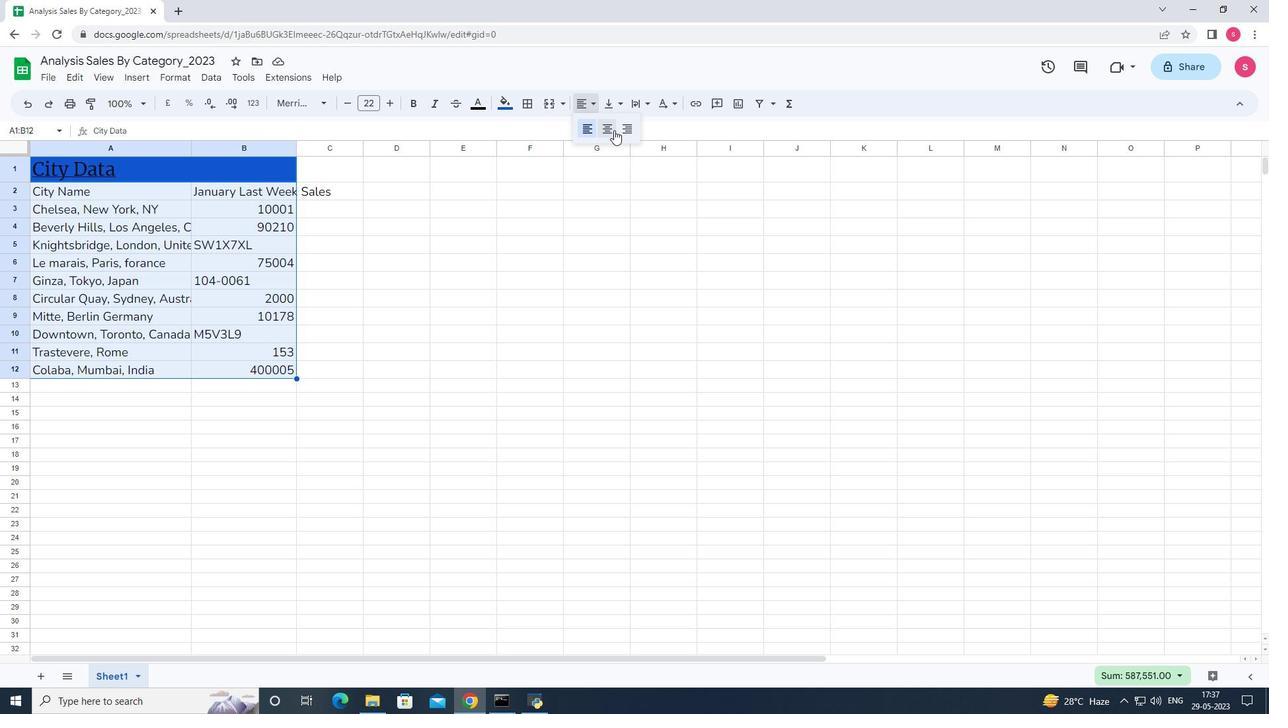 
Action: Mouse pressed left at (628, 127)
Screenshot: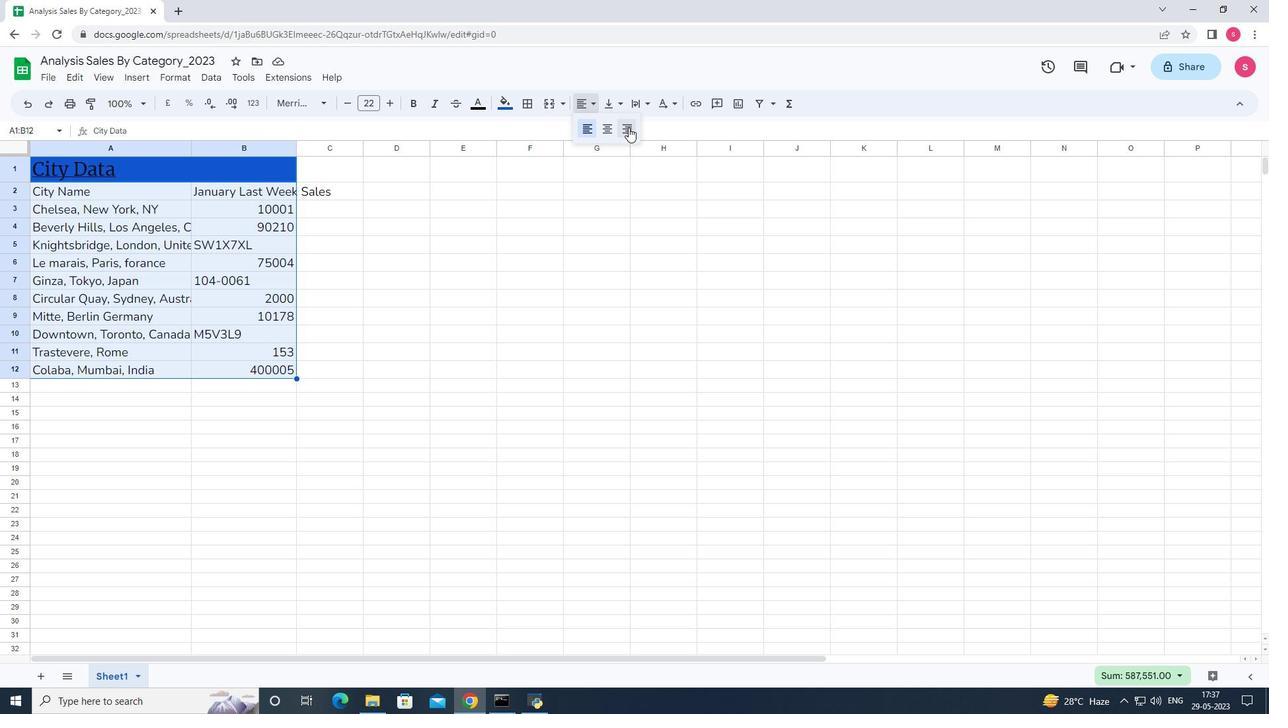 
Action: Mouse moved to (294, 149)
Screenshot: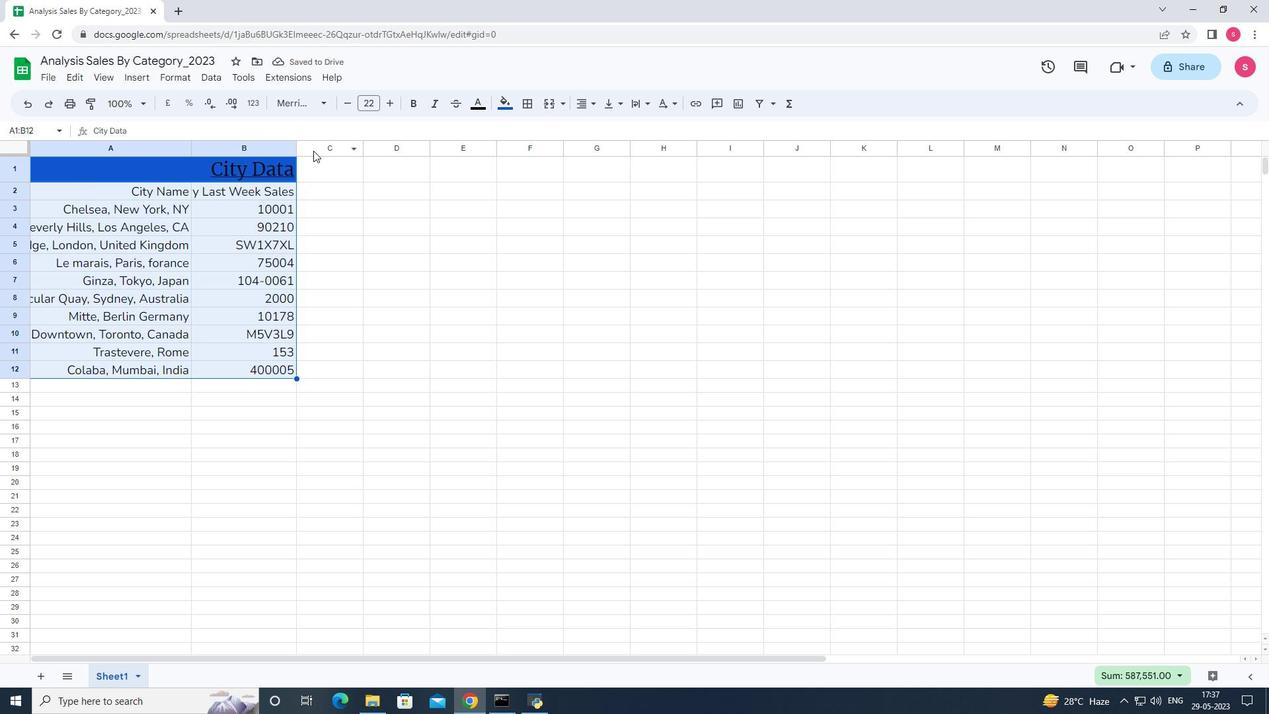 
Action: Mouse pressed left at (294, 149)
Screenshot: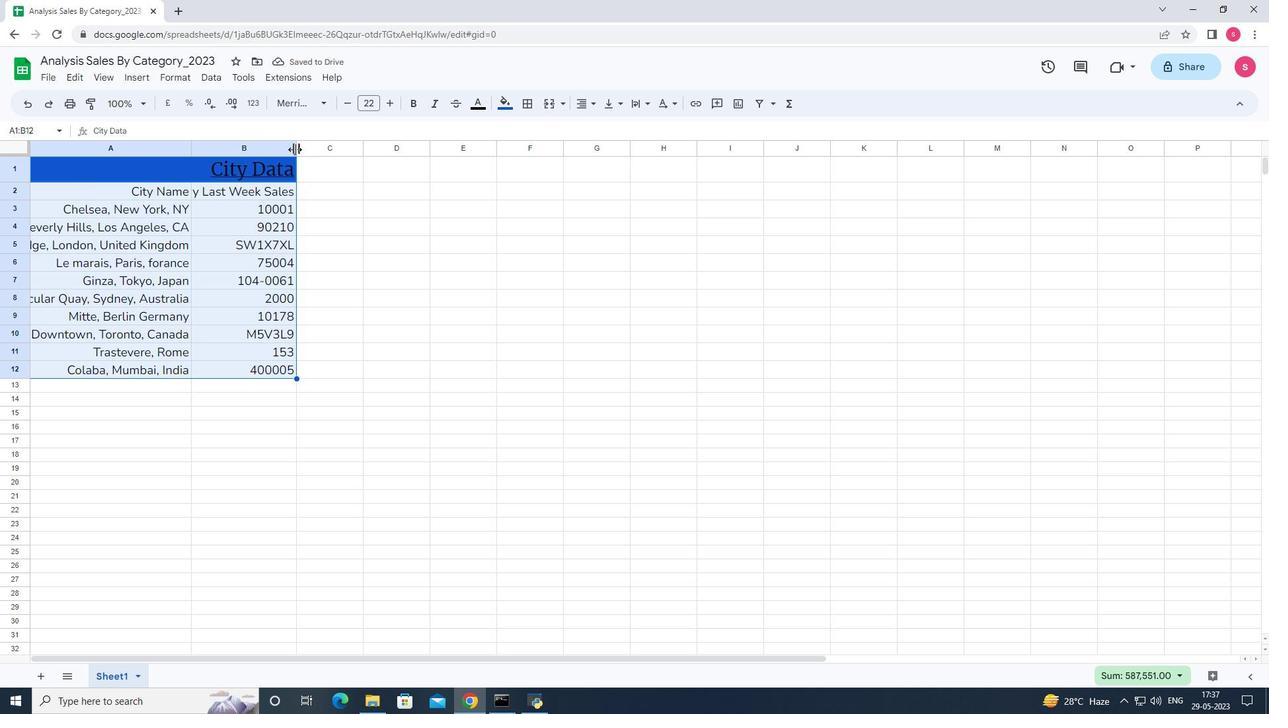 
Action: Mouse pressed left at (294, 149)
Screenshot: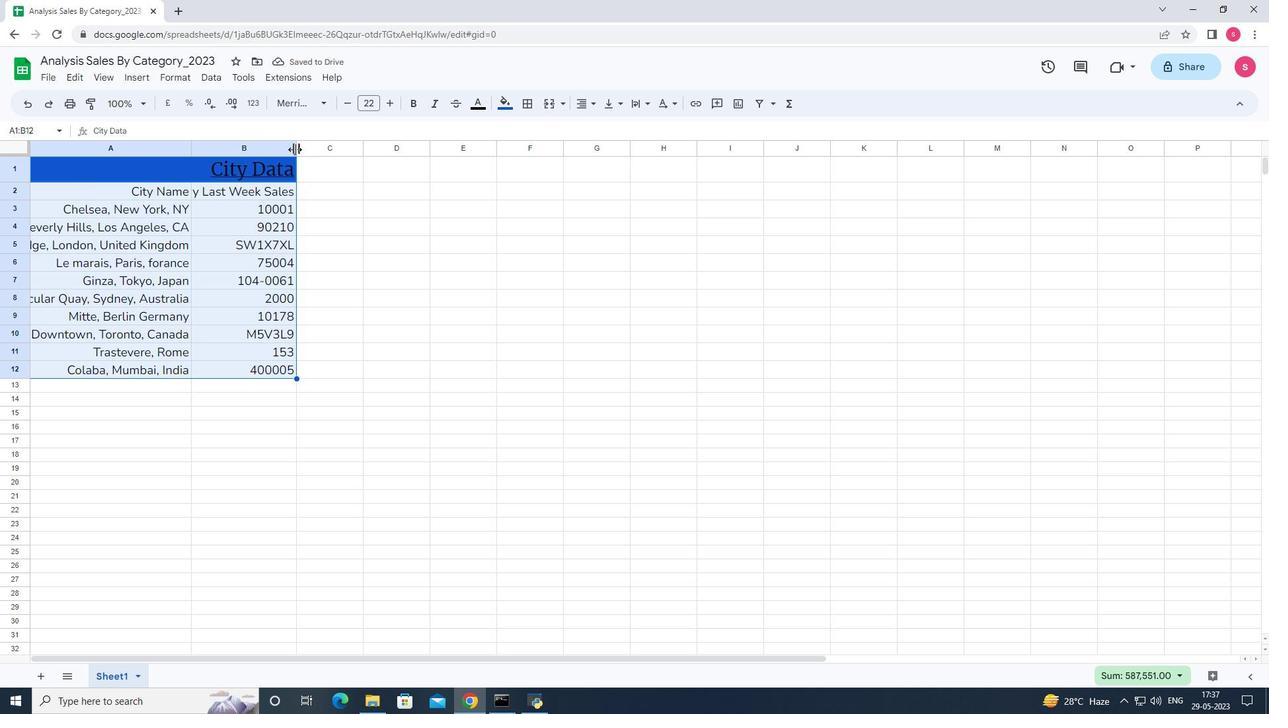 
Action: Mouse moved to (191, 150)
Screenshot: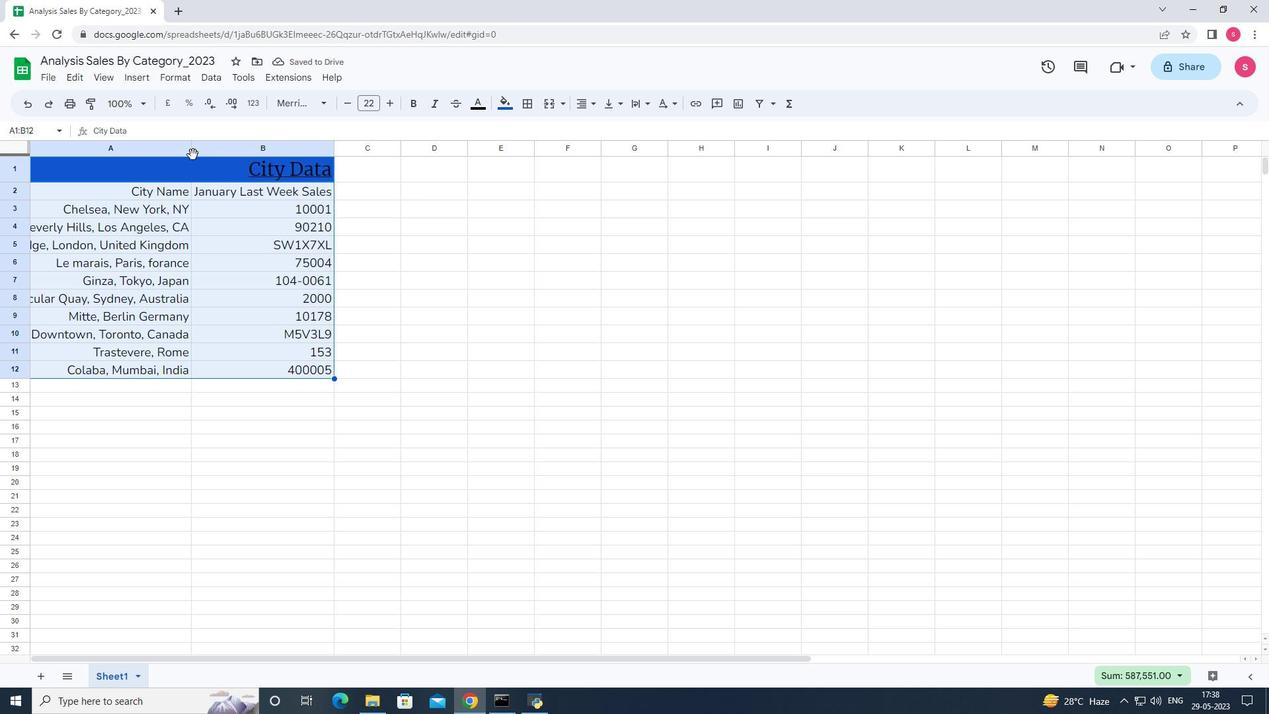 
Action: Mouse pressed left at (191, 150)
Screenshot: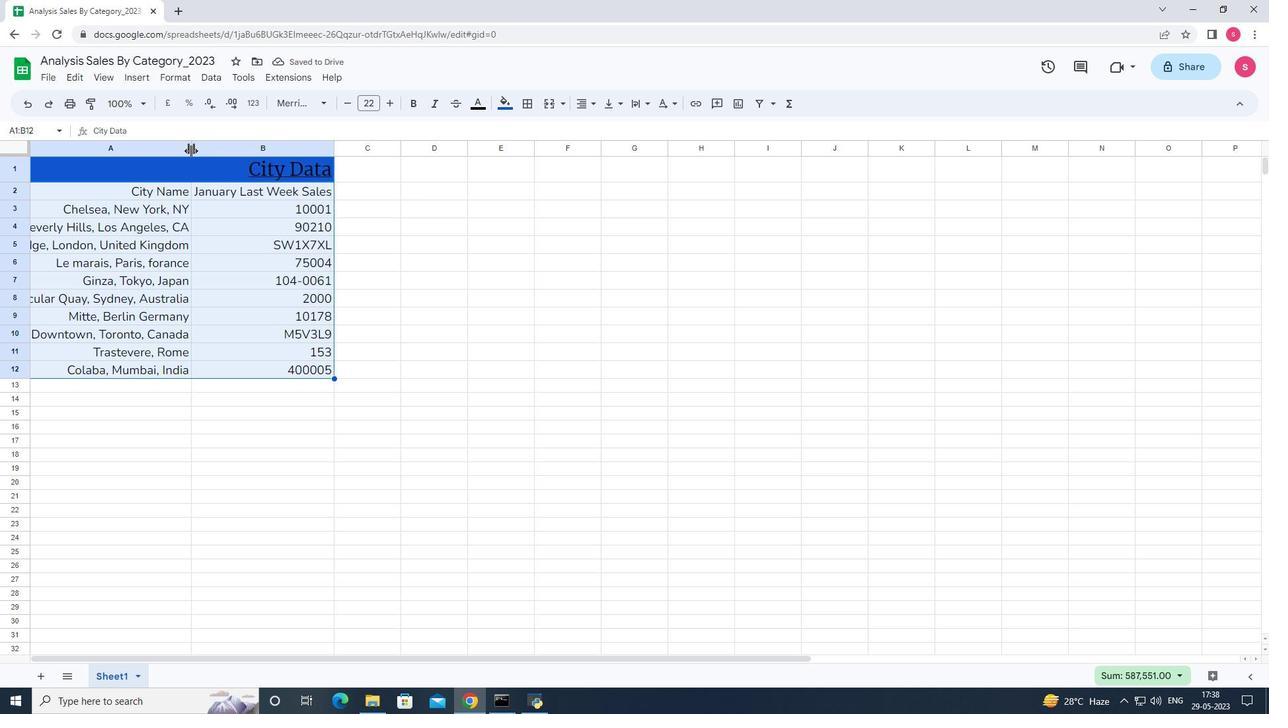
Action: Mouse pressed left at (191, 150)
Screenshot: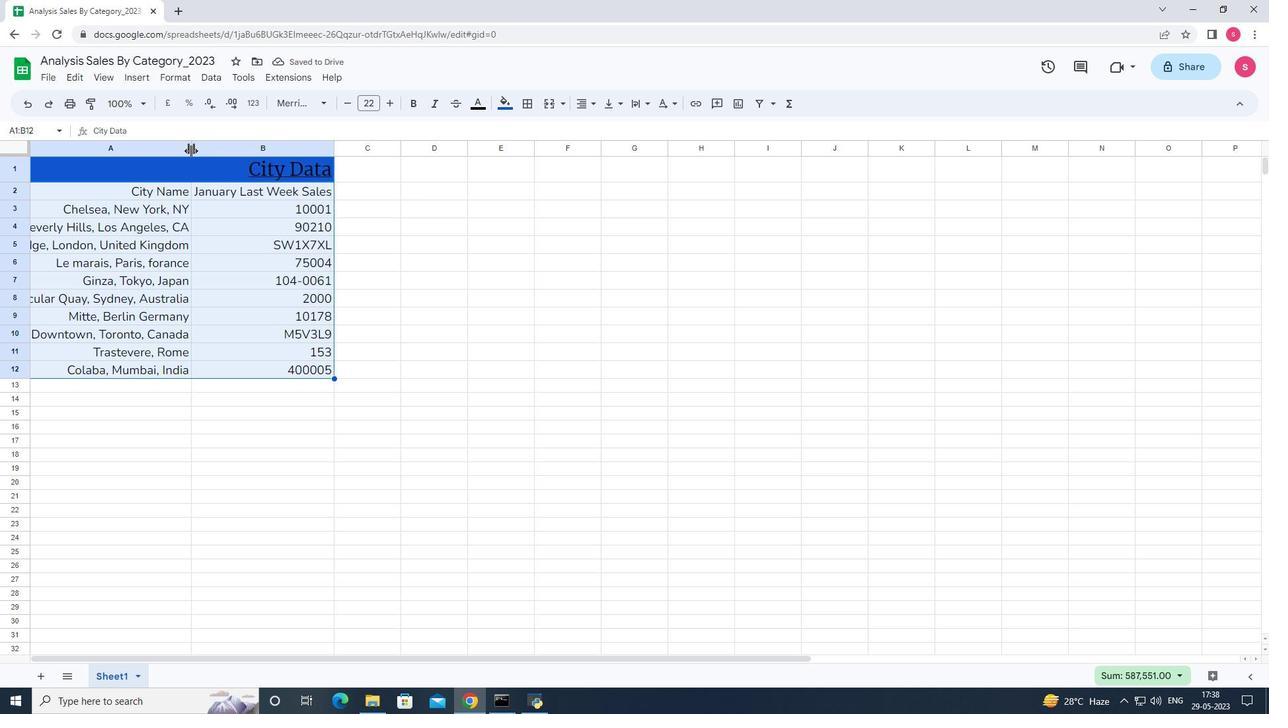 
Action: Mouse moved to (406, 411)
Screenshot: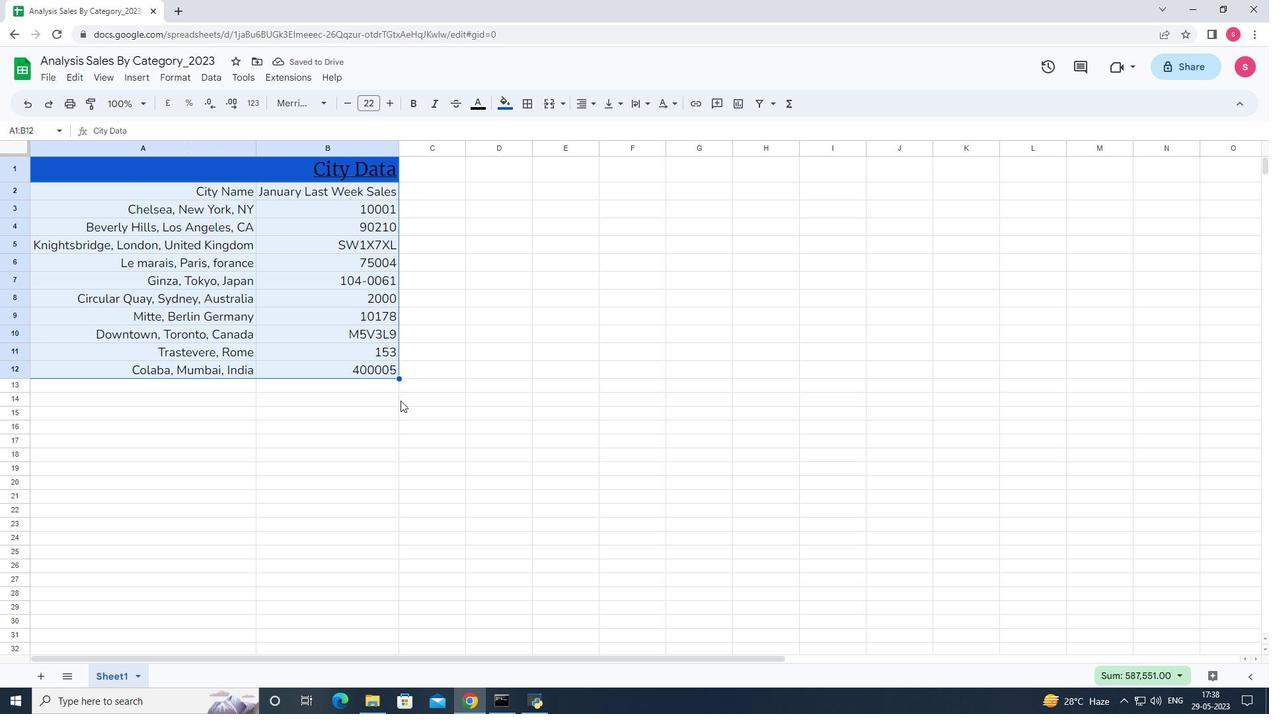 
Action: Mouse pressed left at (406, 411)
Screenshot: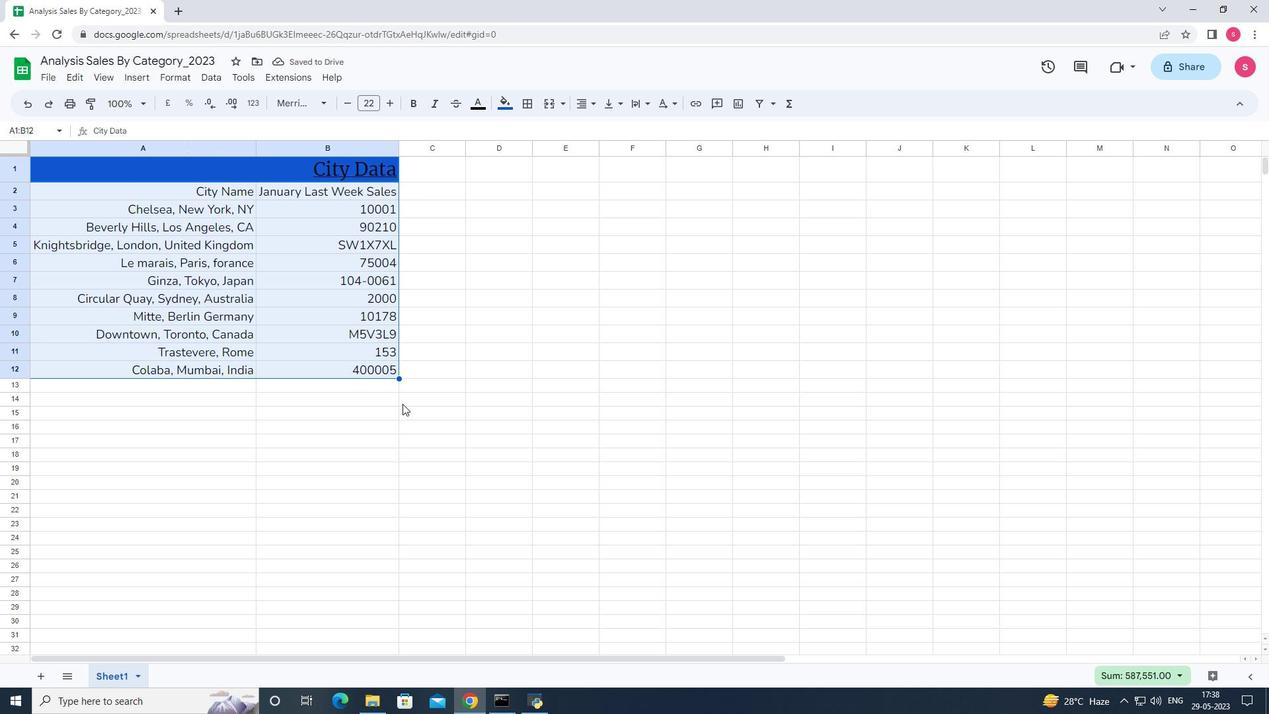 
Action: Mouse moved to (336, 428)
Screenshot: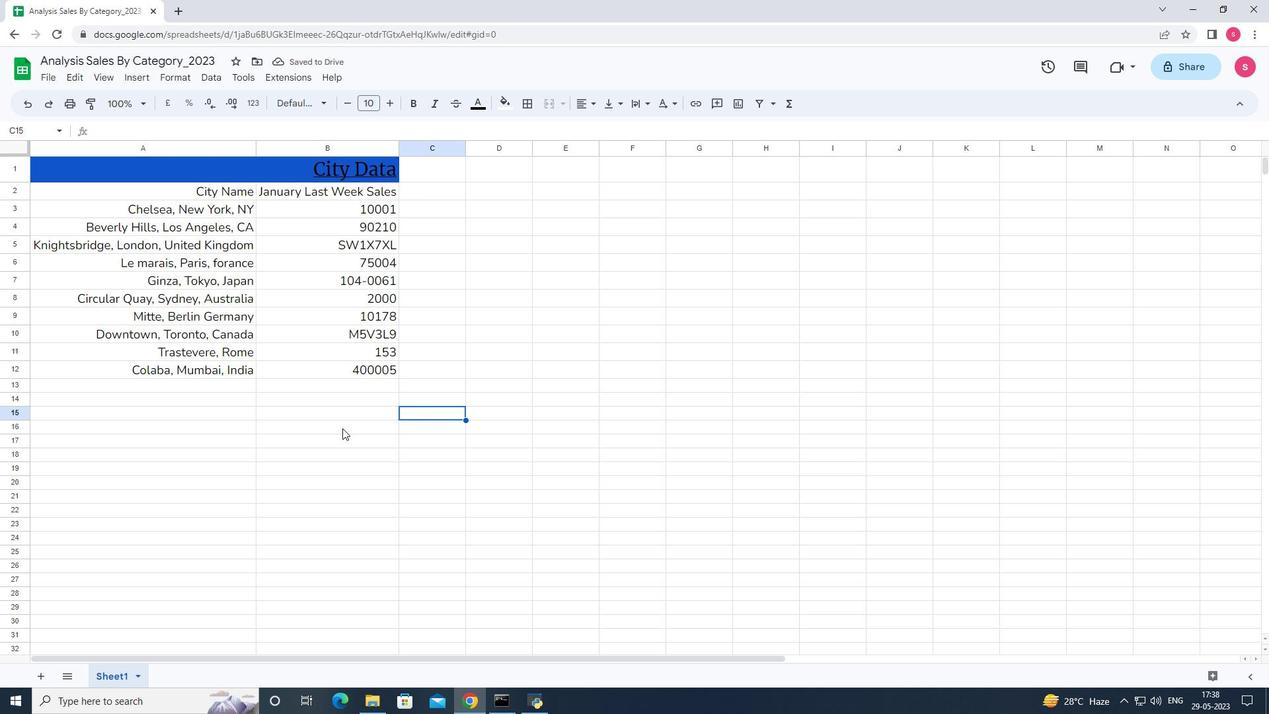 
Action: Mouse pressed left at (336, 428)
Screenshot: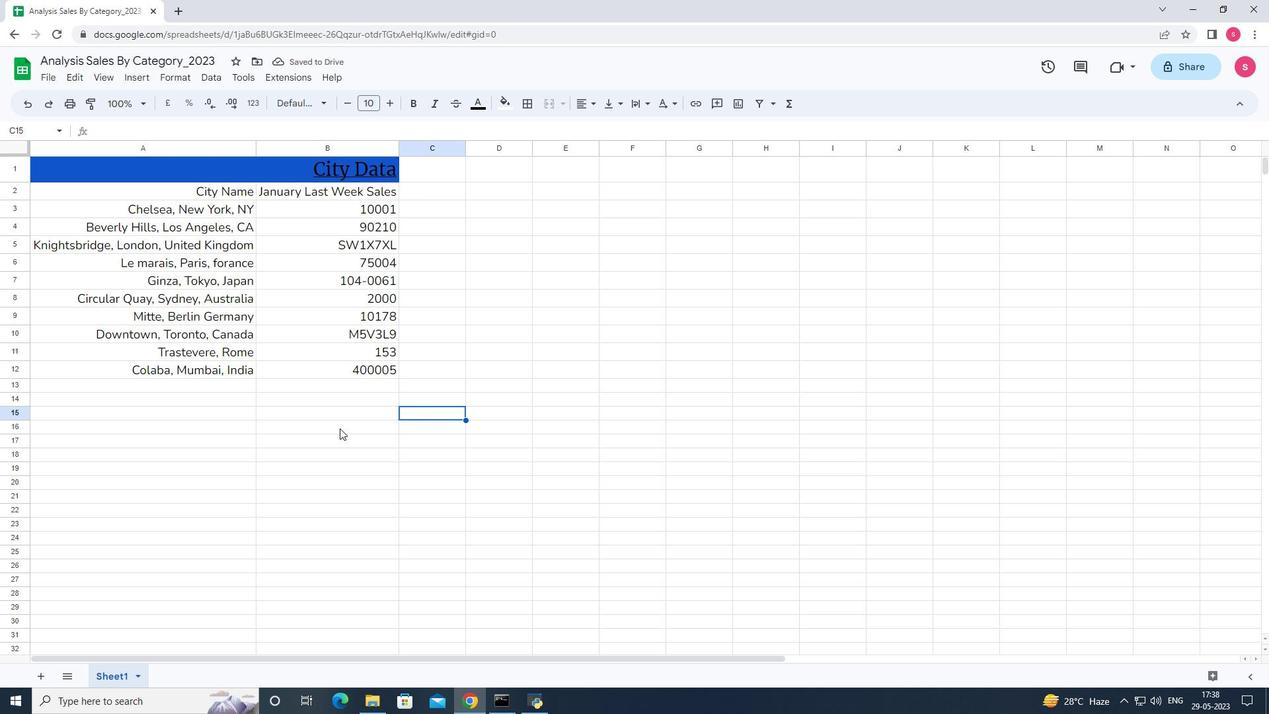 
Action: Mouse moved to (336, 423)
Screenshot: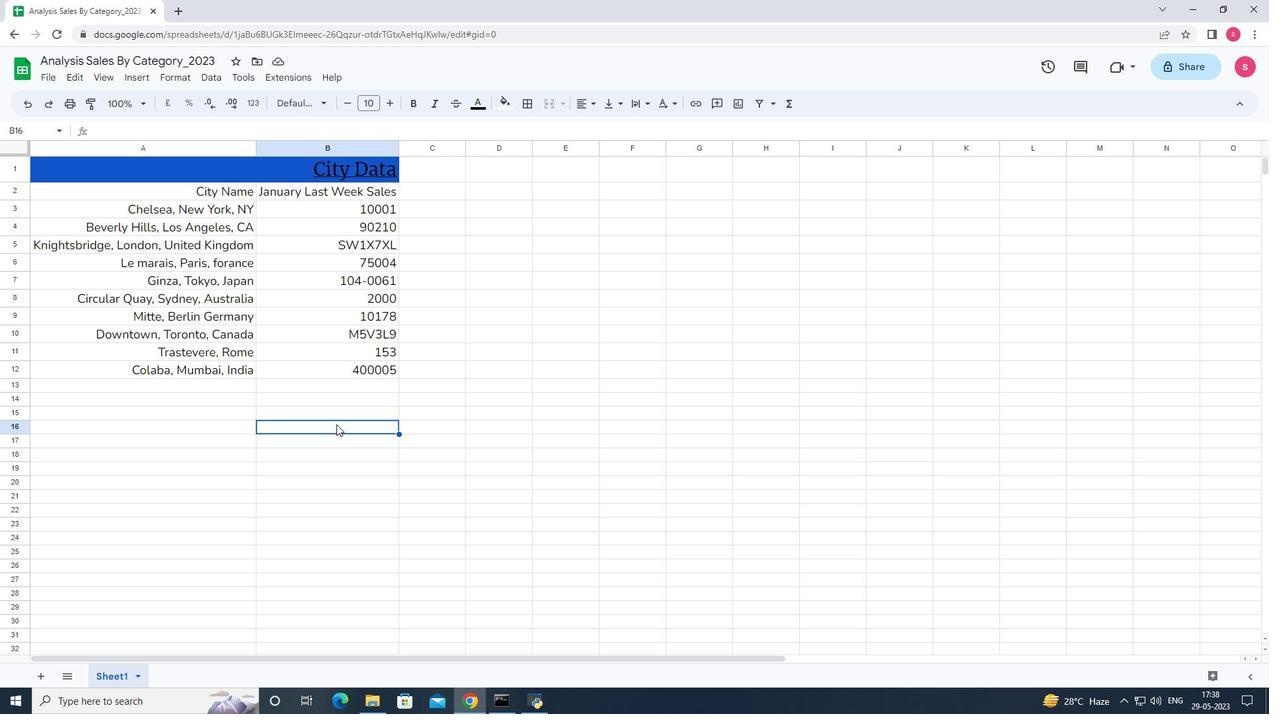 
Action: Key pressed ctrl+S
Screenshot: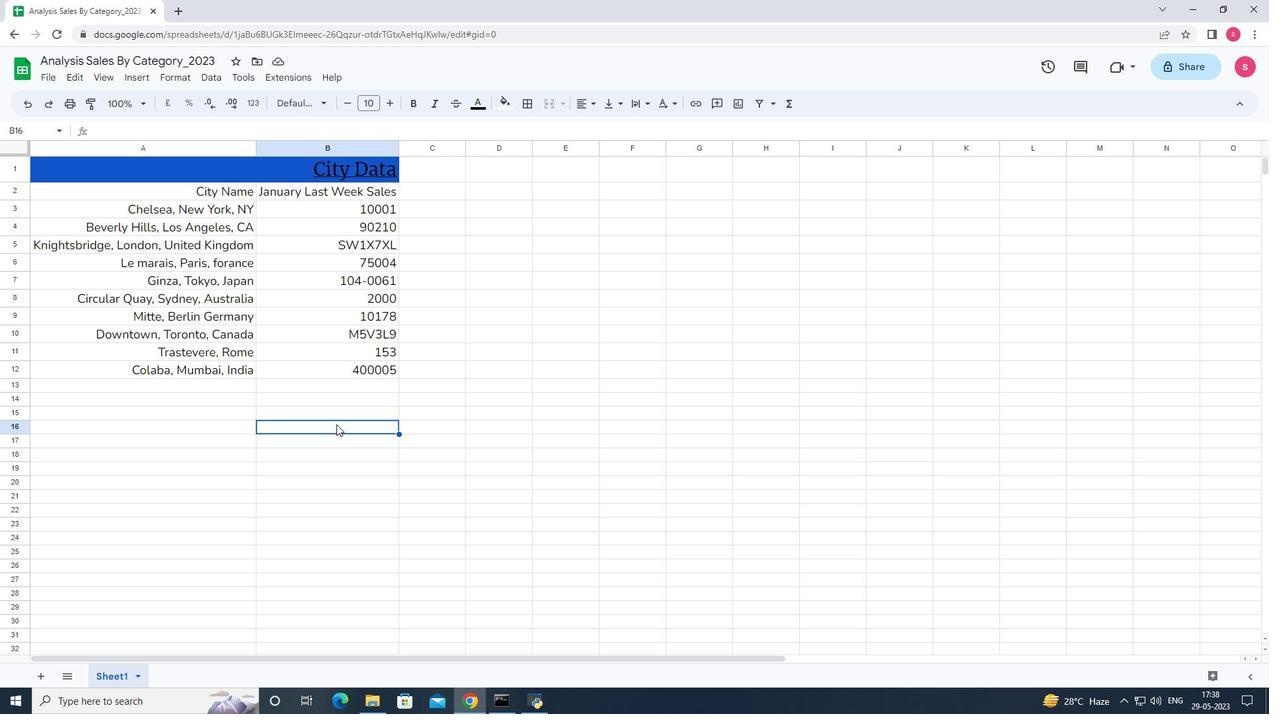 
Action: Mouse moved to (208, 427)
Screenshot: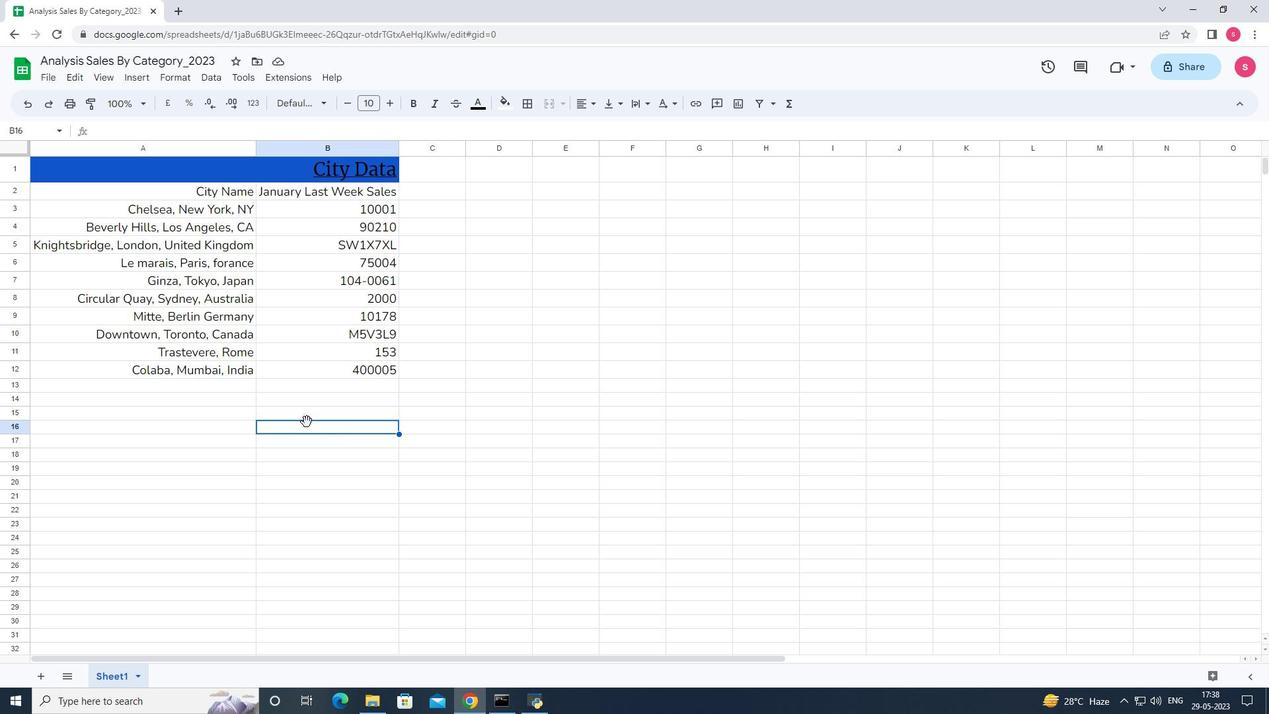 
Action: Mouse pressed left at (208, 427)
Screenshot: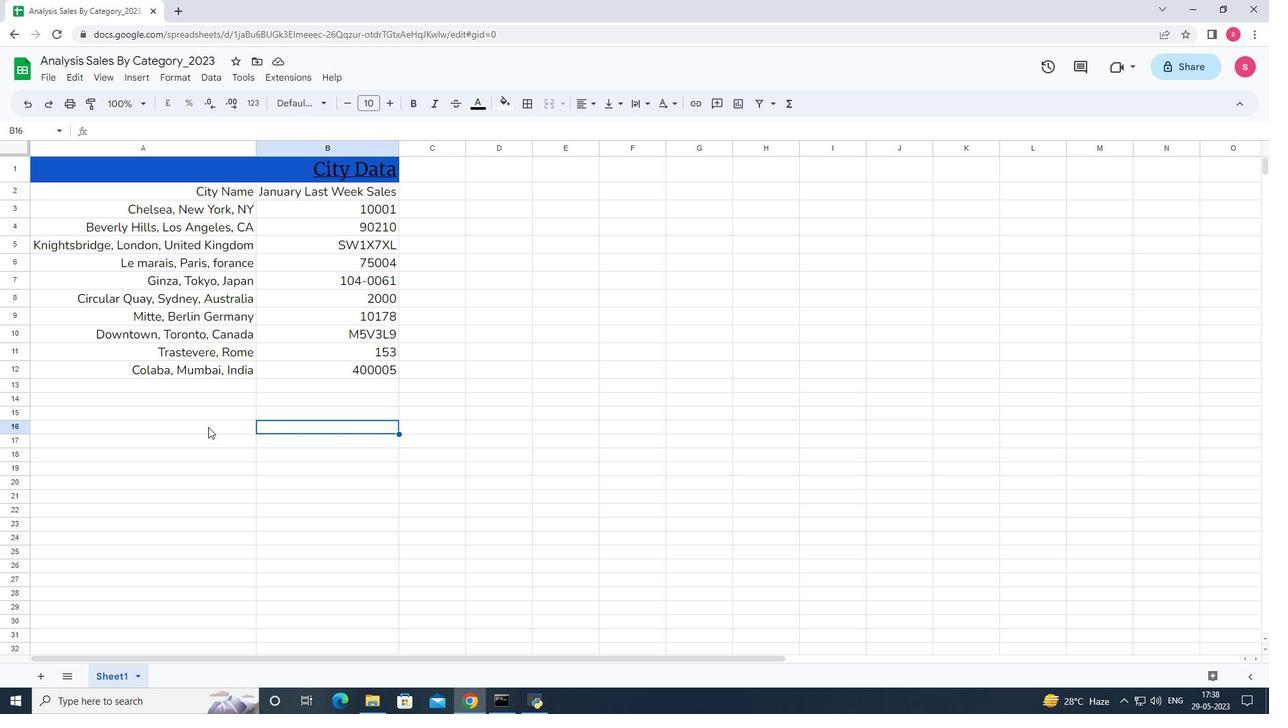 
Action: Mouse moved to (360, 443)
Screenshot: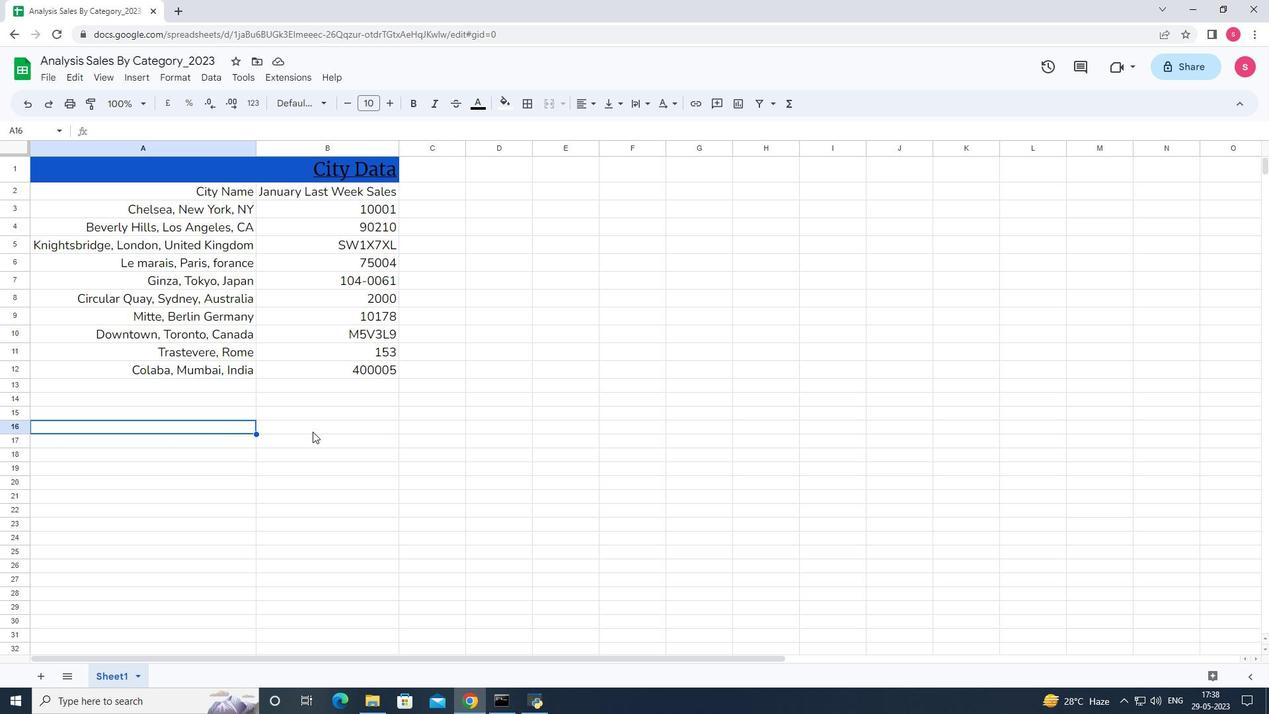 
Action: Mouse pressed left at (360, 443)
Screenshot: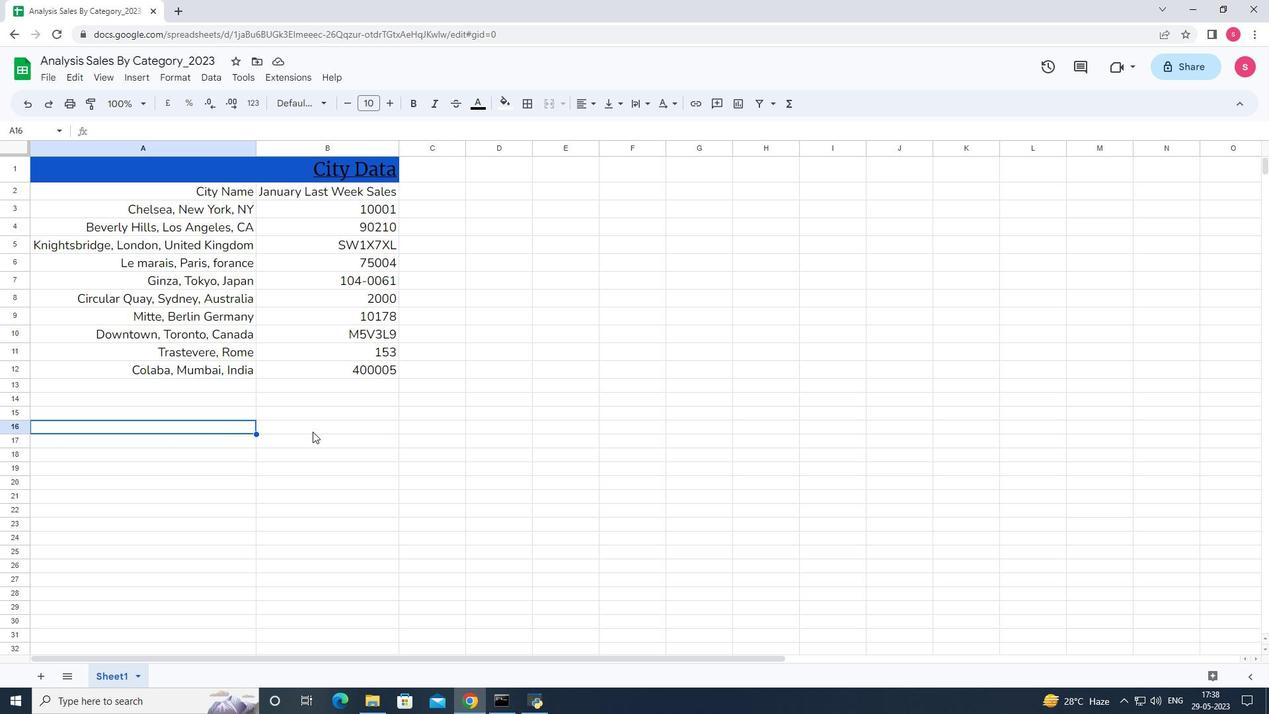 
Action: Mouse moved to (365, 437)
Screenshot: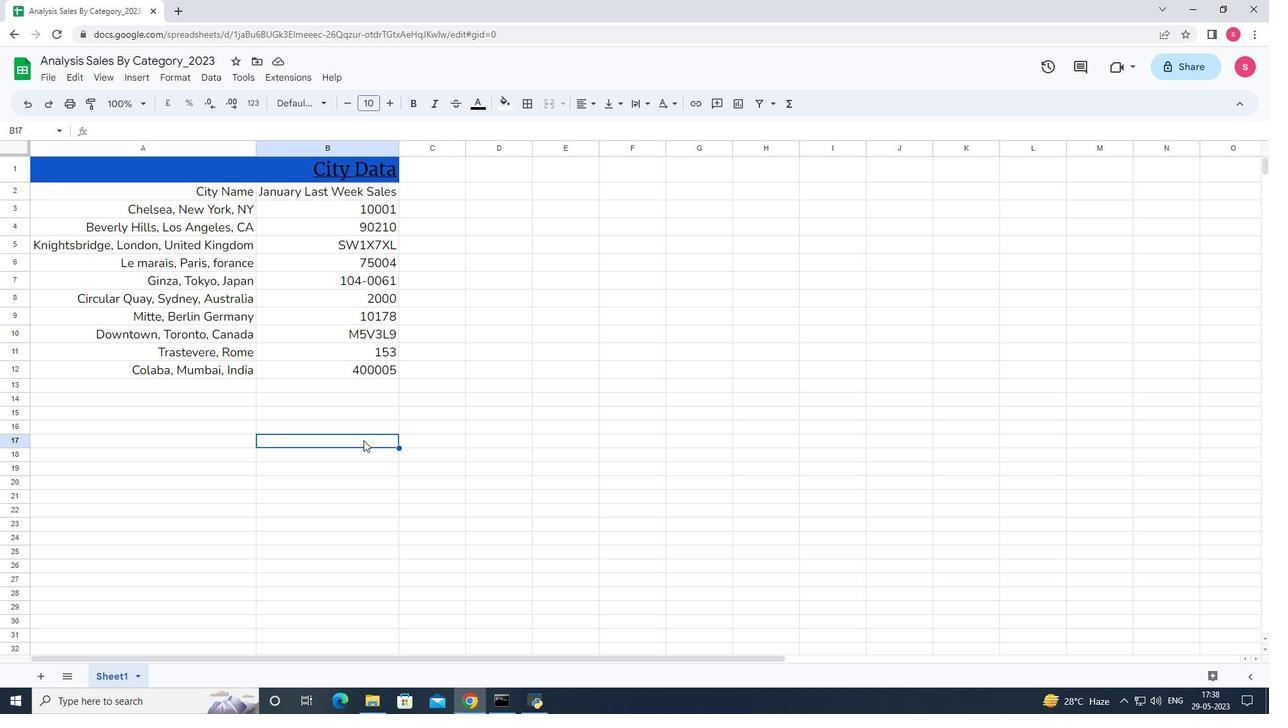 
